 Task: Create an event for the presentation skills workshop.
Action: Mouse moved to (380, 285)
Screenshot: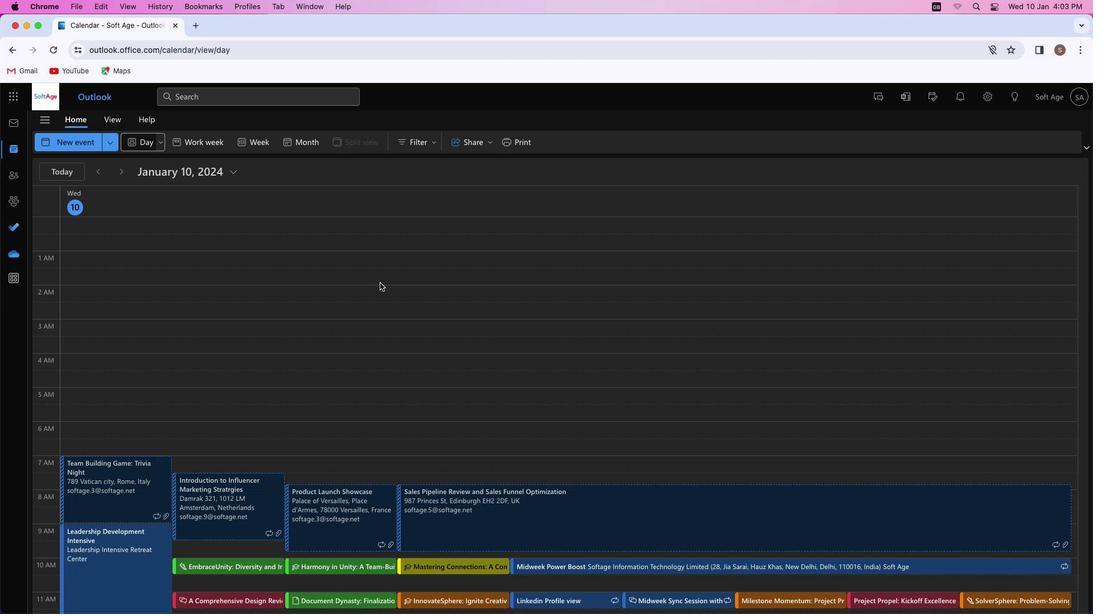 
Action: Mouse pressed left at (380, 285)
Screenshot: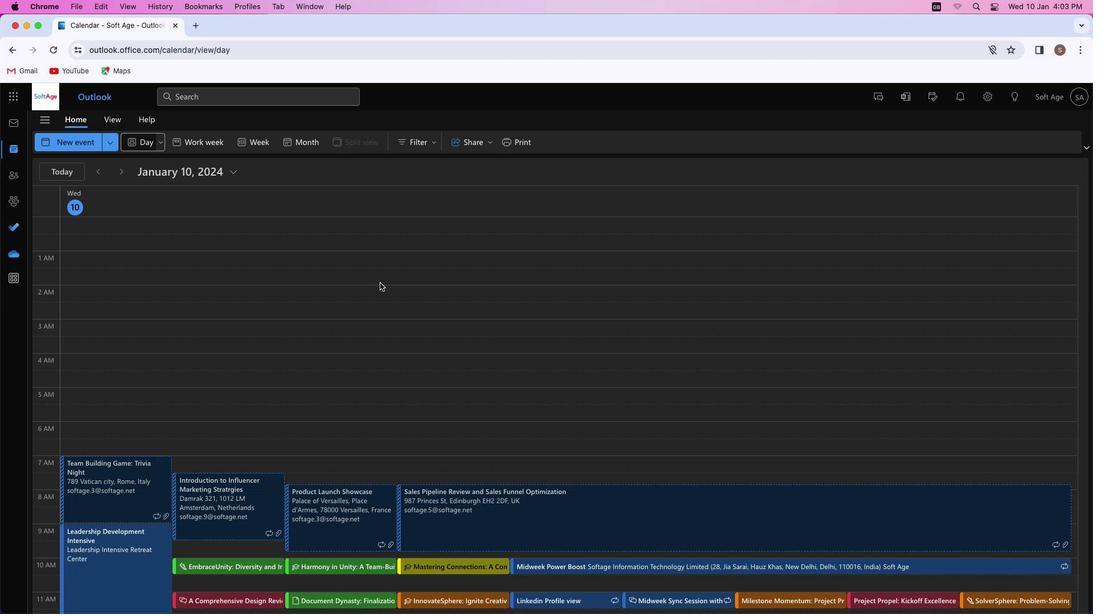 
Action: Mouse moved to (76, 142)
Screenshot: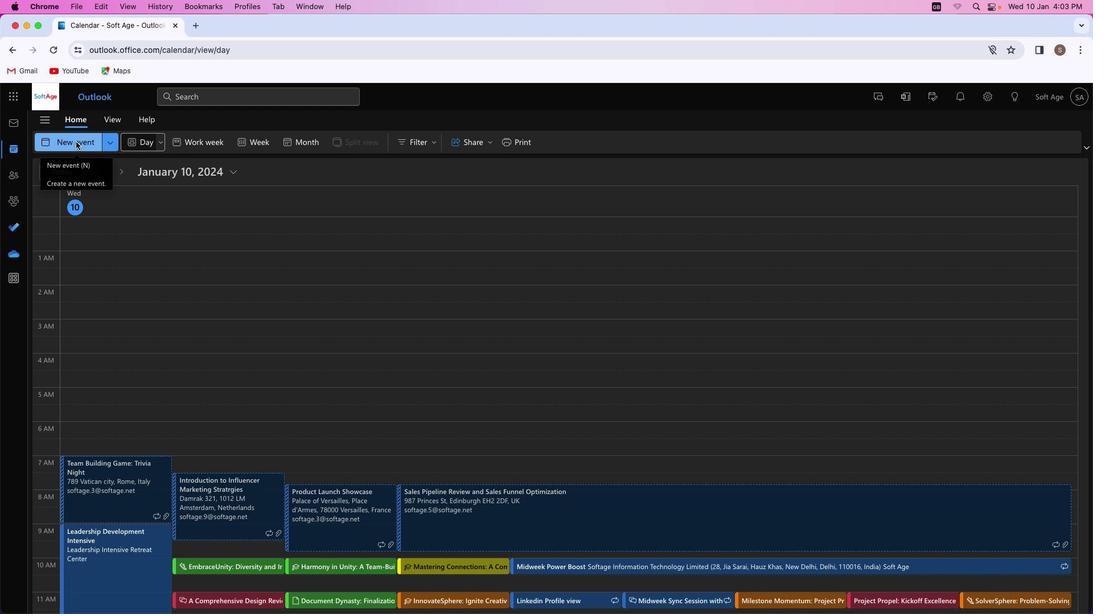 
Action: Mouse pressed left at (76, 142)
Screenshot: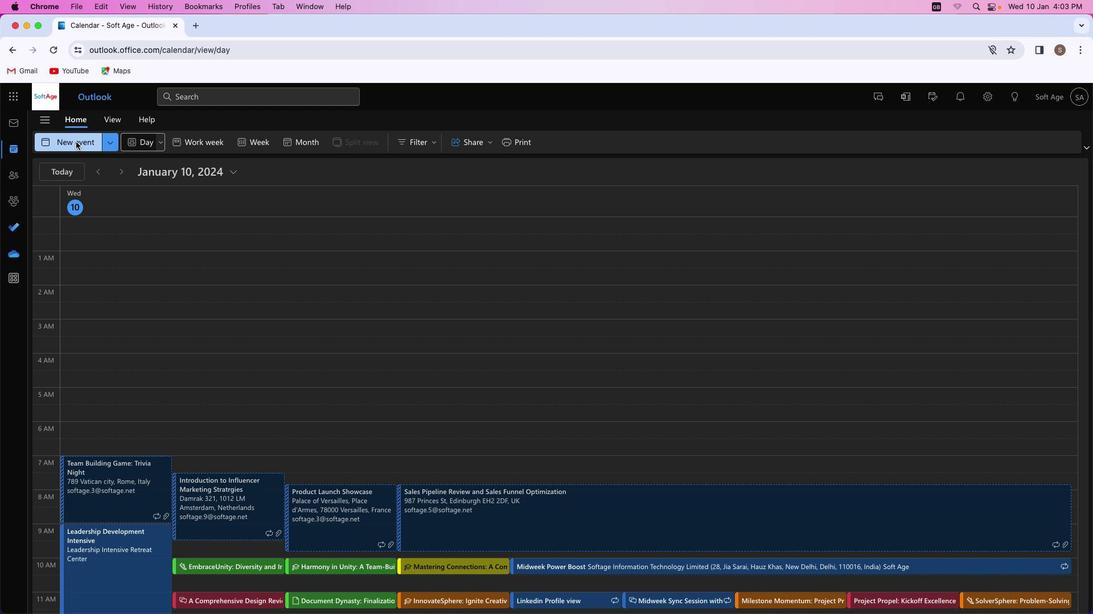 
Action: Mouse moved to (278, 212)
Screenshot: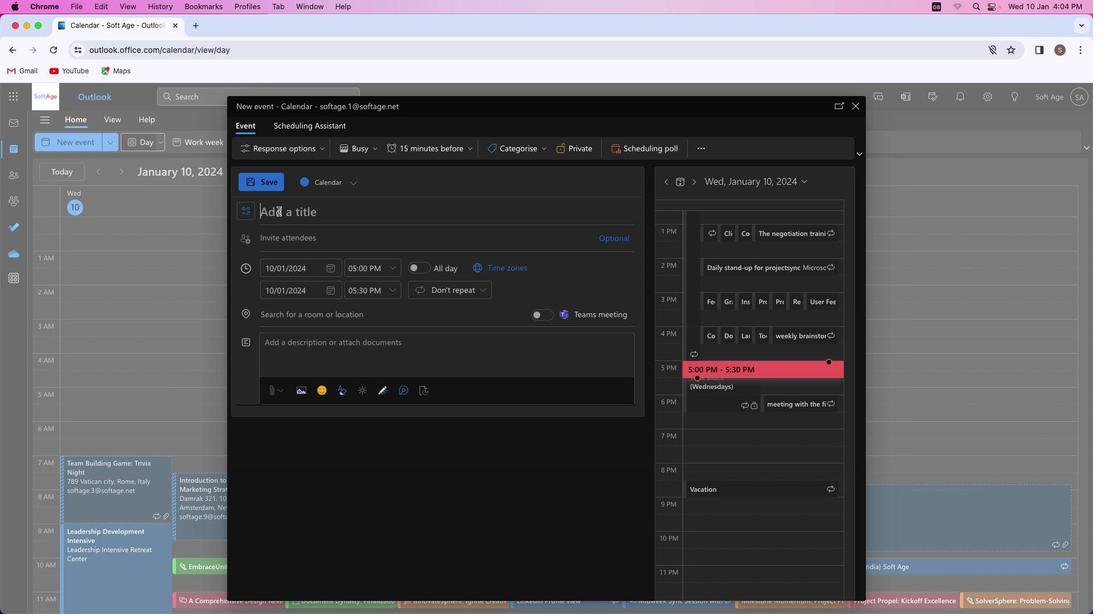 
Action: Mouse pressed left at (278, 212)
Screenshot: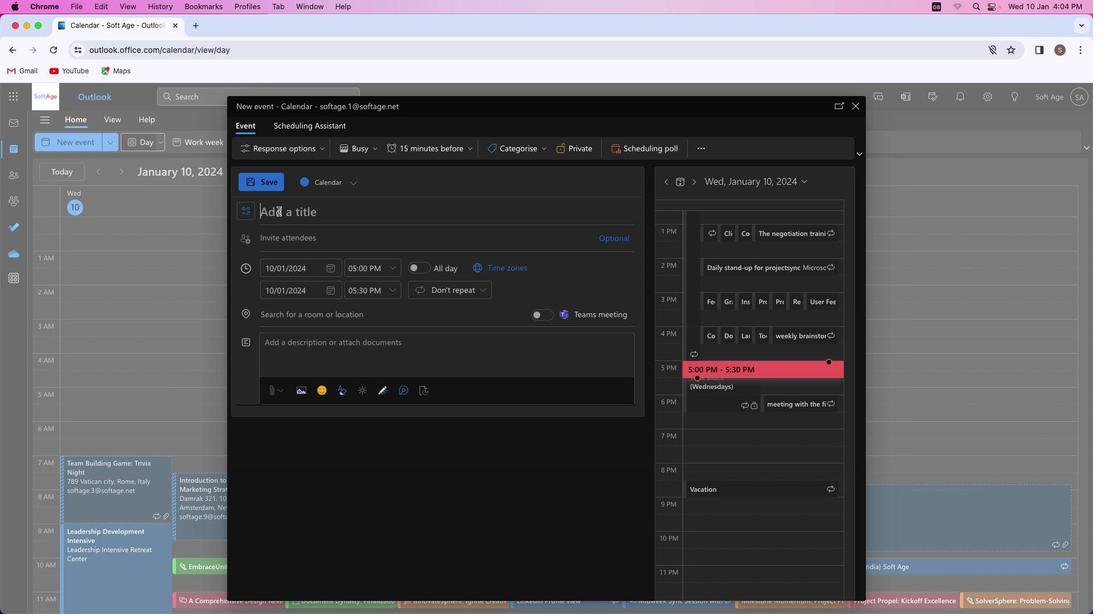
Action: Mouse moved to (278, 211)
Screenshot: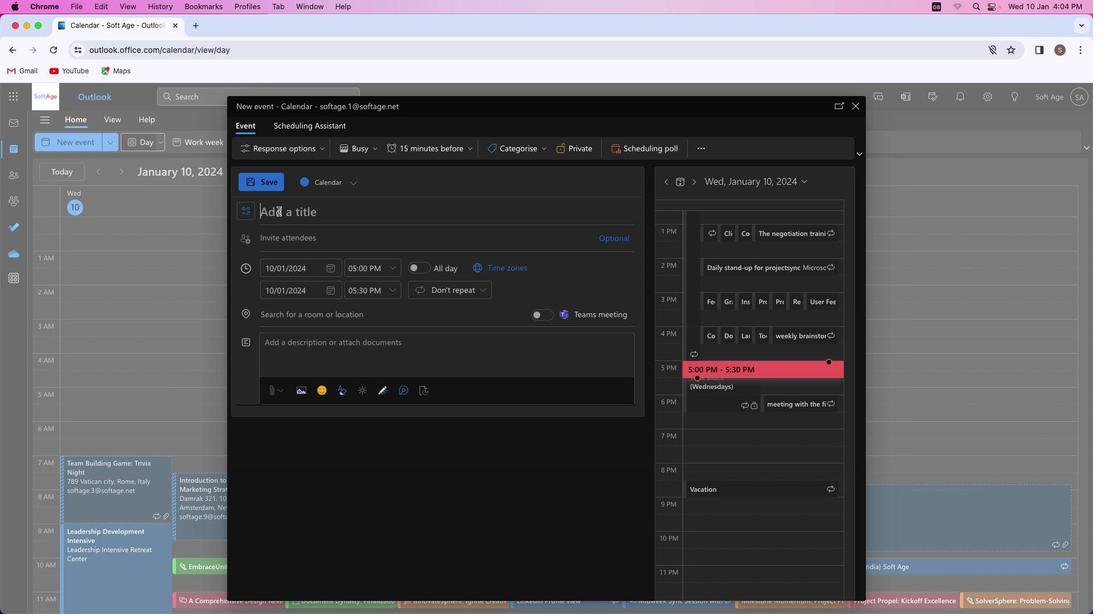 
Action: Key pressed Key.shift_r'M''a''s''t''e''r''i''n''g'Key.spaceKey.shift_r'P''r''e''s''e''n''t''a''t''i''o''n'Key.spaceKey.shift'S''k''i''l''l''s'Key.spaceKey.shift'W''o''r''k''s''h''o''p'
Screenshot: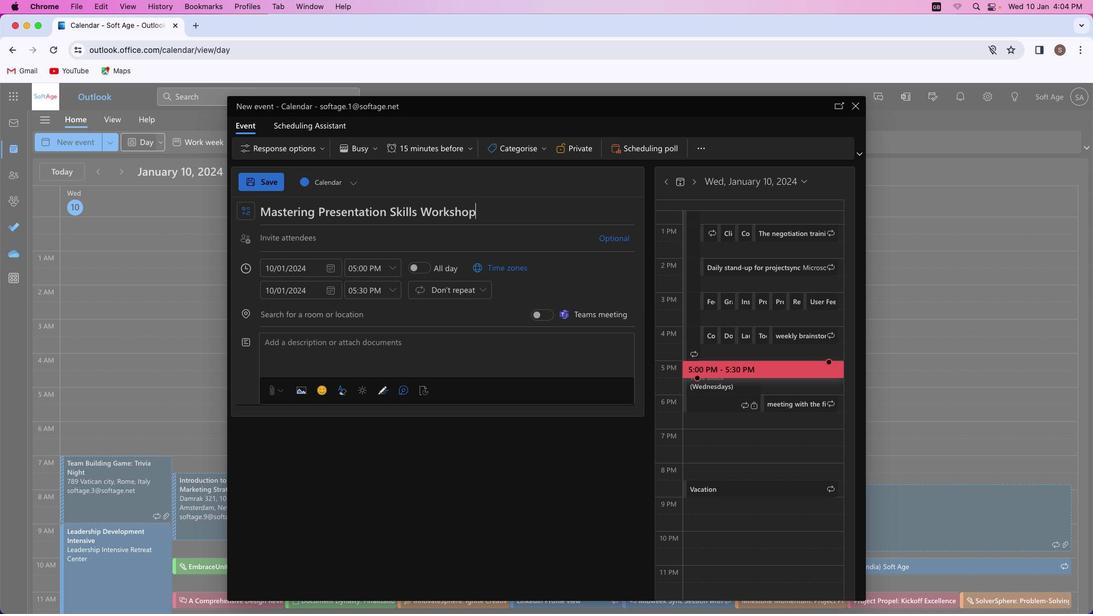 
Action: Mouse moved to (324, 235)
Screenshot: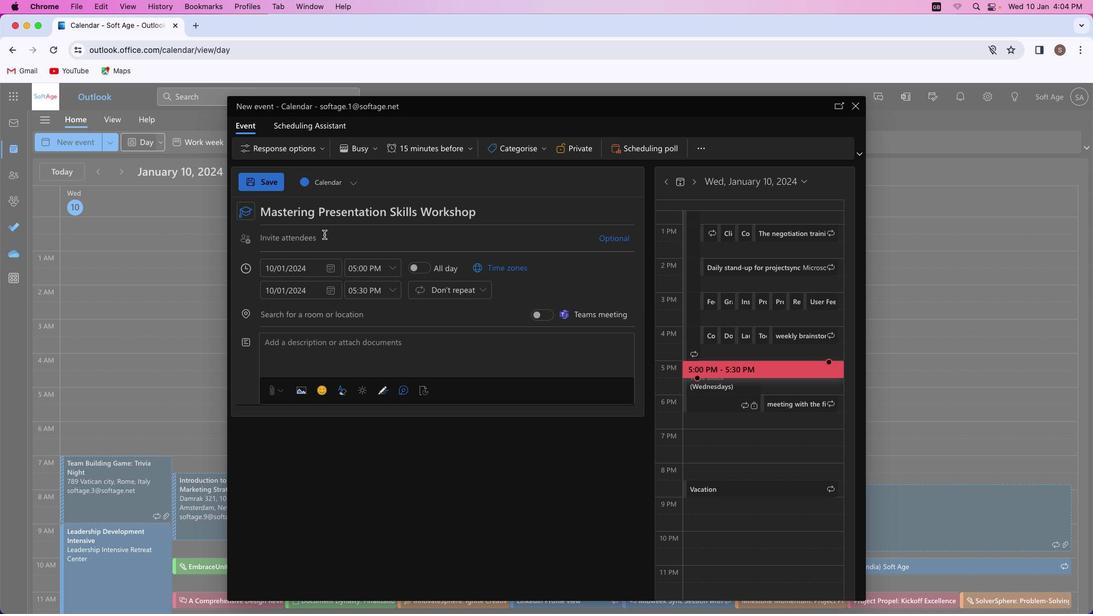 
Action: Mouse pressed left at (324, 235)
Screenshot: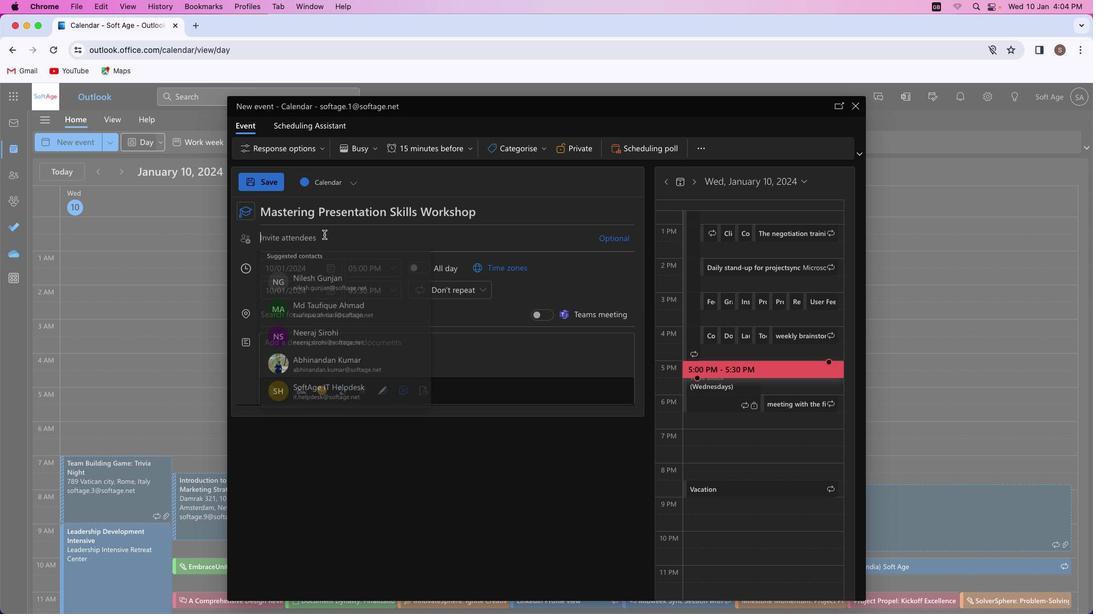 
Action: Key pressed Key.shift'S''h''i''v''a''m''y''a''d''a''v''4''1'Key.shift'@''o''u''t''l''o''o''k''.''c''o''m'
Screenshot: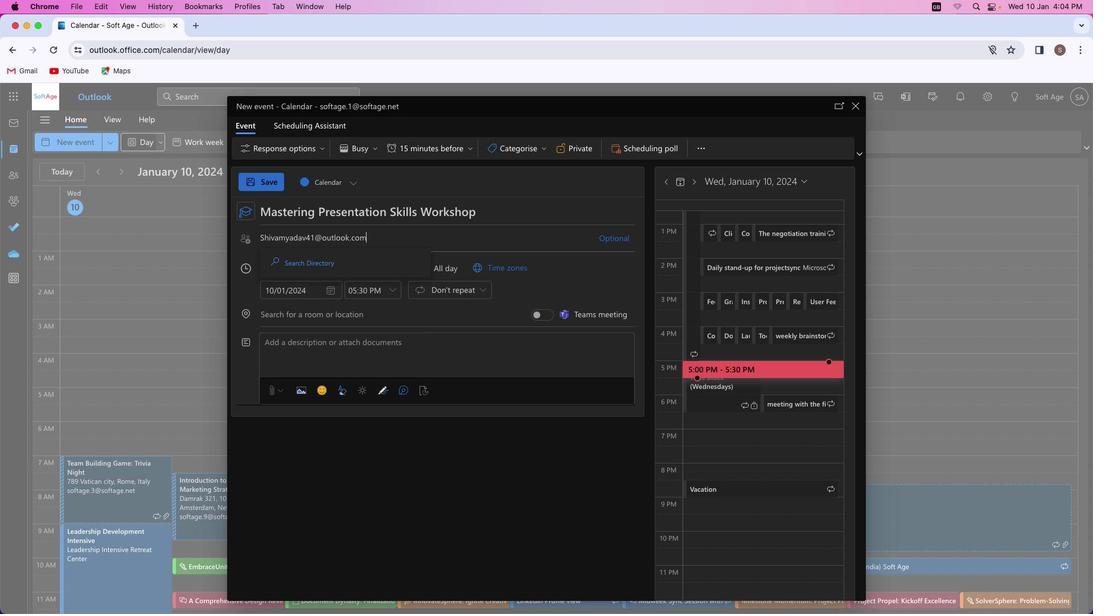 
Action: Mouse moved to (381, 259)
Screenshot: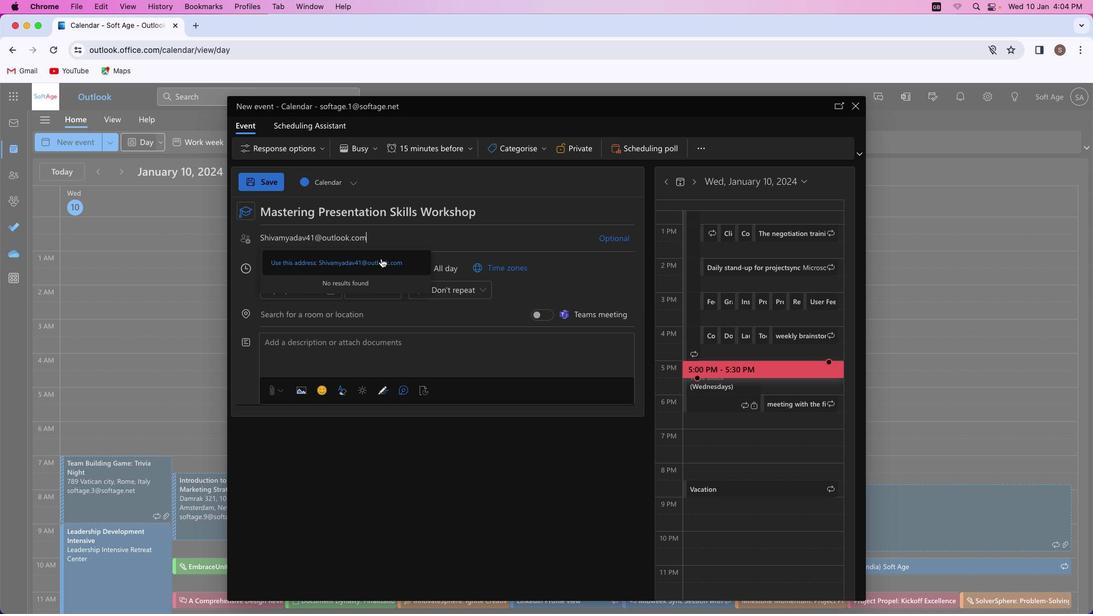 
Action: Mouse pressed left at (381, 259)
Screenshot: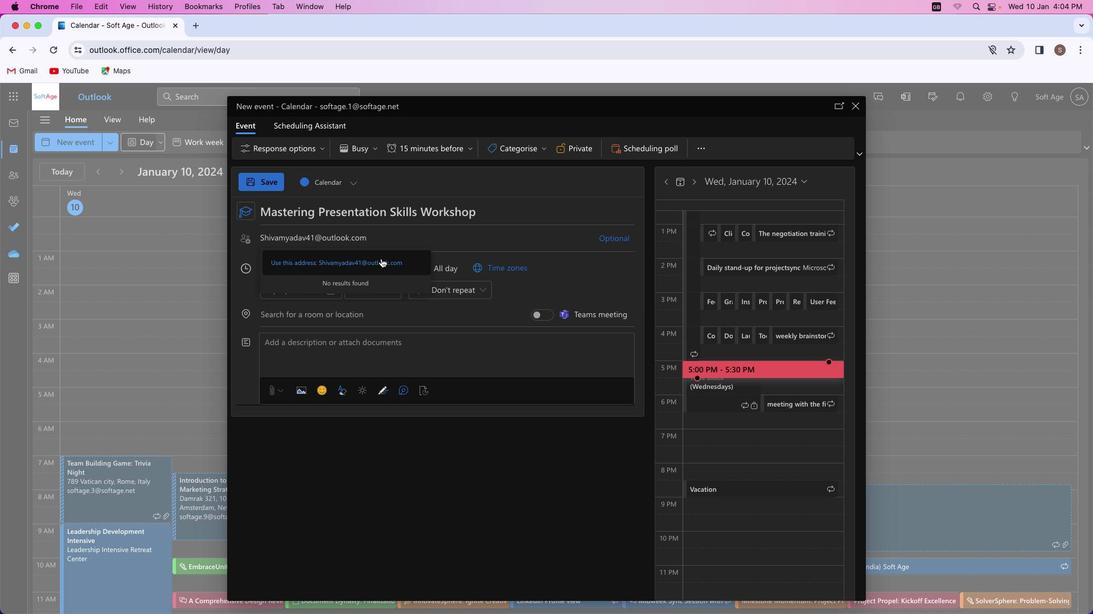 
Action: Mouse moved to (453, 268)
Screenshot: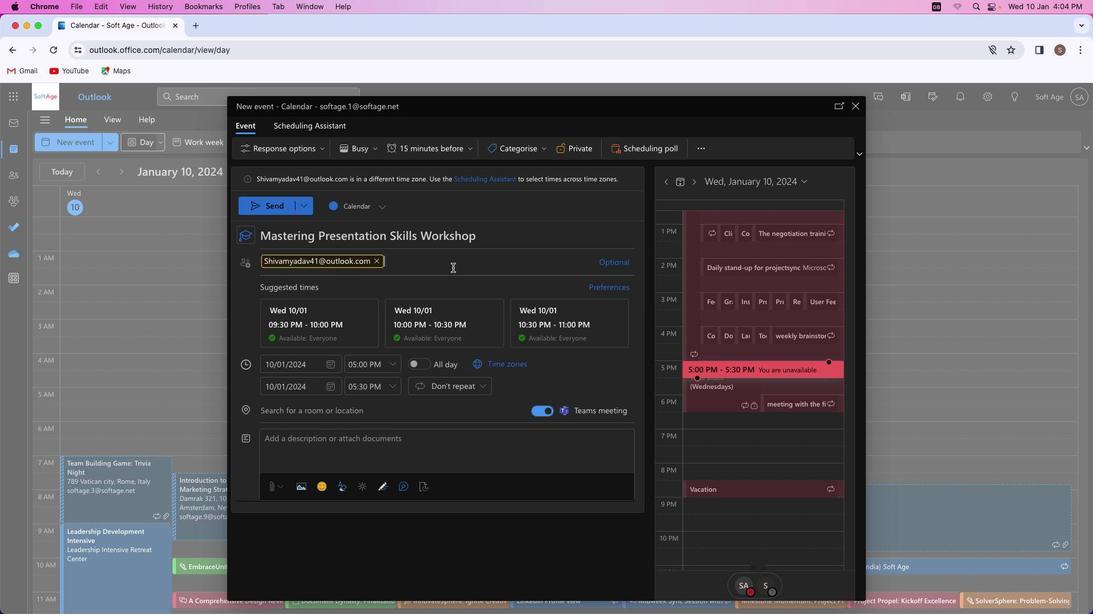
Action: Key pressed Key.shift'A''k''a''s''h''r''a''j''p''u''t'Key.shift'@''o''u''t''l''o''o''k''.''c''o''m'
Screenshot: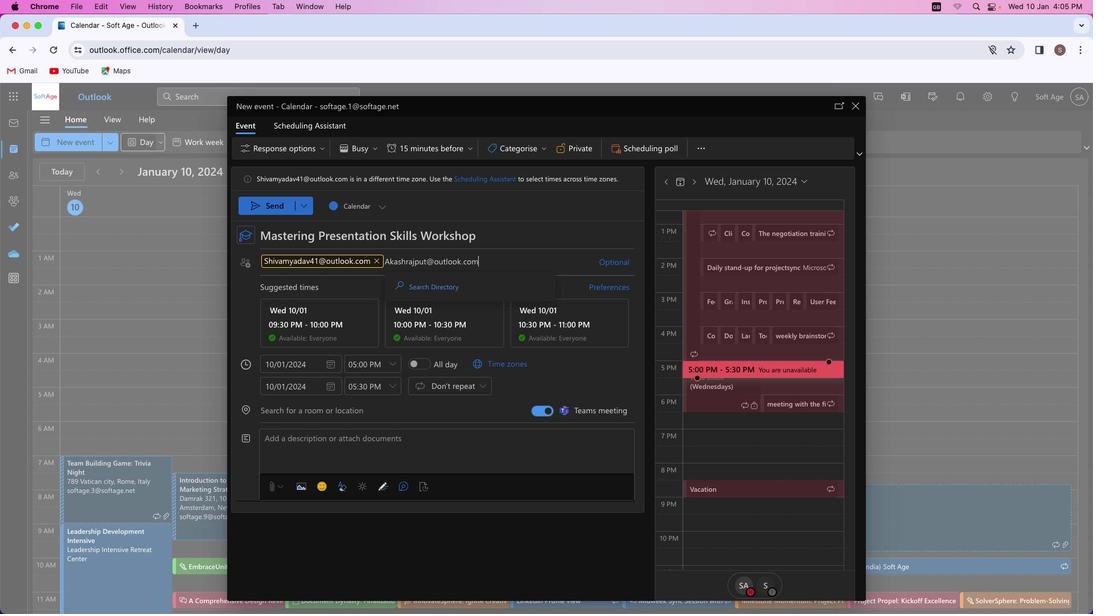 
Action: Mouse moved to (467, 278)
Screenshot: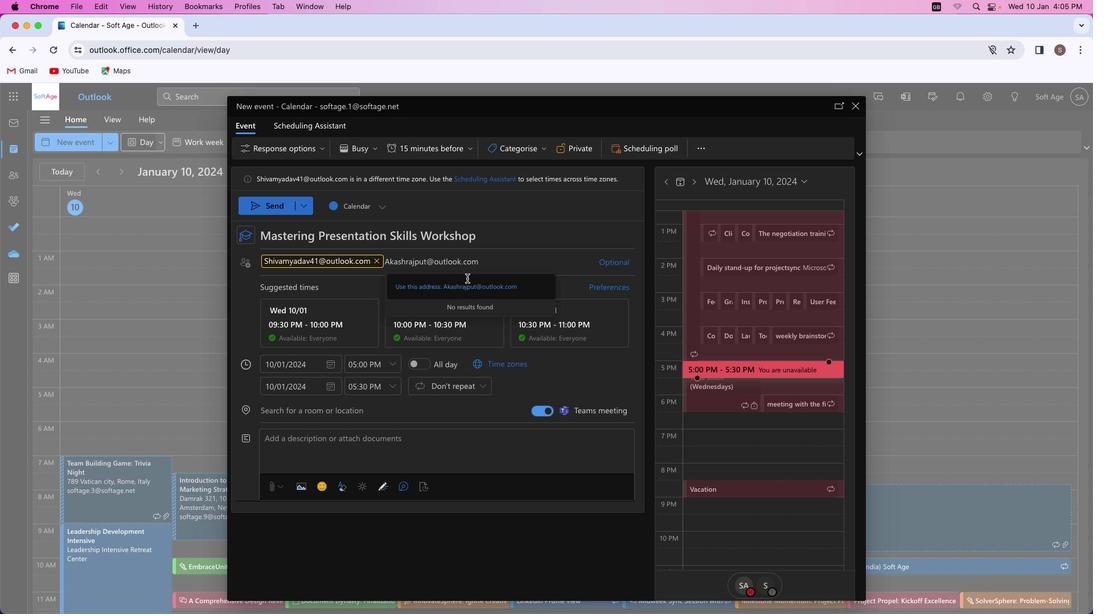 
Action: Mouse pressed left at (467, 278)
Screenshot: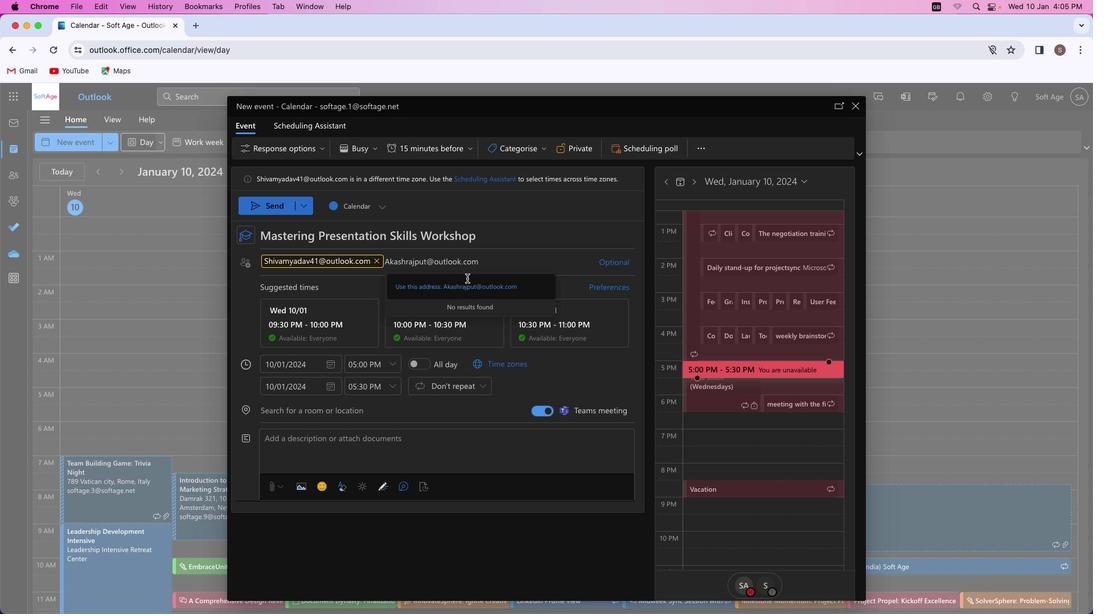 
Action: Mouse moved to (613, 276)
Screenshot: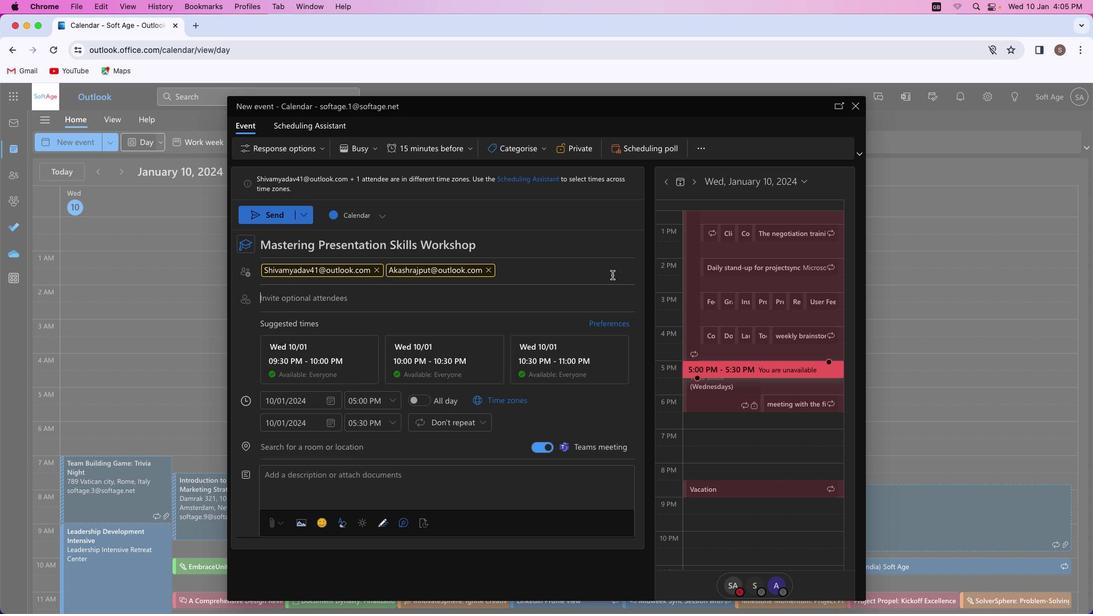 
Action: Mouse pressed left at (613, 276)
Screenshot: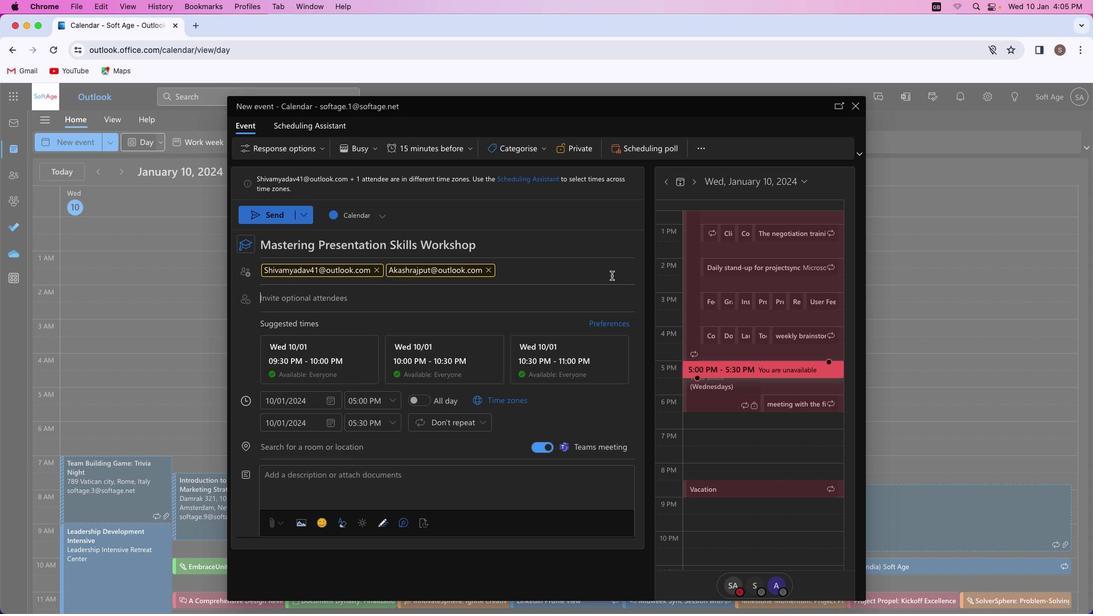 
Action: Mouse moved to (594, 281)
Screenshot: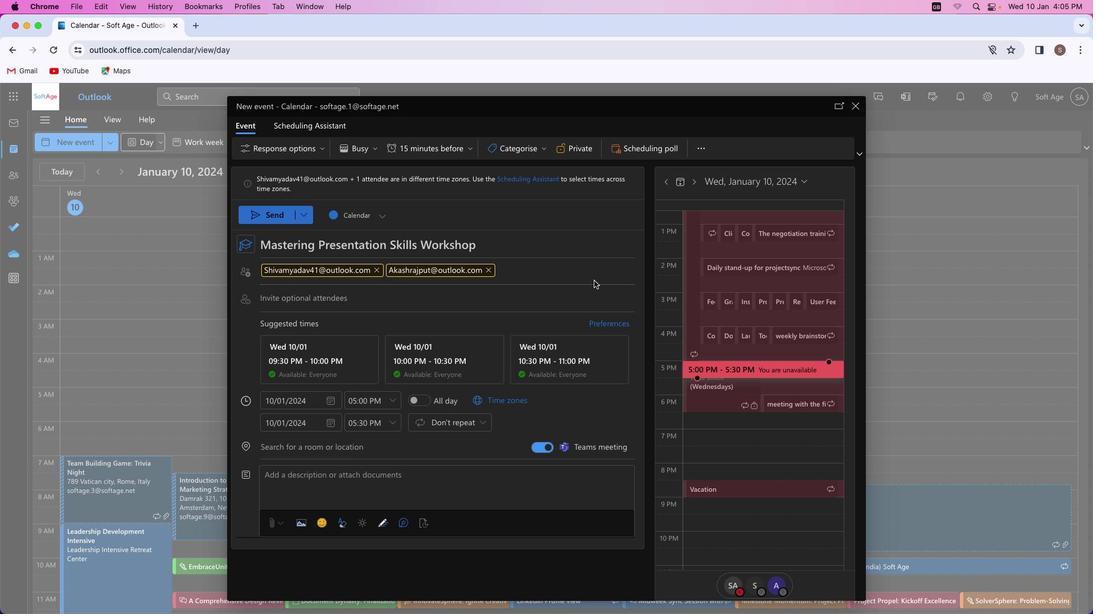 
Action: Key pressed Key.shift_r'M''u''n''e''e''s''h''k''u''m''a''r''8'Key.backspace'9''7''3''2'Key.shift'@''o''u''t''l''o''o''k''.''c''o''m'
Screenshot: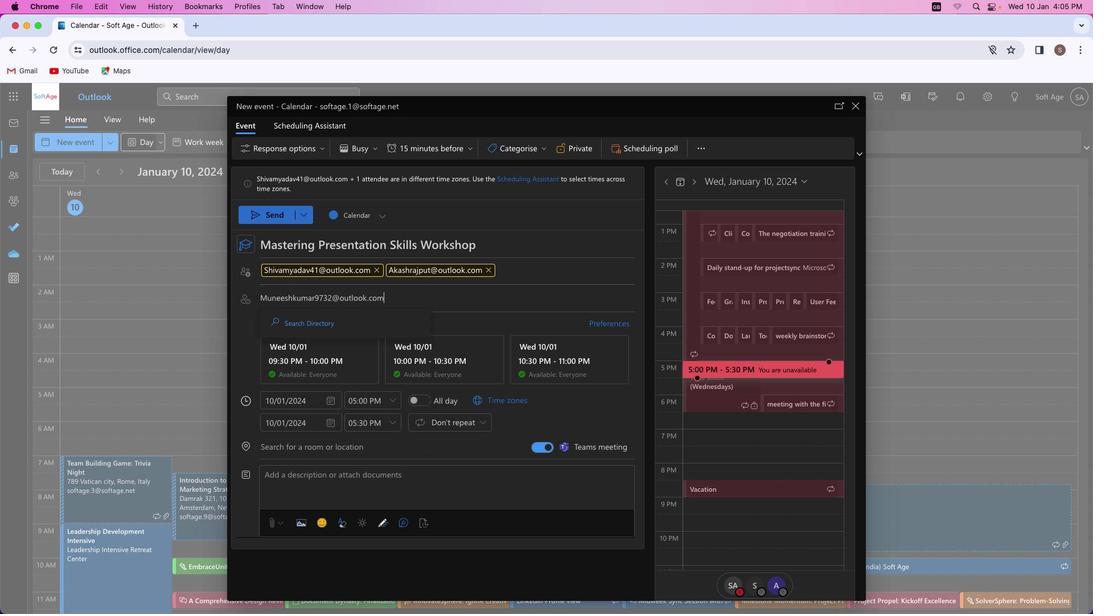 
Action: Mouse moved to (390, 318)
Screenshot: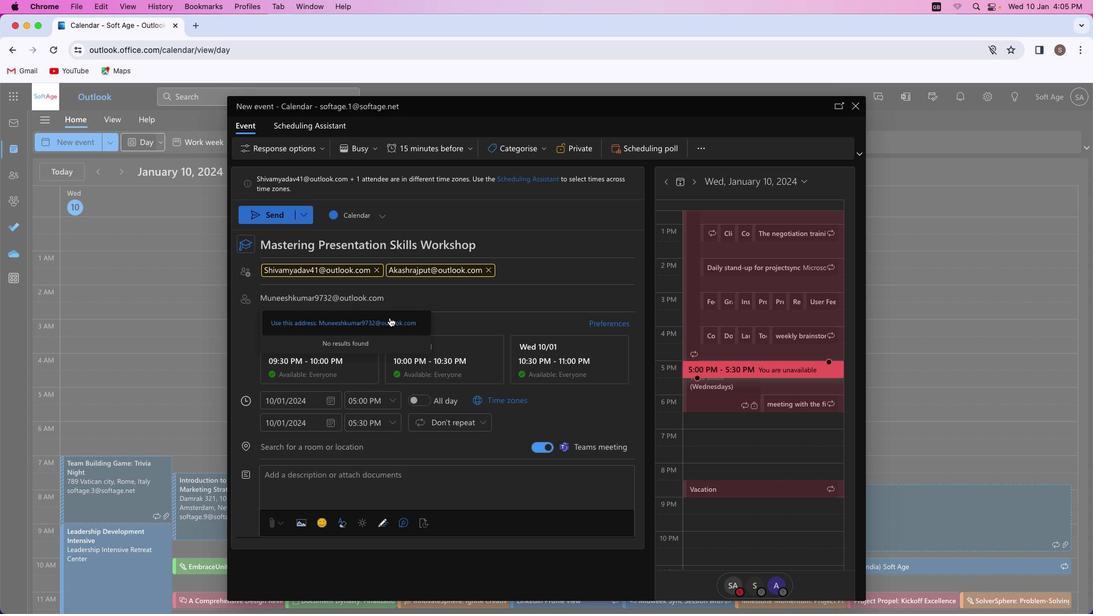 
Action: Mouse pressed left at (390, 318)
Screenshot: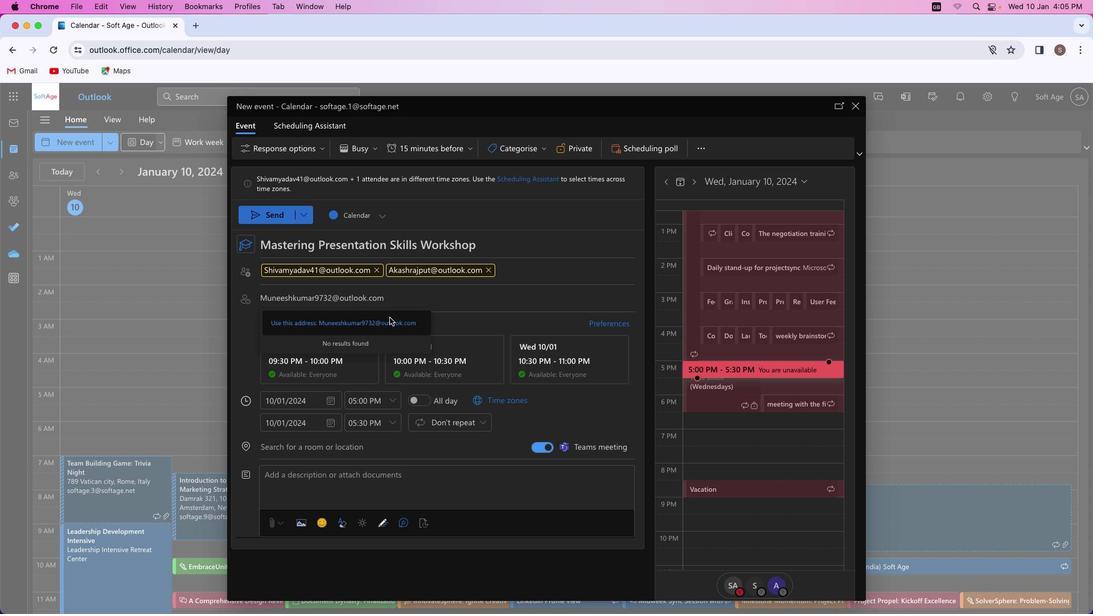 
Action: Mouse moved to (353, 445)
Screenshot: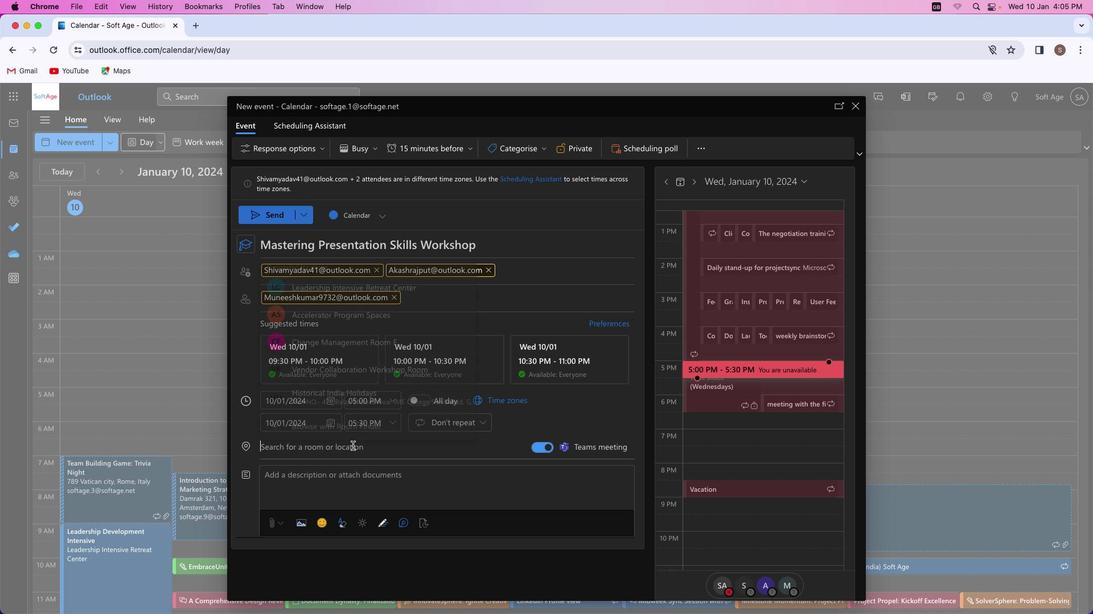 
Action: Mouse pressed left at (353, 445)
Screenshot: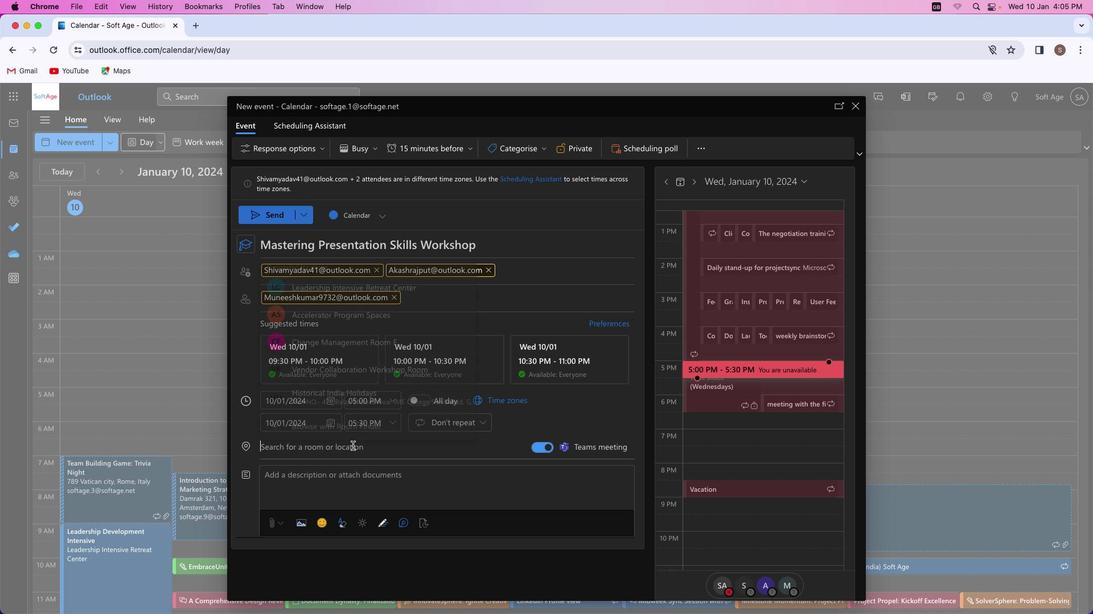 
Action: Mouse moved to (353, 446)
Screenshot: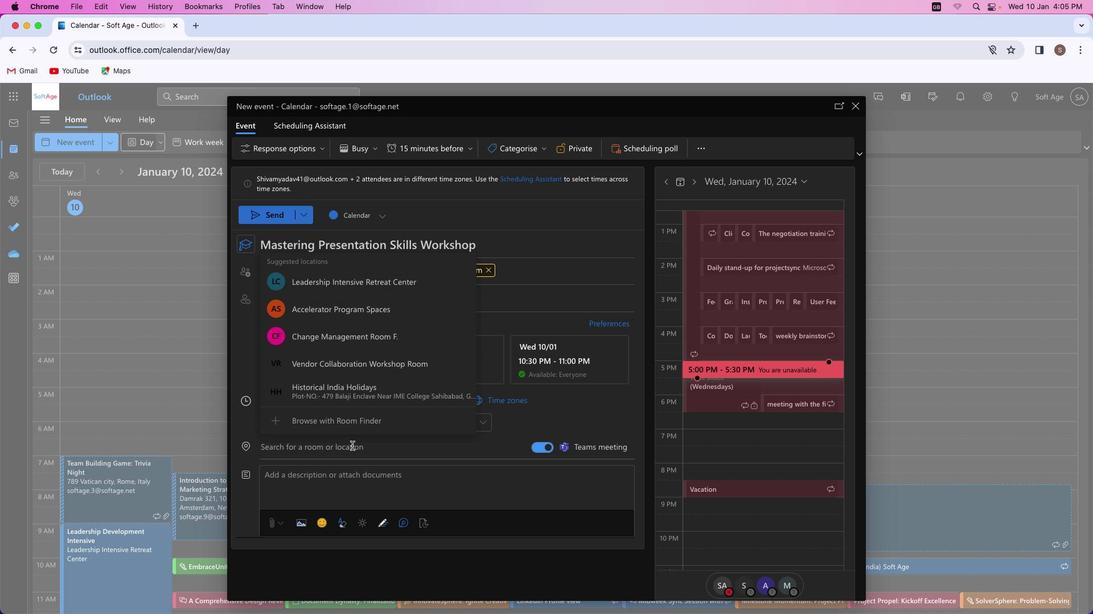 
Action: Key pressed Key.shift'S''o''f''t''a''g''e'Key.spaceKey.shift_r'I''n''f''o''r''m''a''t''i''o''n'Key.spaceKey.shift'T''e''c''h''n''o''l''o''g''y'Key.spaceKey.shift_r'L''i''m''i''t''e''d'
Screenshot: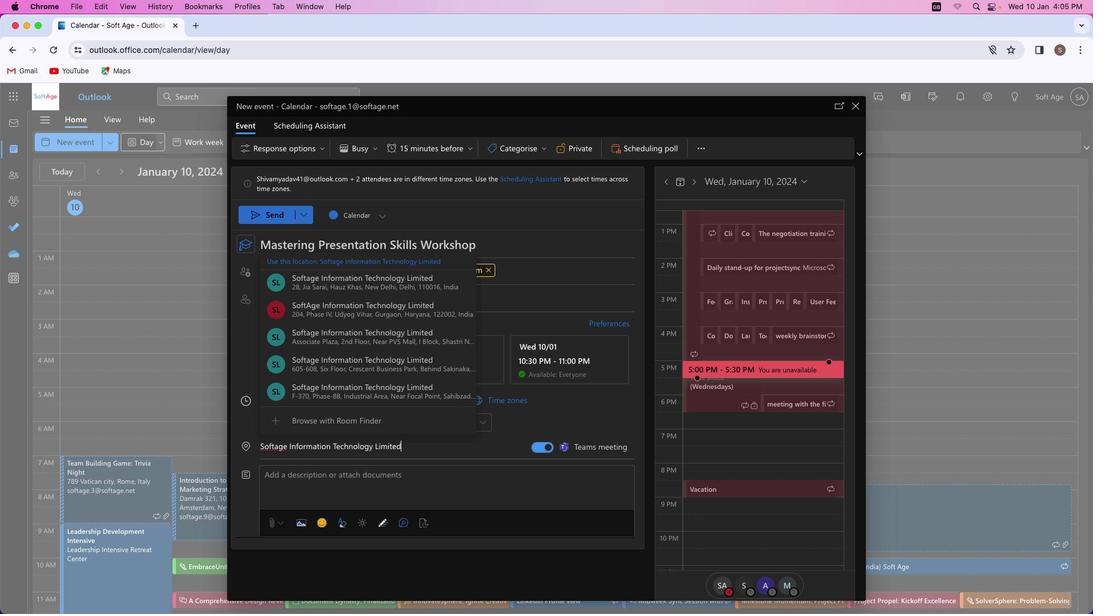 
Action: Mouse moved to (364, 388)
Screenshot: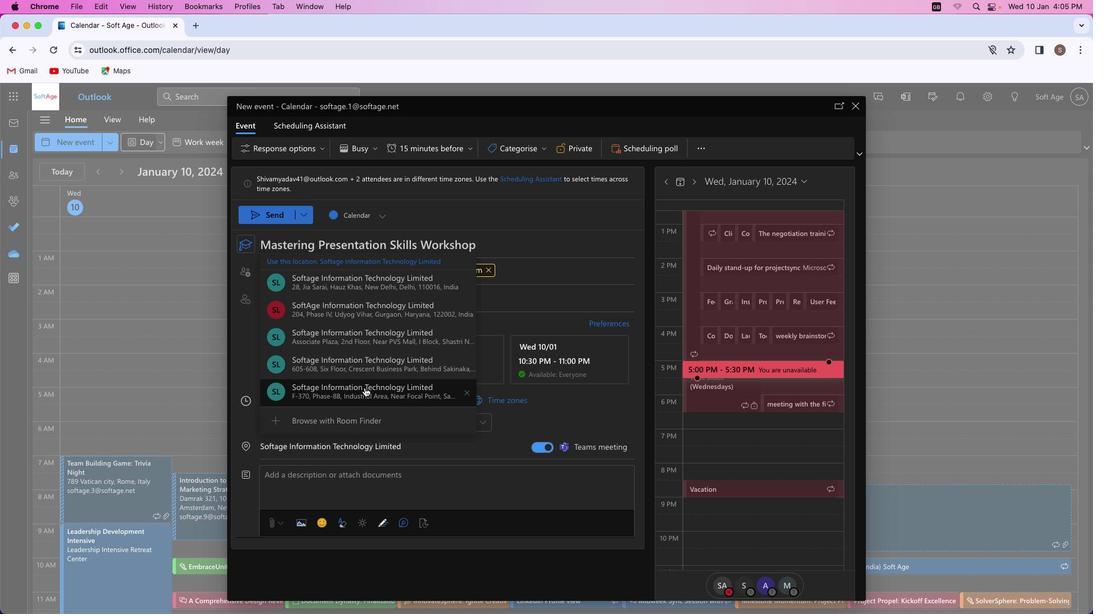 
Action: Mouse pressed left at (364, 388)
Screenshot: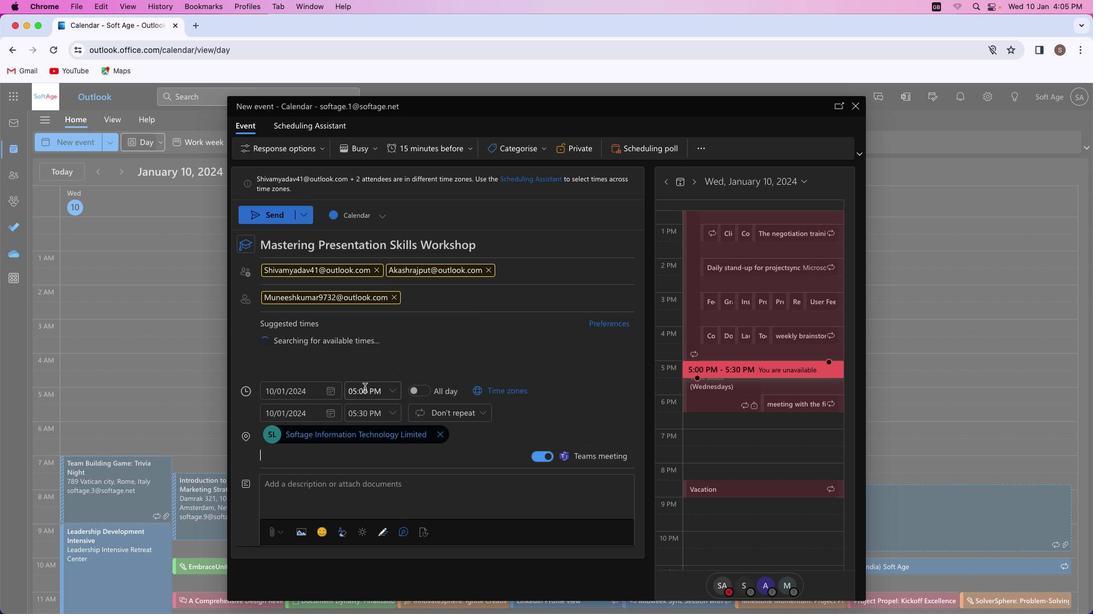
Action: Mouse moved to (342, 495)
Screenshot: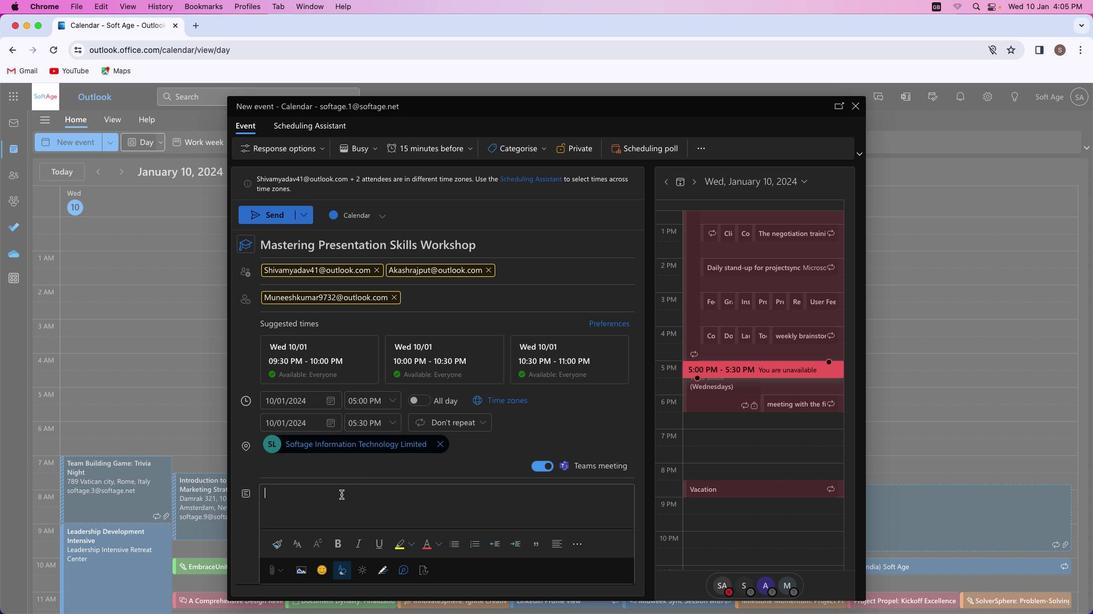 
Action: Mouse pressed left at (342, 495)
Screenshot: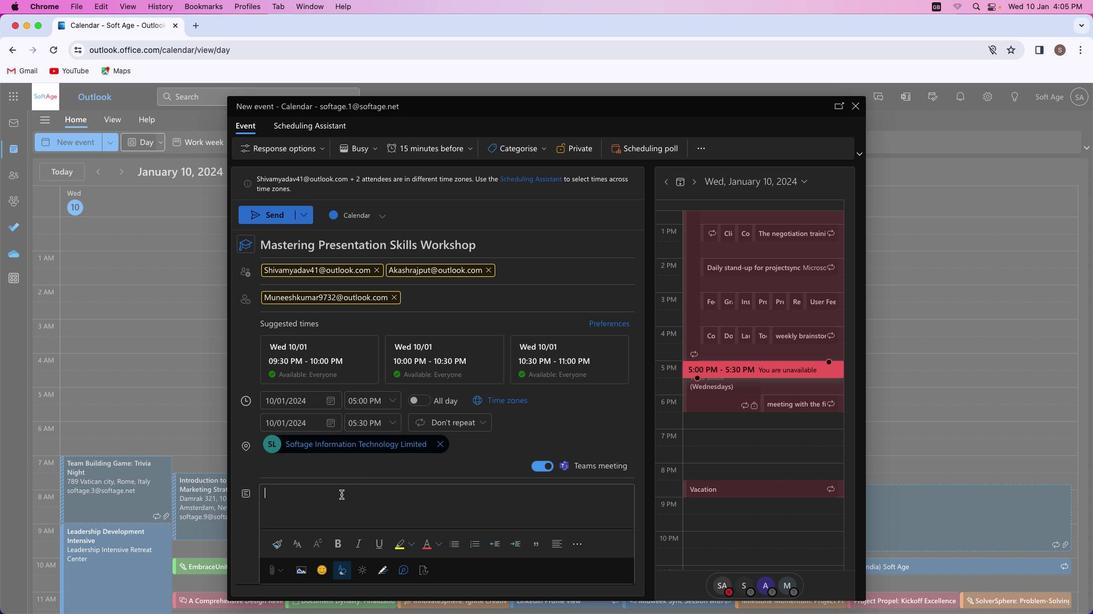 
Action: Mouse moved to (341, 494)
Screenshot: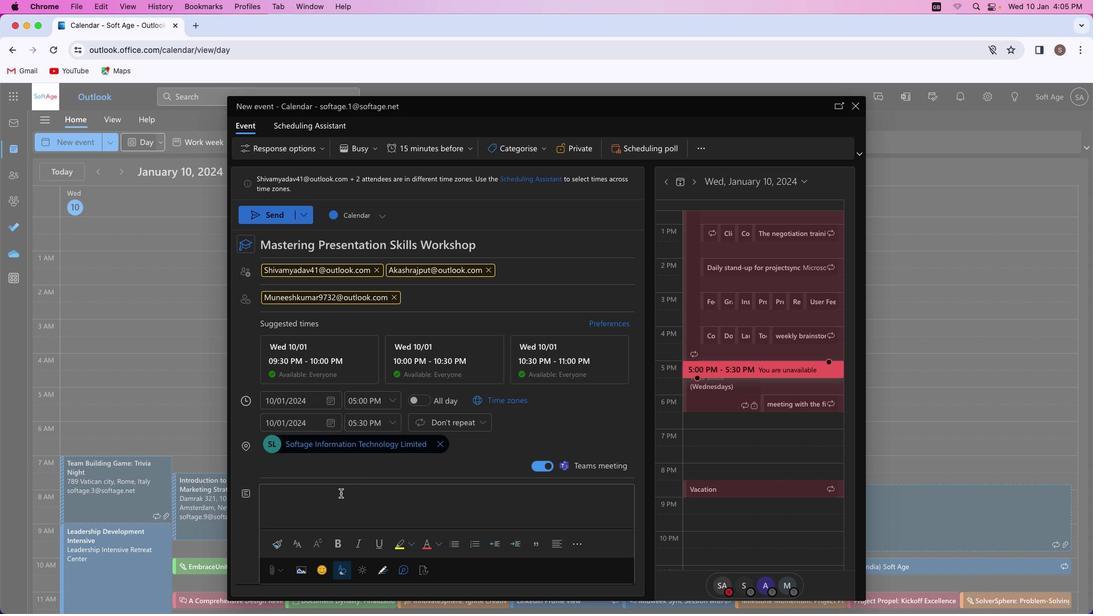 
Action: Key pressed Key.shift_r'U''n''l''o''c''k'Key.space't''h''e'Key.space'a''r''t'Key.space'o''f'Key.space'e''f''f''e''c''t''i''v''e'Key.space'c''o''m''m''u''n''i''c''a''t''i''o''n'Key.space'i''n'Key.space'p''r''e''s''e''n''t'Key.space'p''e''r''f''e''c''t''.'Key.spaceKey.shift'E''l''e''v''a''t''e'Key.space'y''o''u''r'Key.space'p''r''e''s''e''n''t''a''t''i''o''n'Key.space's''k''i''l''l''s'Key.space't''h''r''o''u''g''h'Key.space'h''a''n''d''s''-''o''n'Key.space'e''x''e''r''c''o'Key.backspace'i''s''e'','Key.space'e''x''p''e''r''t'Key.space'i''n''s''i''g''h''t''s'','Key.space'a''n''d'Key.space'p''e''r''s''o''n''a''l''i''z''e''d'Key.space'f''e''e''d''b''a''c''k'Key.space'f''o''r'Key.space'i''m''p''a''c''t''f''u''l'Key.space'a''n''d'Key.space'c''o''n''f''i''d''e''n''t'Key.space'p''u''b''l''i''c'Key.space's''p''e''a''k''i''n''g''.'
Screenshot: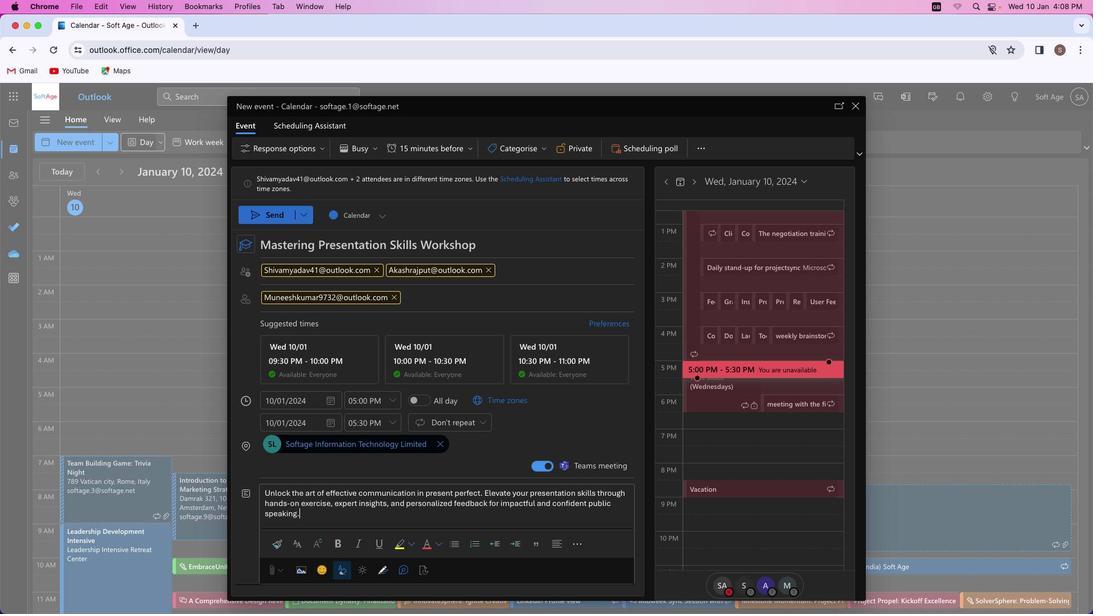 
Action: Mouse moved to (357, 494)
Screenshot: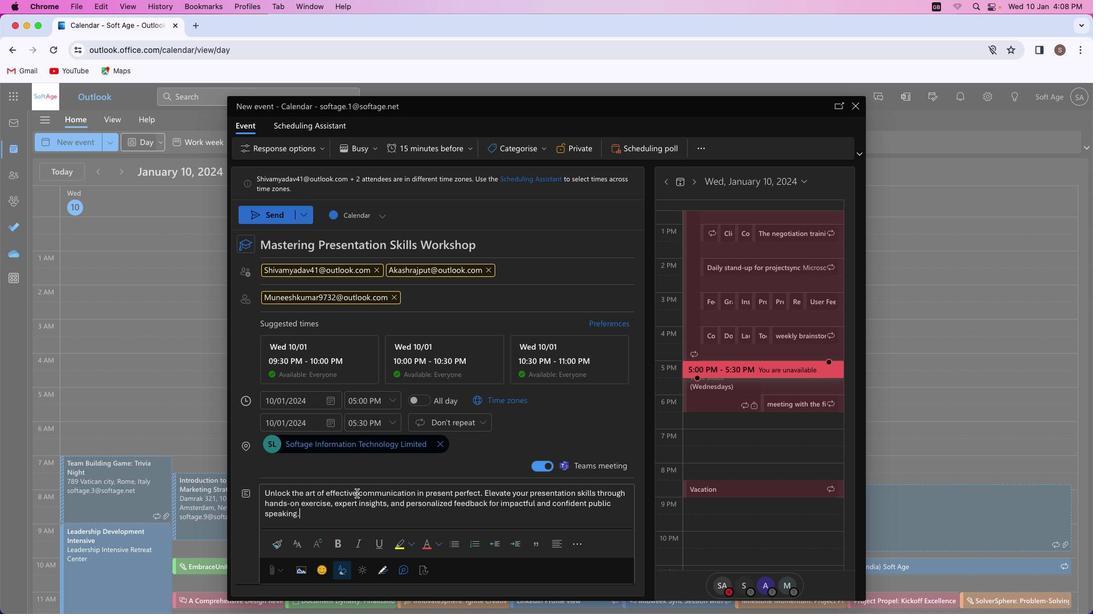 
Action: Mouse pressed left at (357, 494)
Screenshot: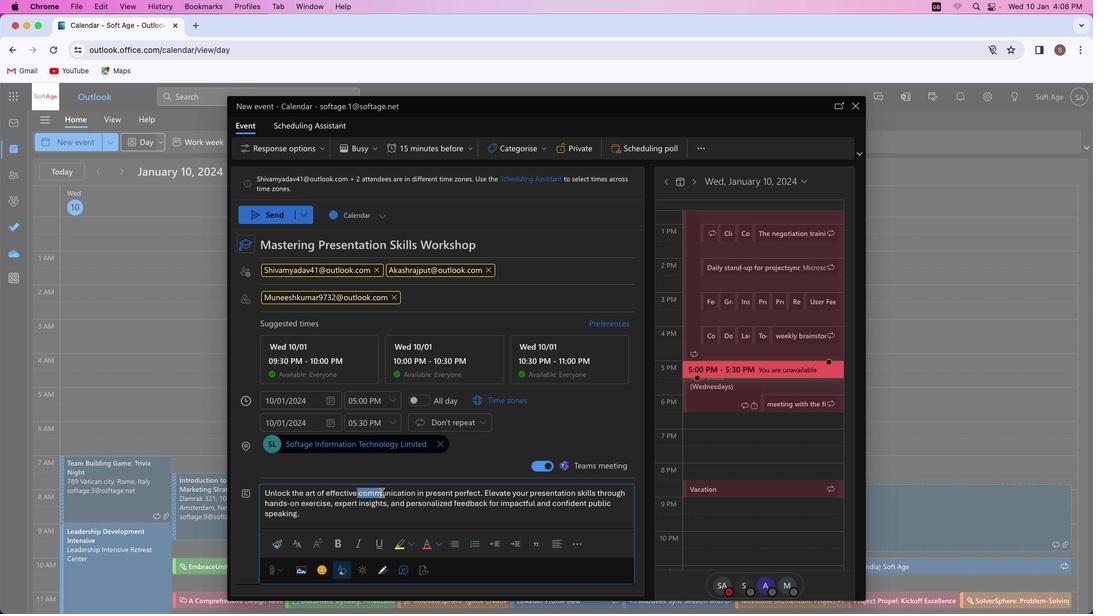 
Action: Mouse moved to (342, 543)
Screenshot: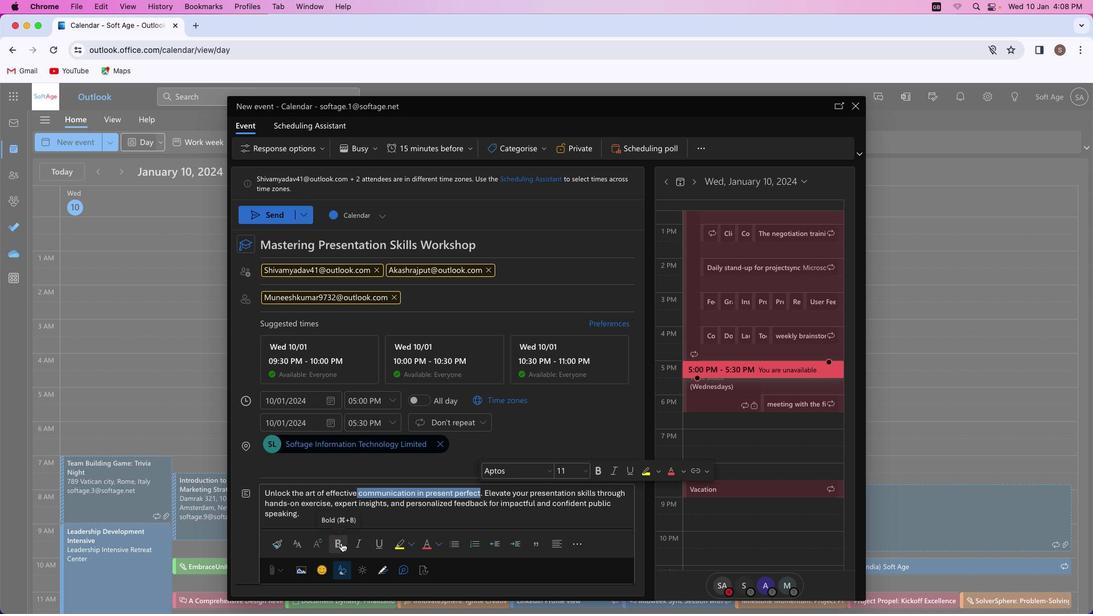 
Action: Mouse pressed left at (342, 543)
Screenshot: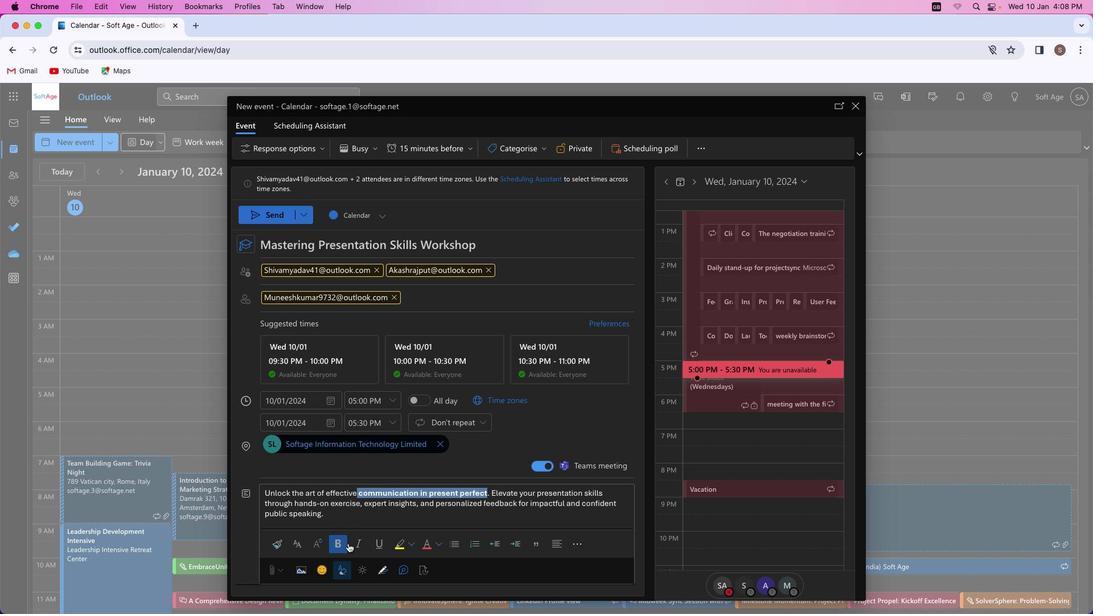 
Action: Mouse moved to (359, 544)
Screenshot: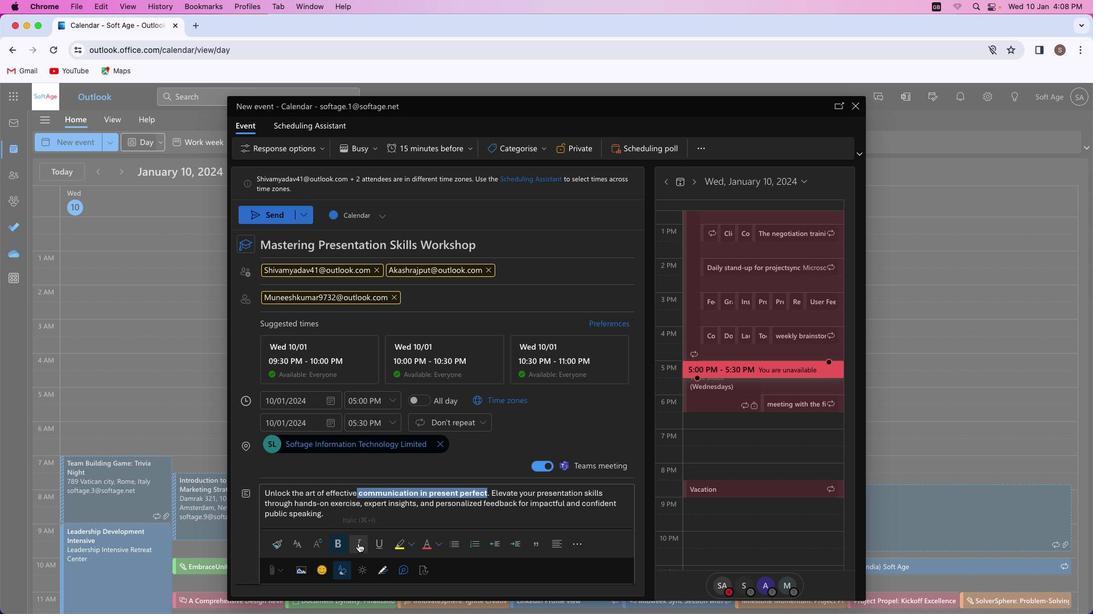 
Action: Mouse pressed left at (359, 544)
Screenshot: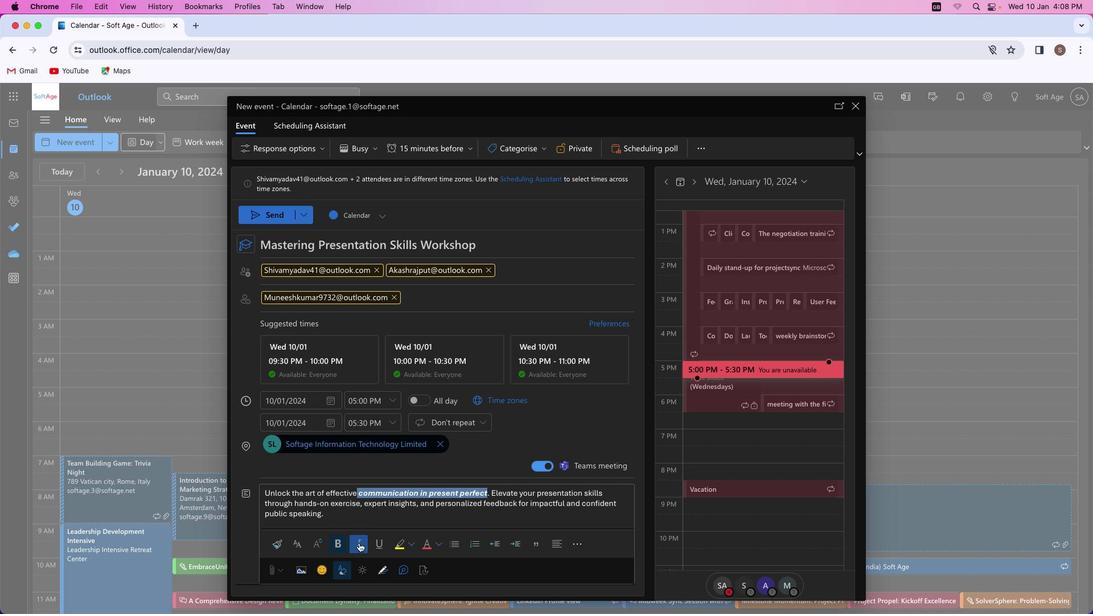 
Action: Mouse moved to (438, 540)
Screenshot: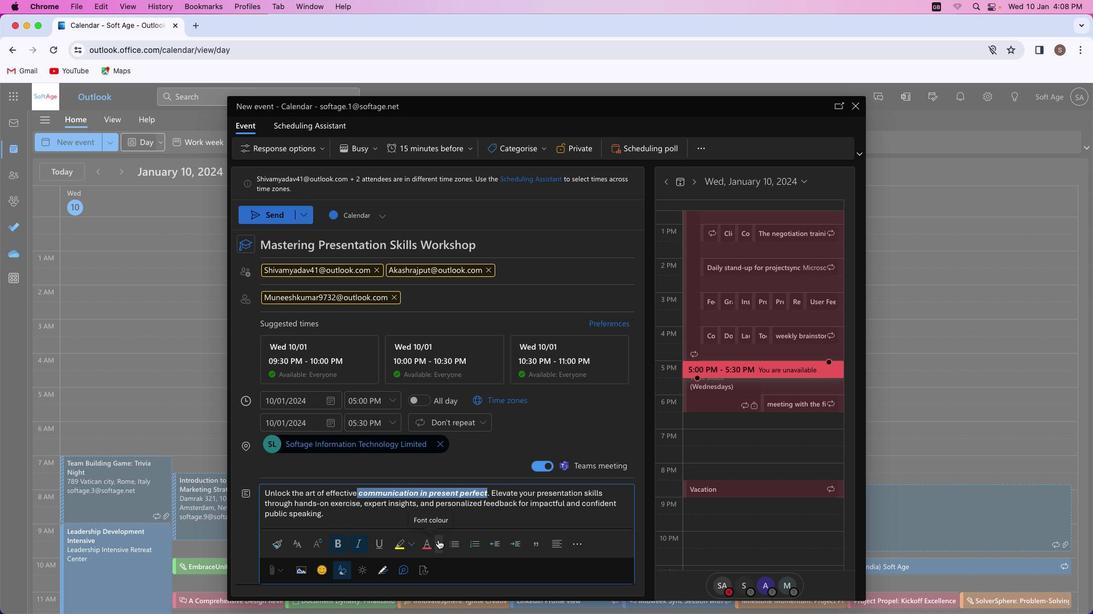 
Action: Mouse pressed left at (438, 540)
Screenshot: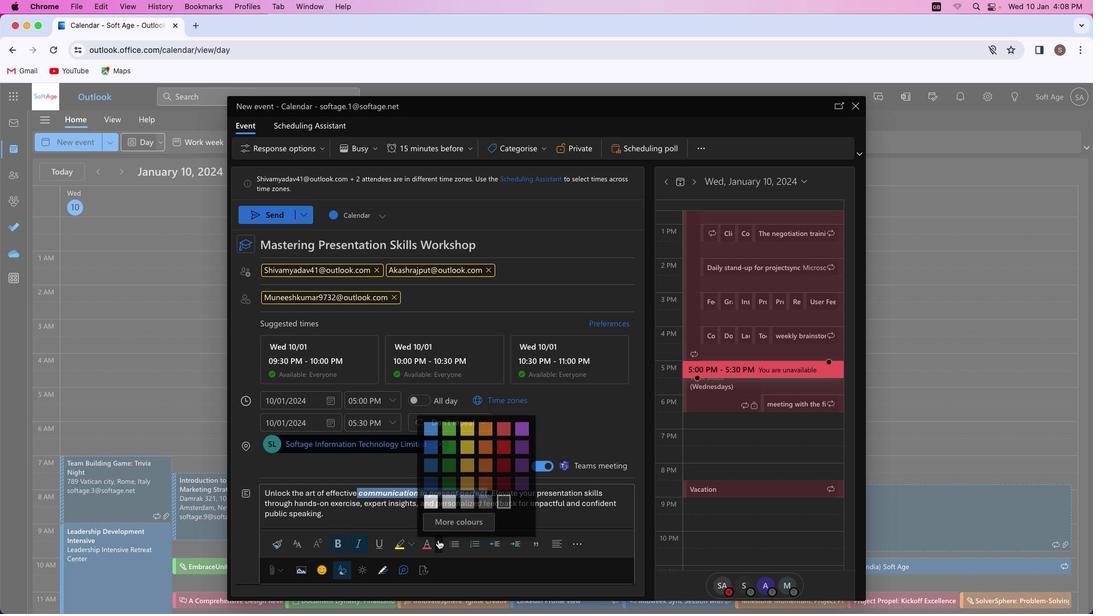 
Action: Mouse moved to (522, 479)
Screenshot: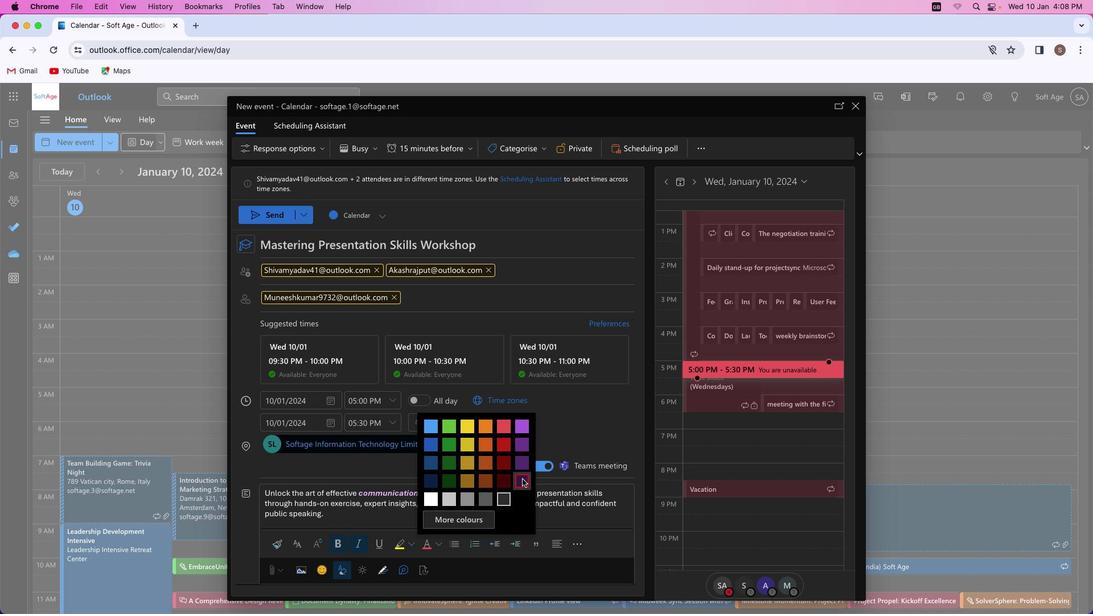 
Action: Mouse pressed left at (522, 479)
Screenshot: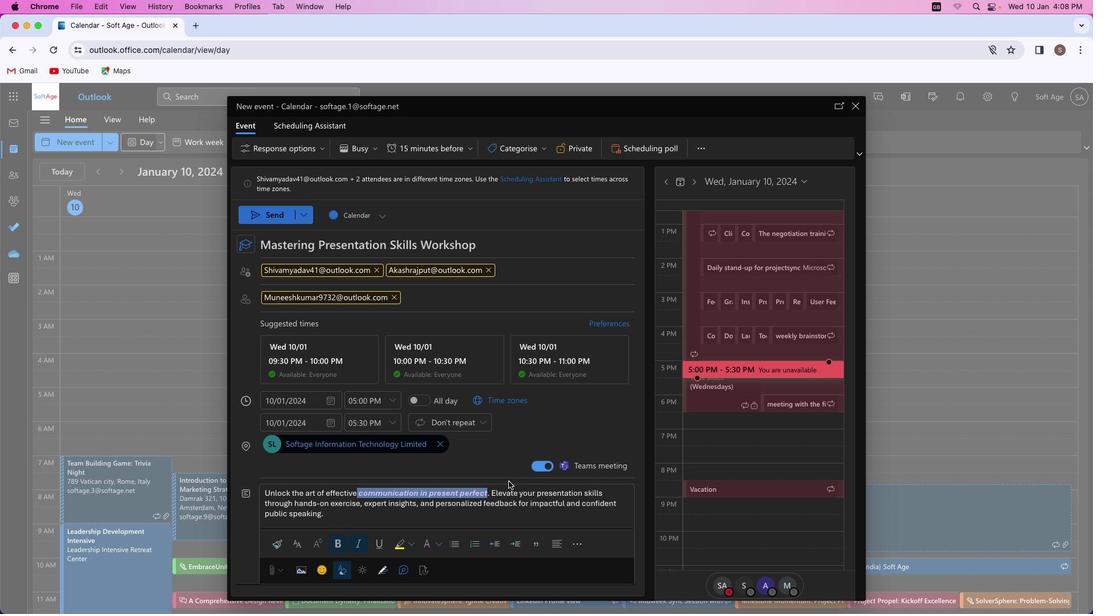 
Action: Mouse moved to (407, 513)
Screenshot: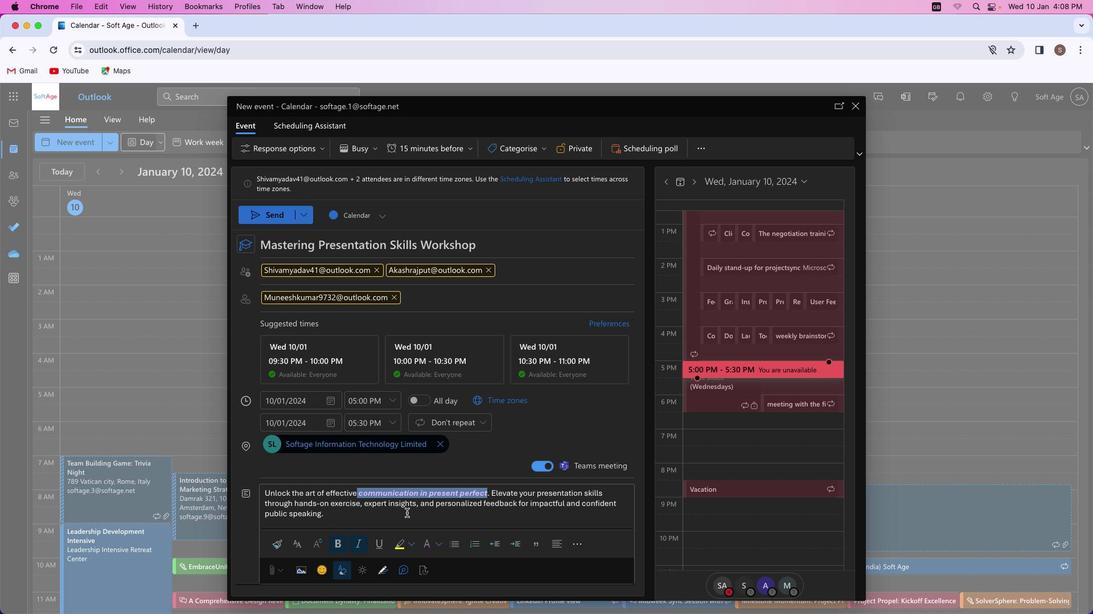 
Action: Mouse pressed left at (407, 513)
Screenshot: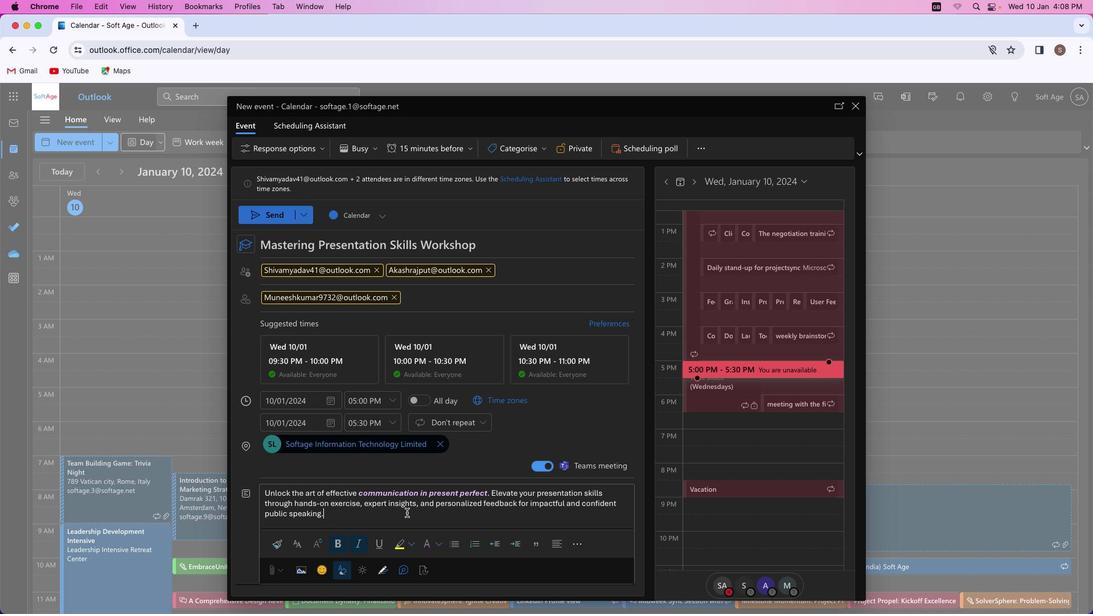 
Action: Mouse moved to (604, 494)
Screenshot: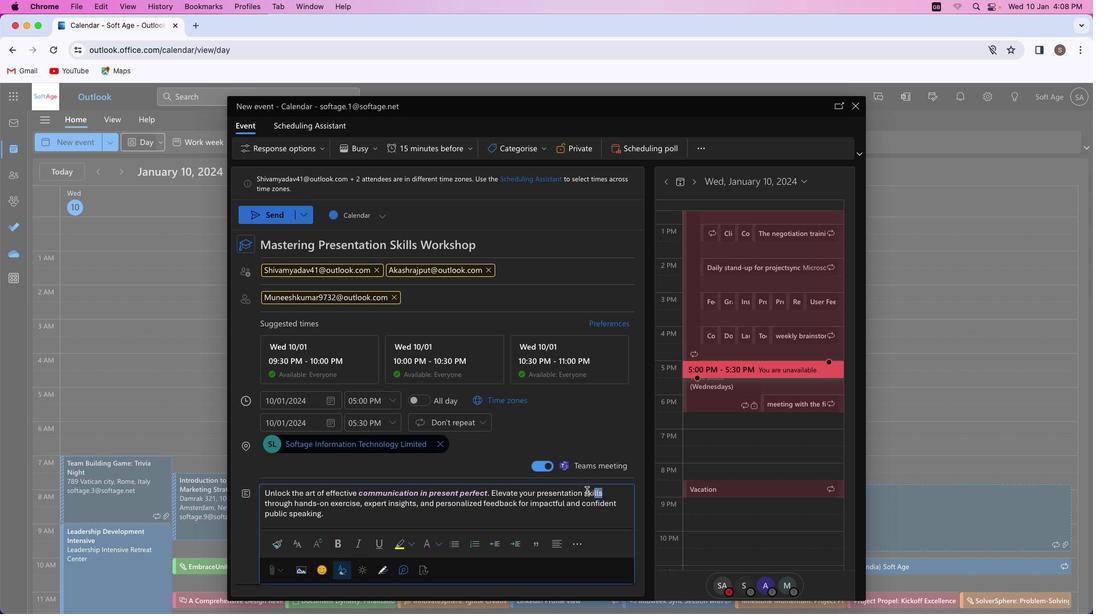 
Action: Mouse pressed left at (604, 494)
Screenshot: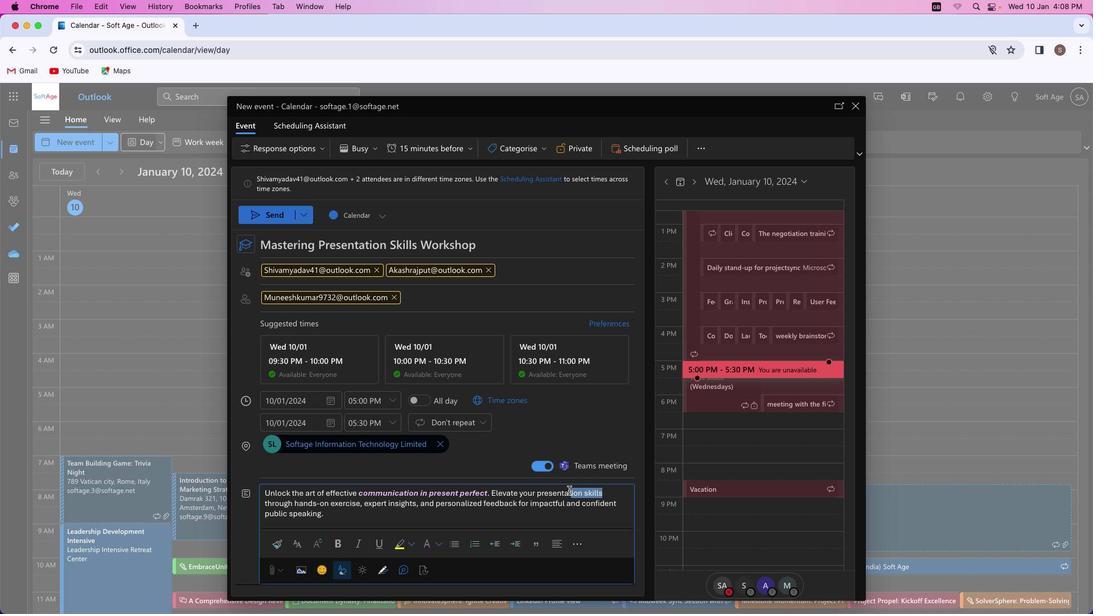 
Action: Mouse moved to (338, 547)
Screenshot: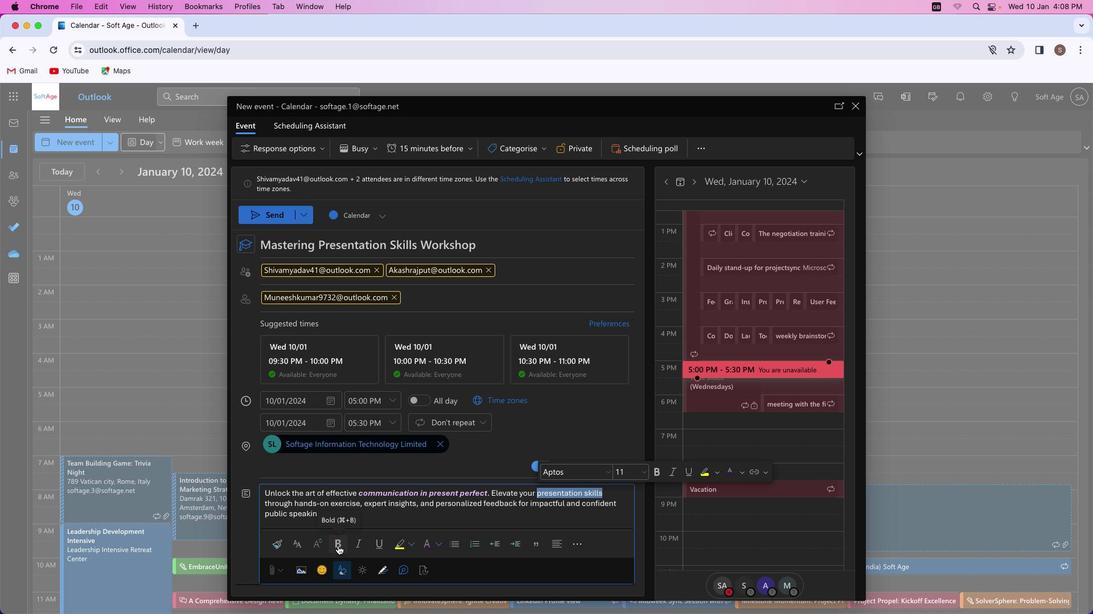 
Action: Mouse pressed left at (338, 547)
Screenshot: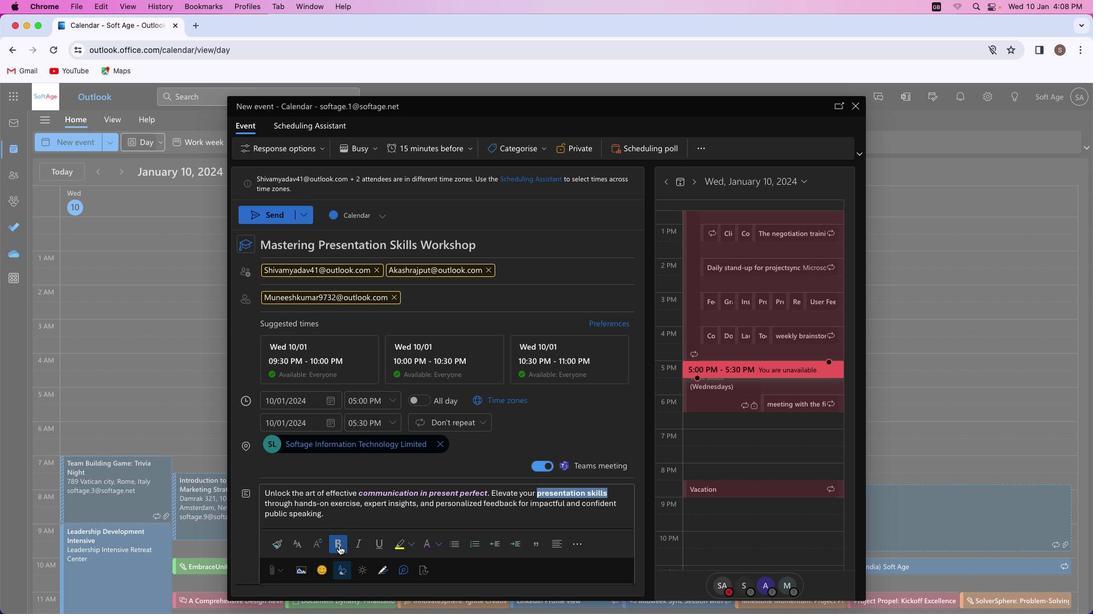 
Action: Mouse moved to (439, 546)
Screenshot: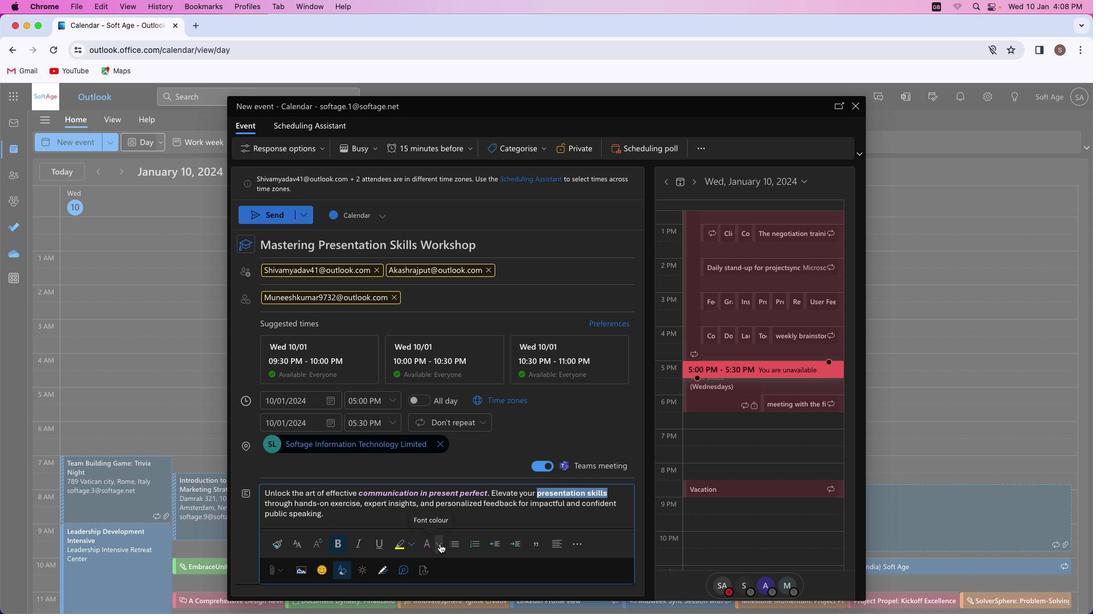 
Action: Mouse pressed left at (439, 546)
Screenshot: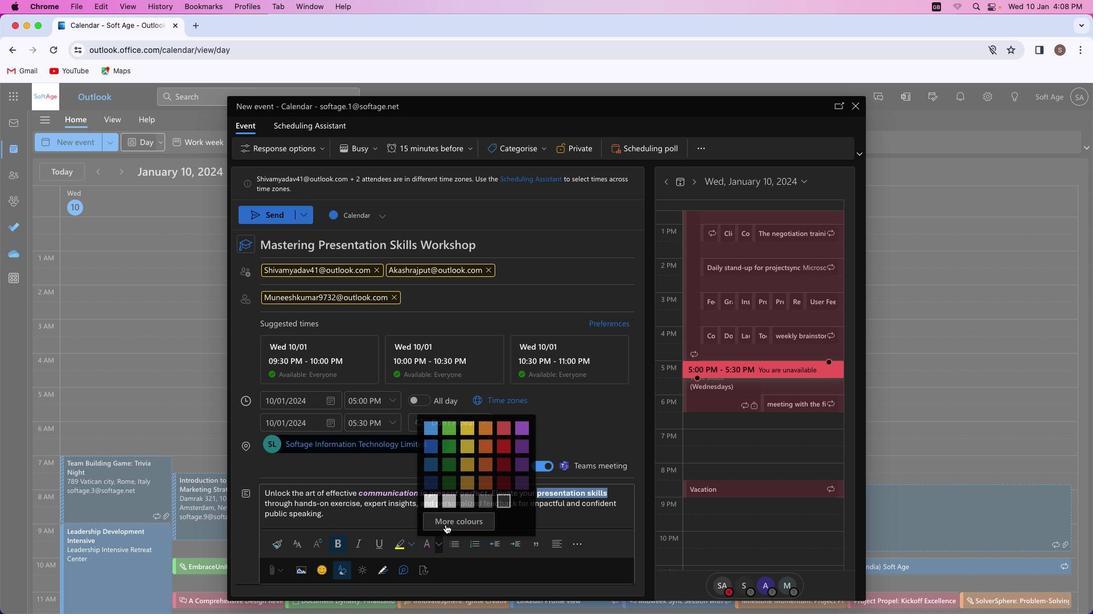 
Action: Mouse moved to (486, 483)
Screenshot: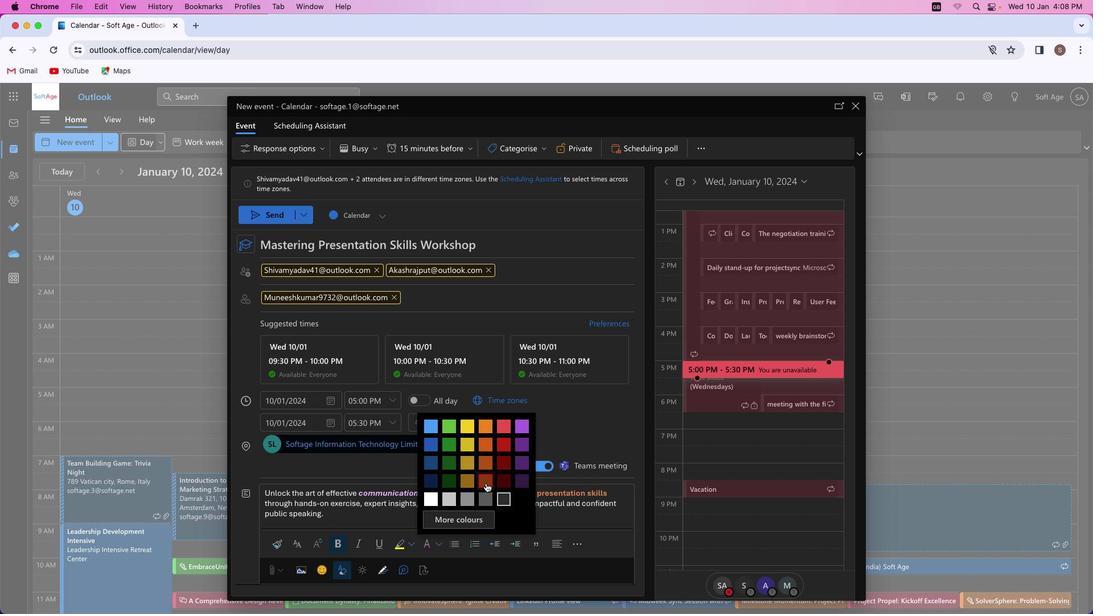 
Action: Mouse pressed left at (486, 483)
Screenshot: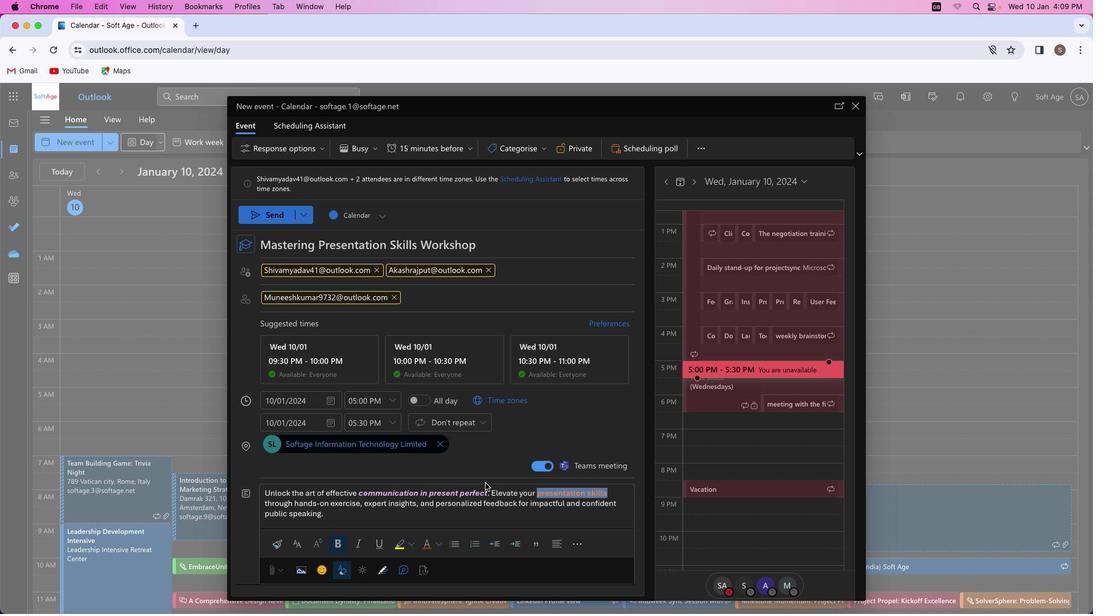 
Action: Mouse moved to (352, 522)
Screenshot: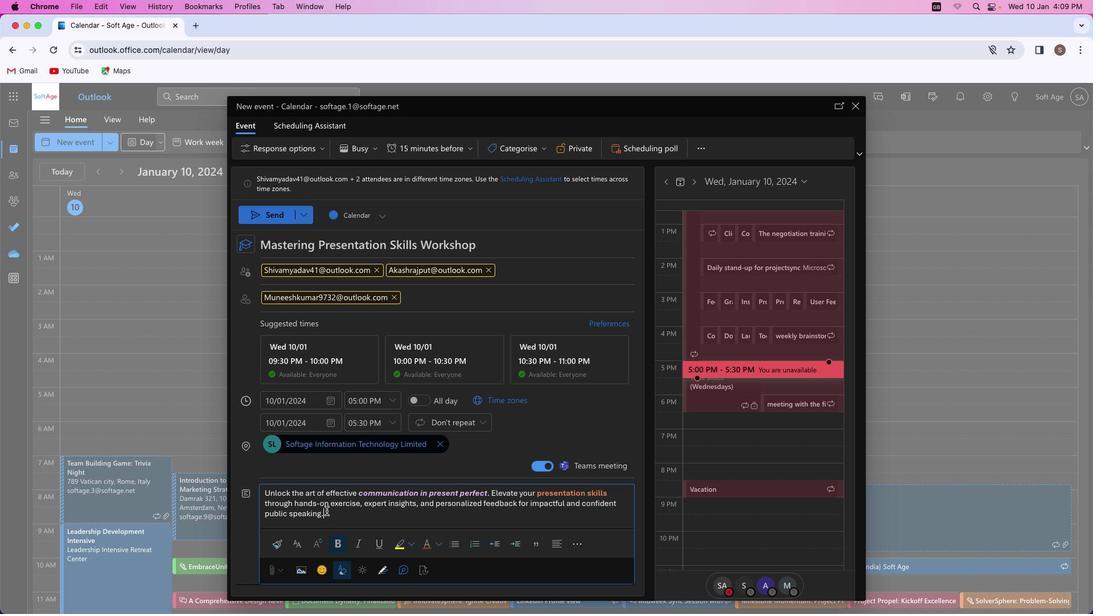
Action: Mouse pressed left at (352, 522)
Screenshot: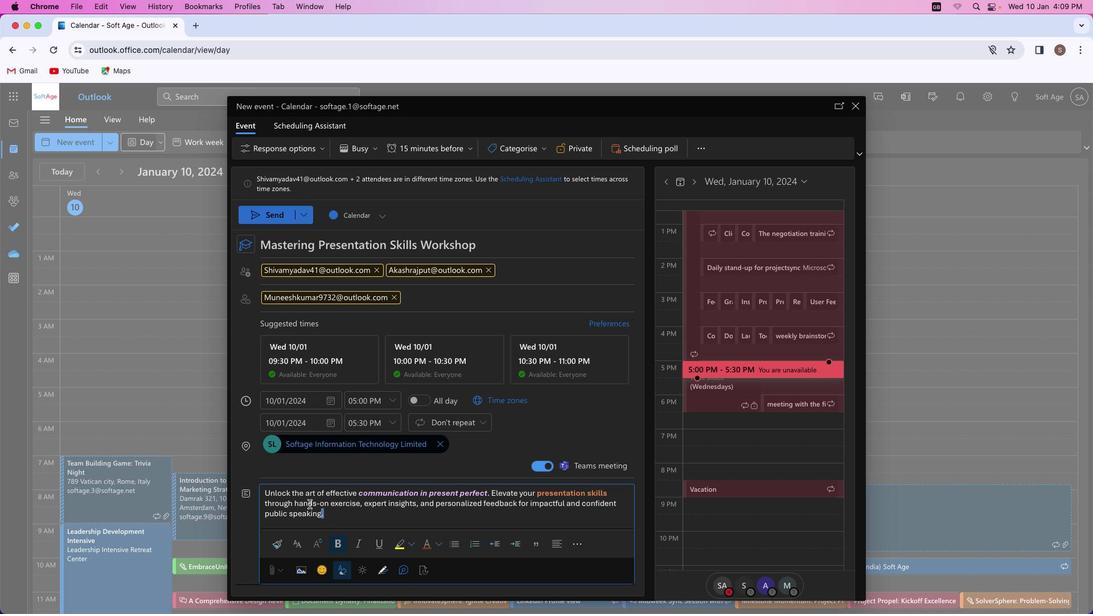 
Action: Mouse moved to (401, 547)
Screenshot: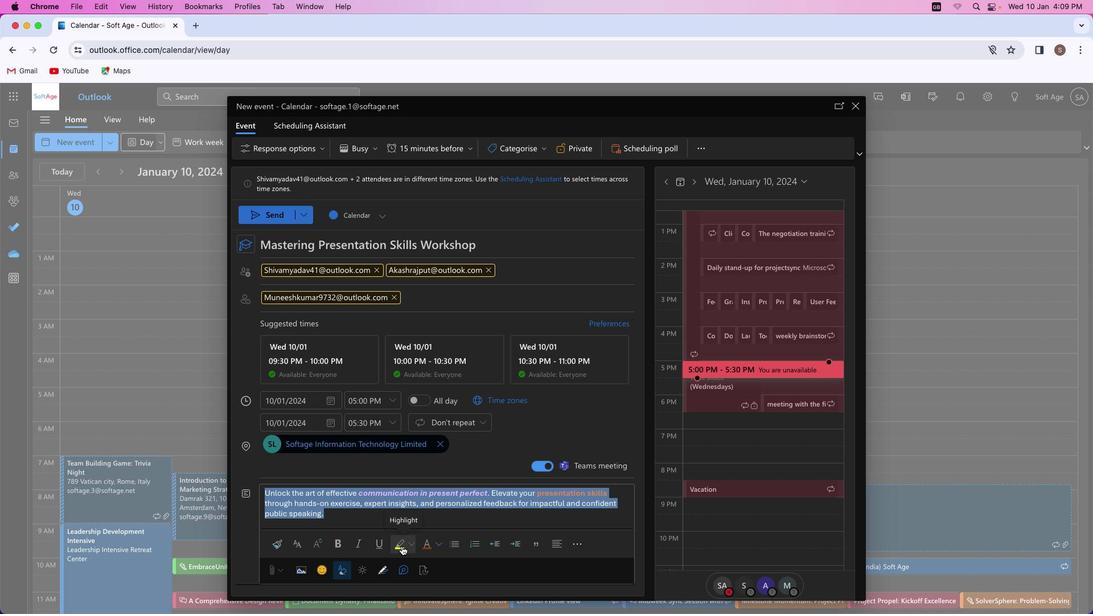 
Action: Mouse pressed left at (401, 547)
Screenshot: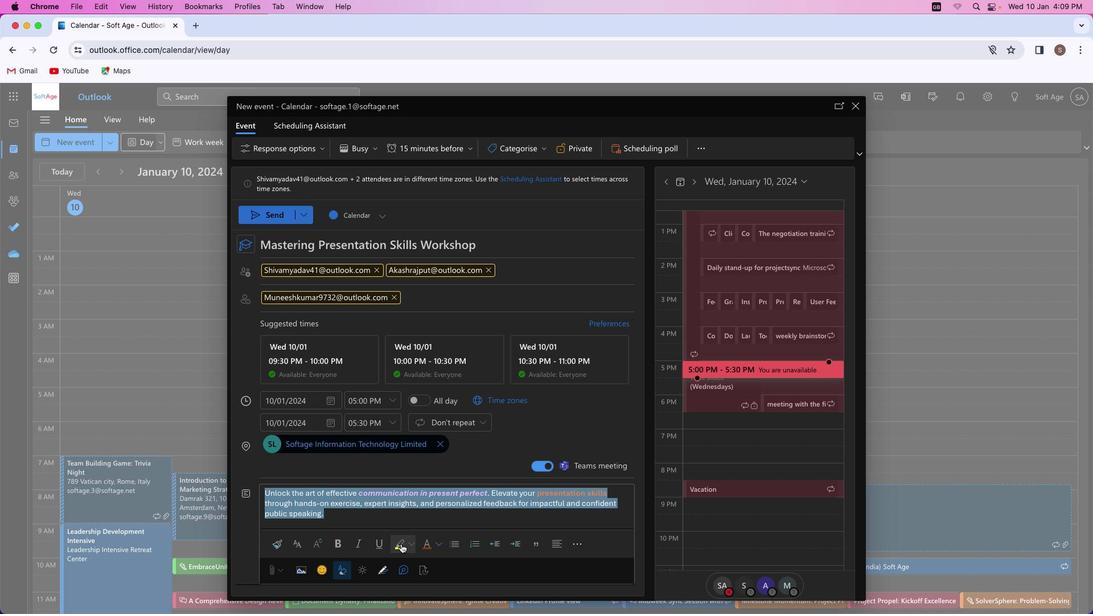 
Action: Mouse moved to (300, 544)
Screenshot: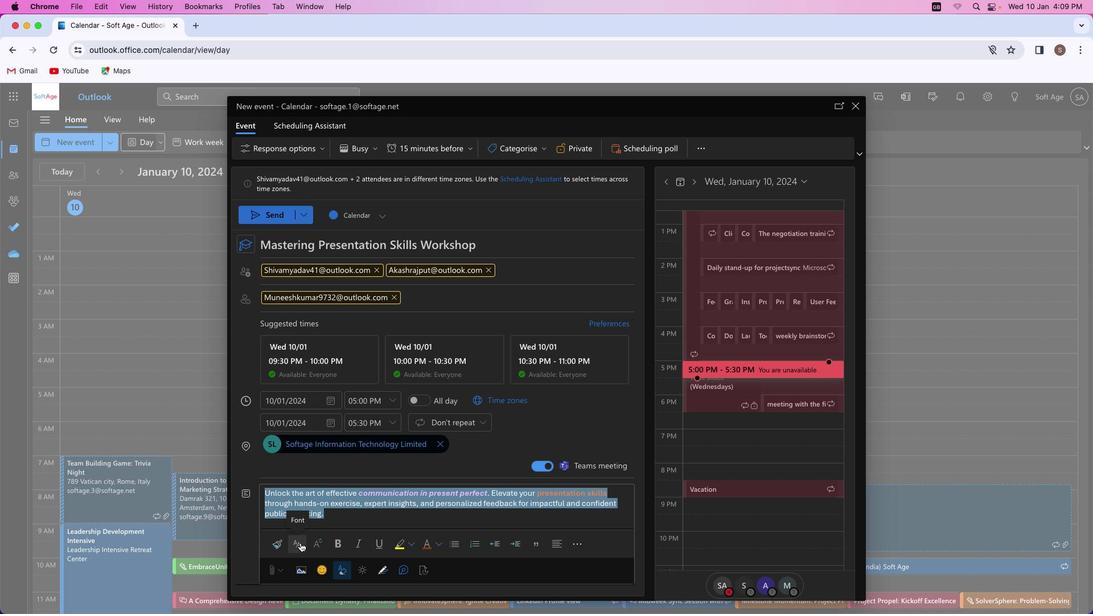 
Action: Mouse pressed left at (300, 544)
Screenshot: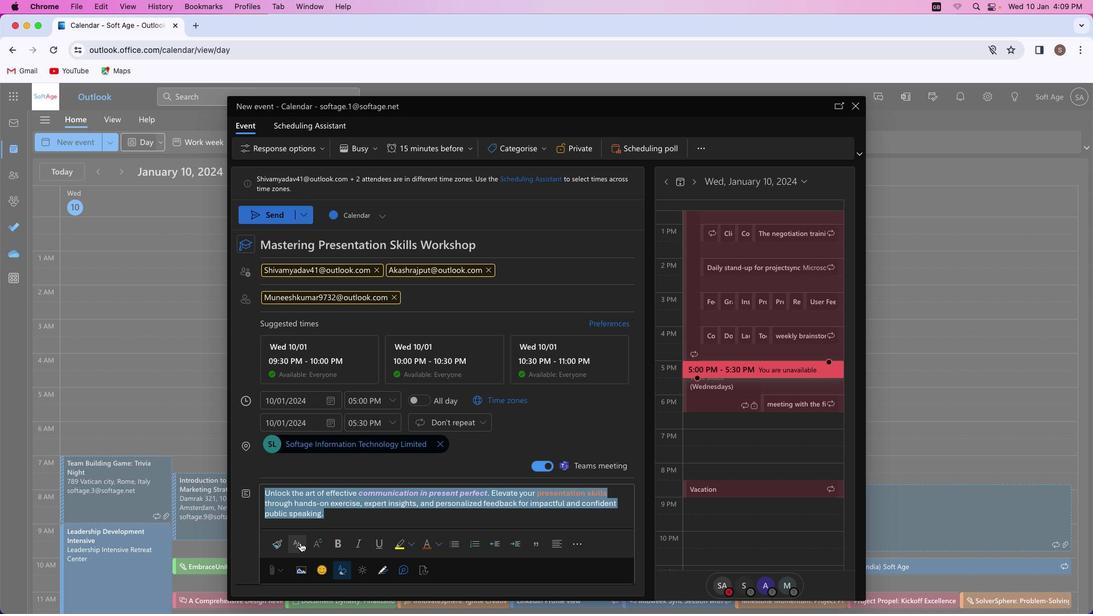 
Action: Mouse moved to (361, 460)
Screenshot: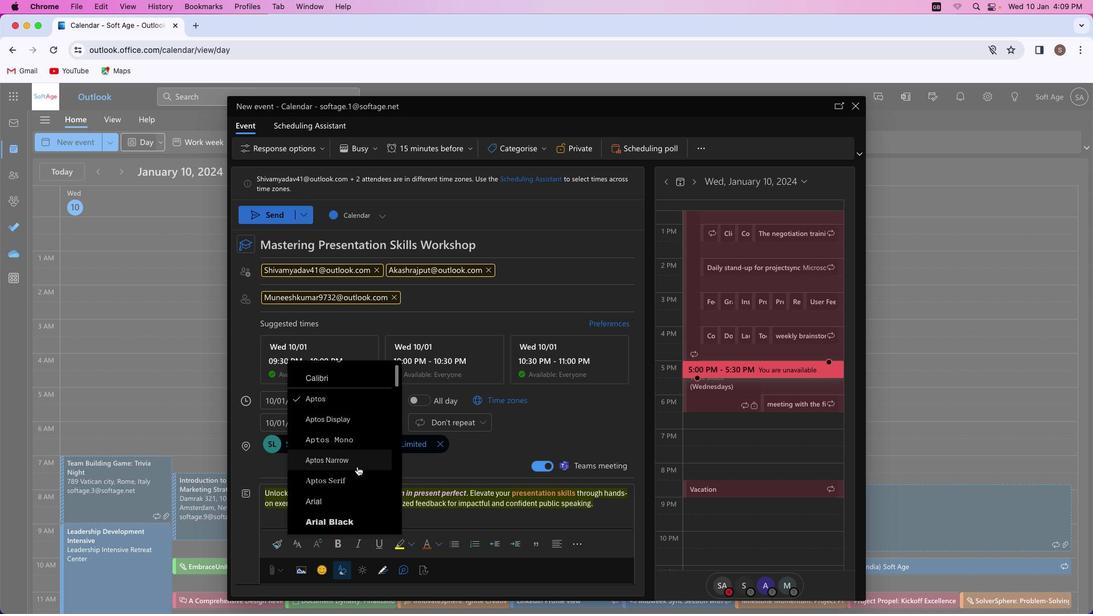 
Action: Mouse scrolled (361, 460) with delta (0, 0)
Screenshot: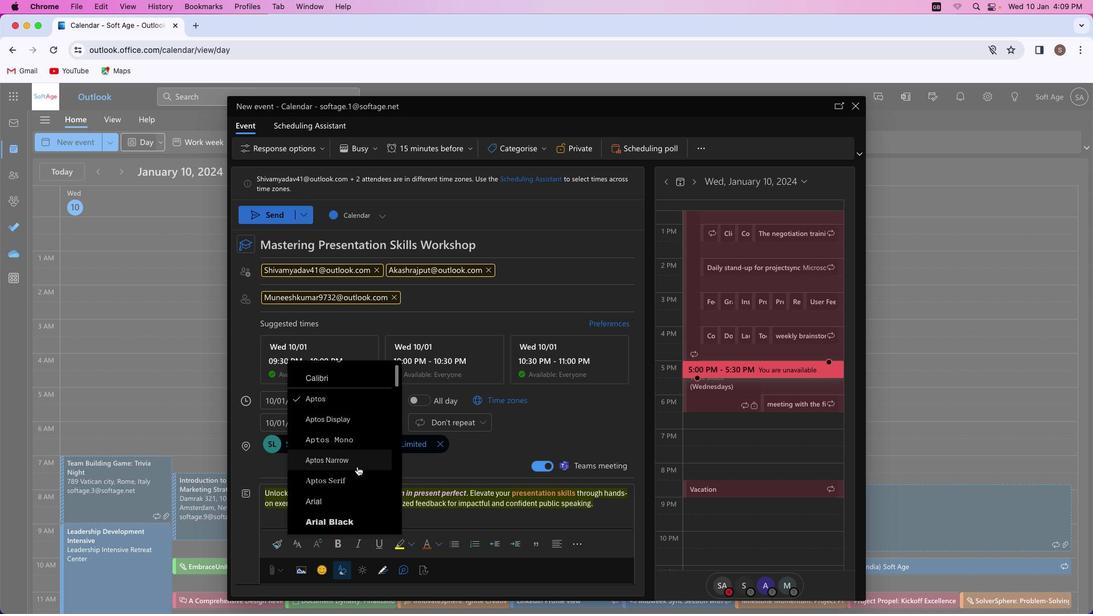 
Action: Mouse moved to (358, 466)
Screenshot: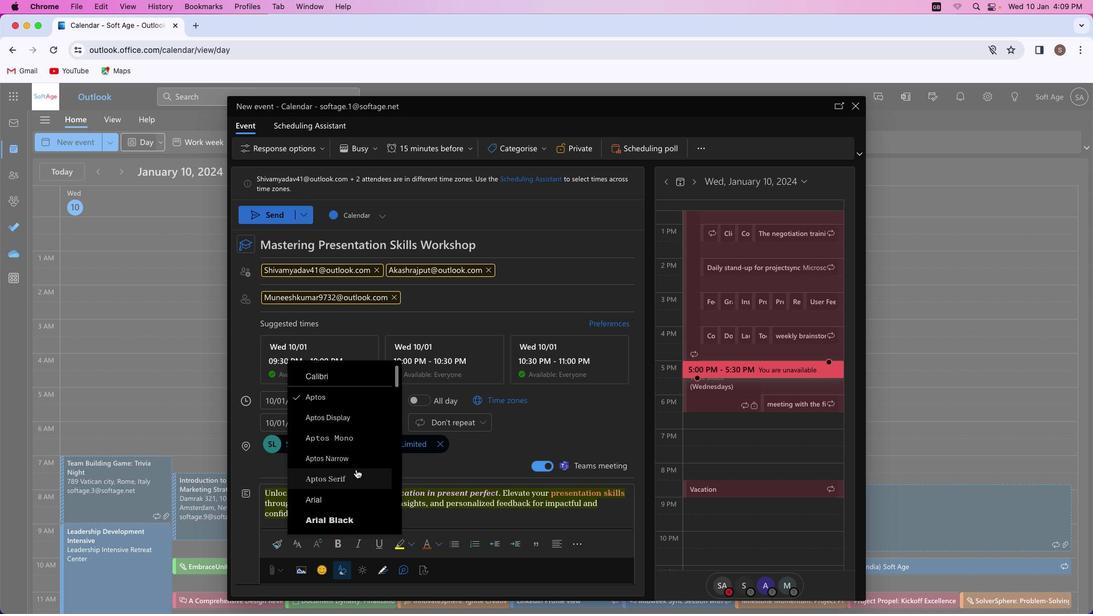 
Action: Mouse scrolled (358, 466) with delta (0, 0)
Screenshot: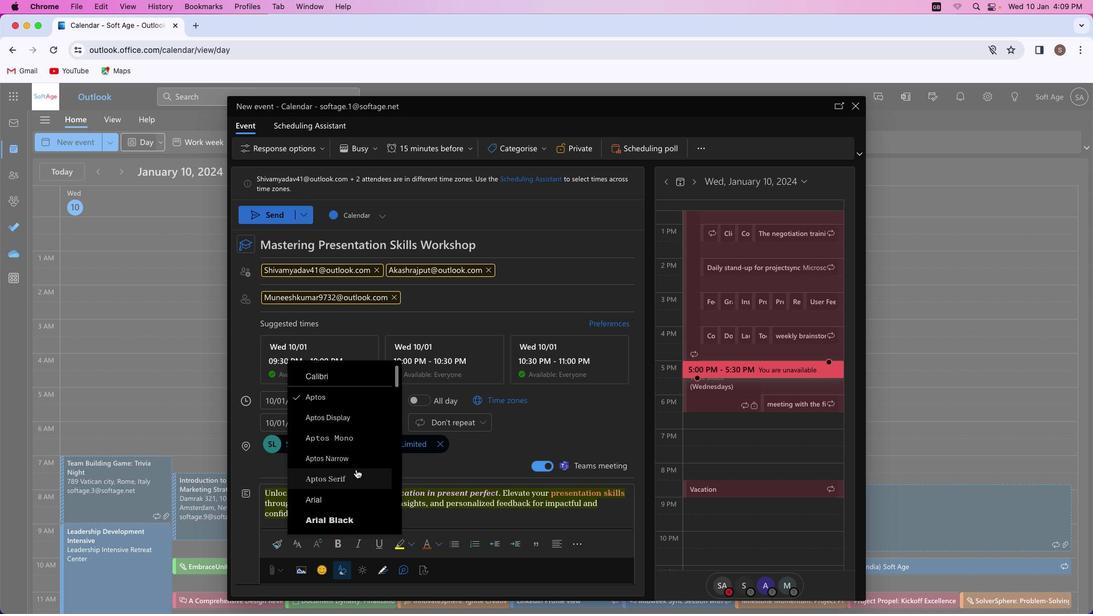 
Action: Mouse moved to (356, 469)
Screenshot: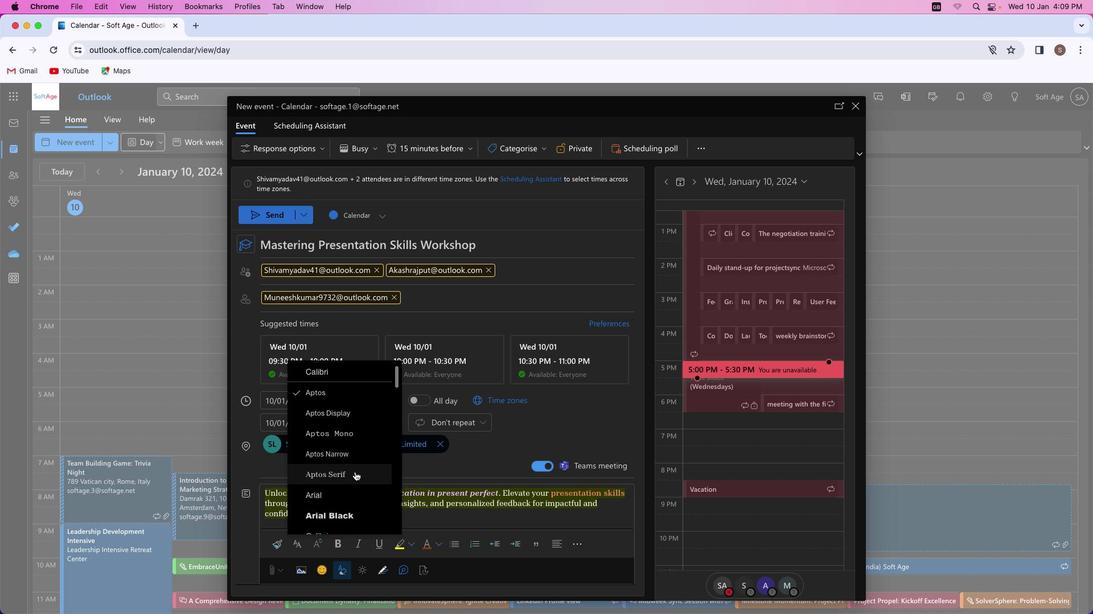 
Action: Mouse scrolled (356, 469) with delta (0, 0)
Screenshot: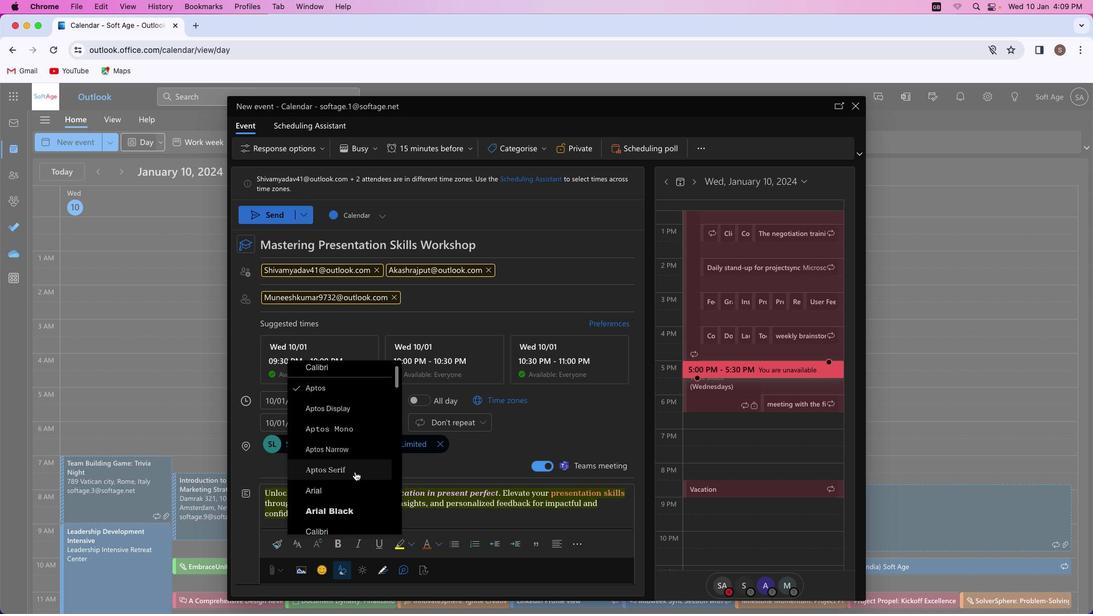 
Action: Mouse moved to (356, 470)
Screenshot: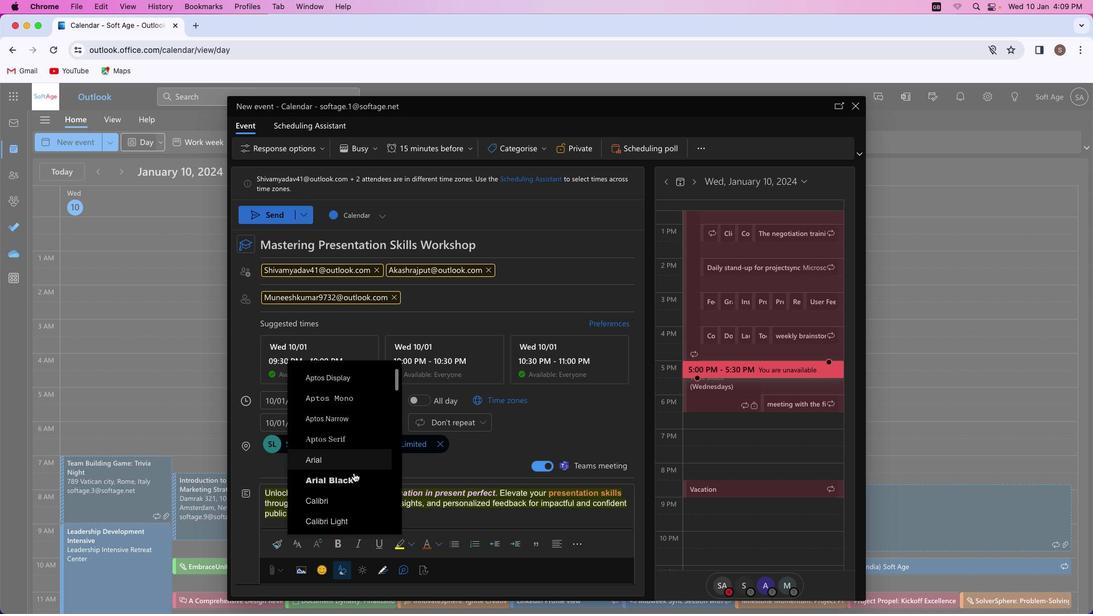
Action: Mouse scrolled (356, 470) with delta (0, 0)
Screenshot: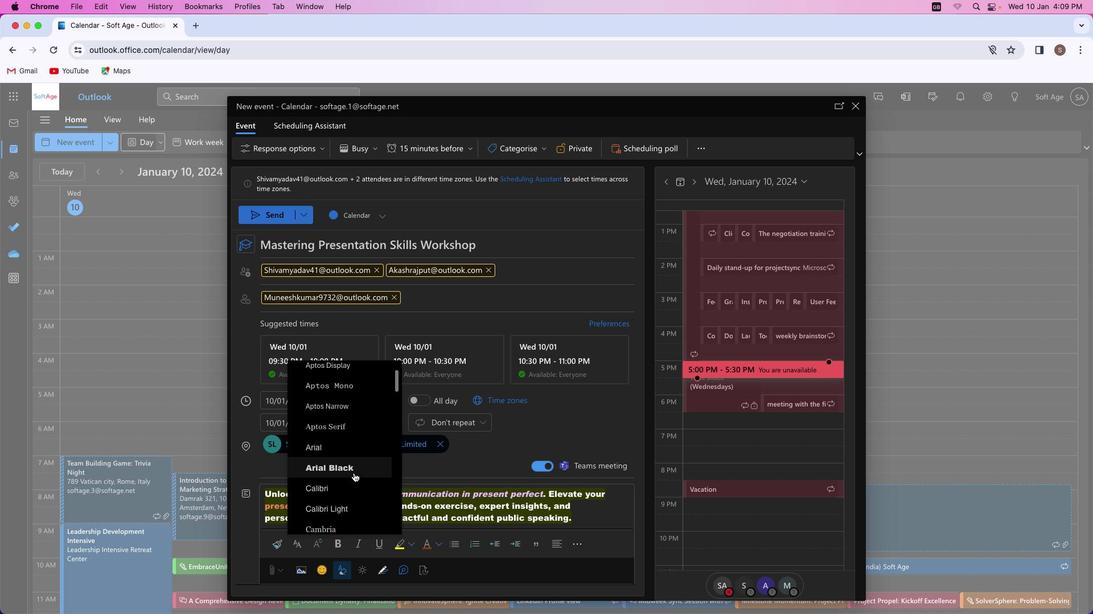 
Action: Mouse moved to (355, 472)
Screenshot: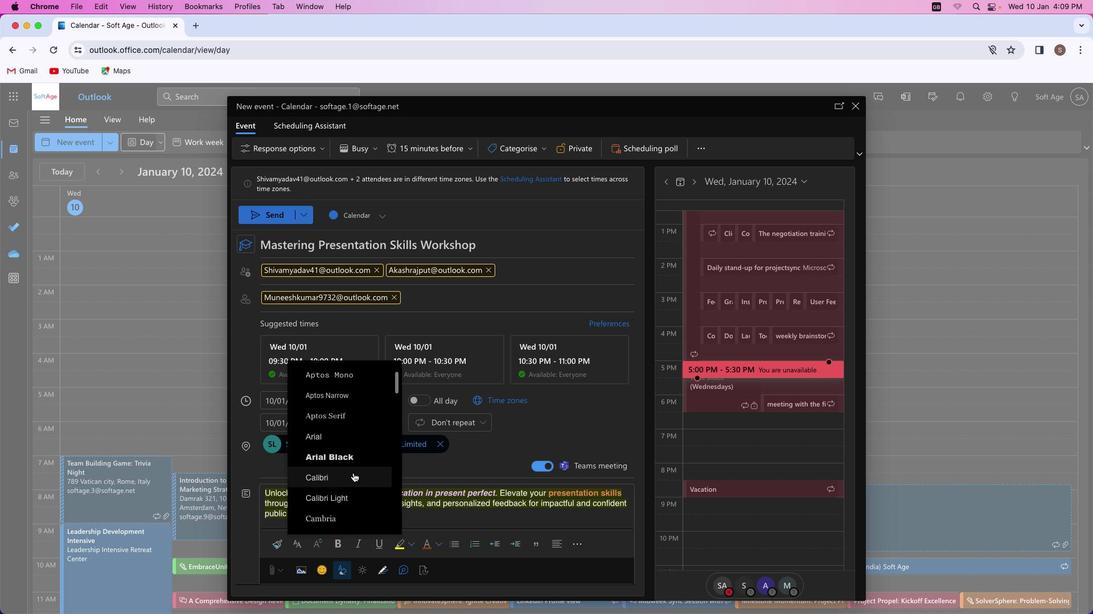 
Action: Mouse scrolled (355, 472) with delta (0, 0)
Screenshot: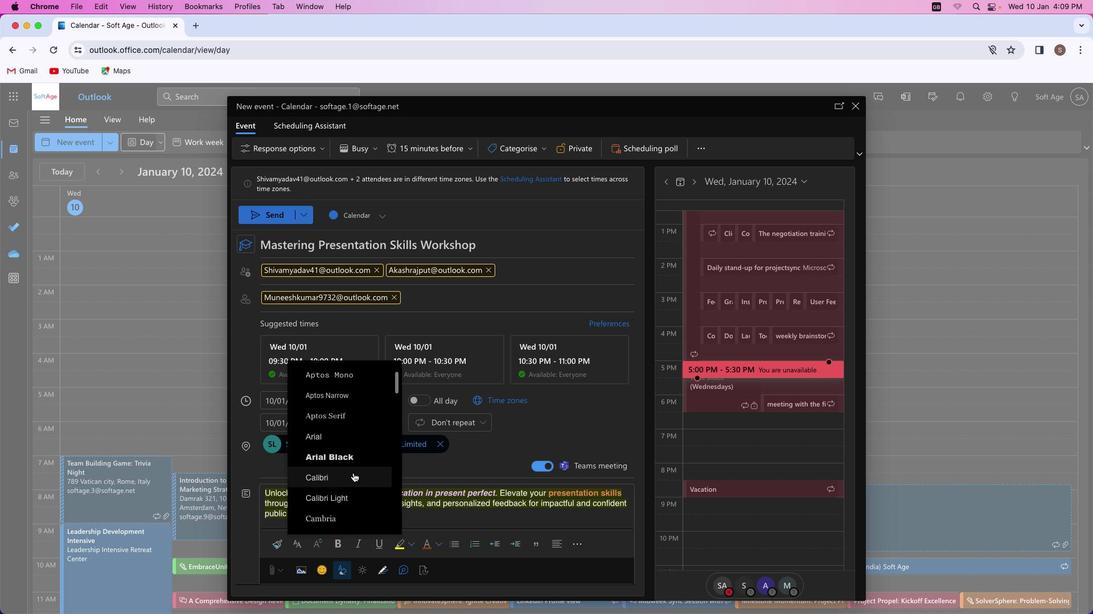 
Action: Mouse moved to (355, 473)
Screenshot: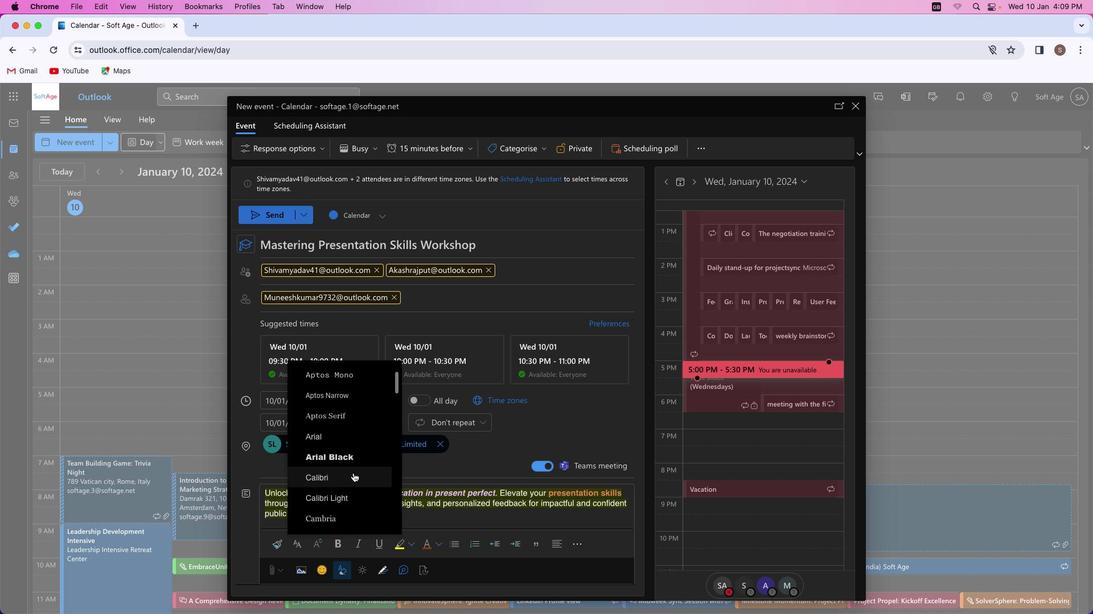 
Action: Mouse scrolled (355, 473) with delta (0, 0)
Screenshot: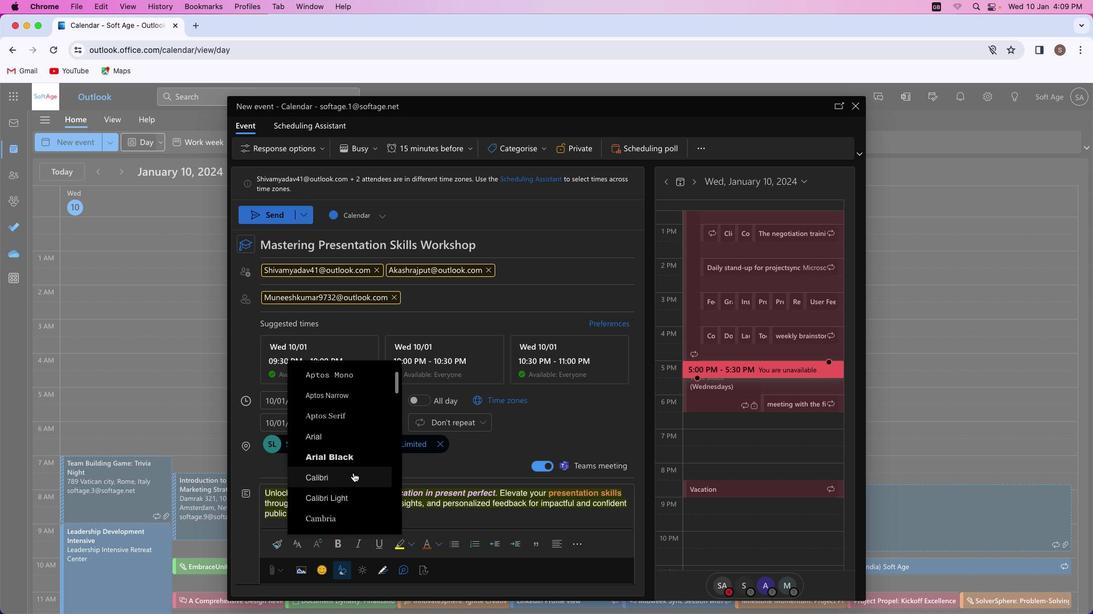 
Action: Mouse moved to (353, 473)
Screenshot: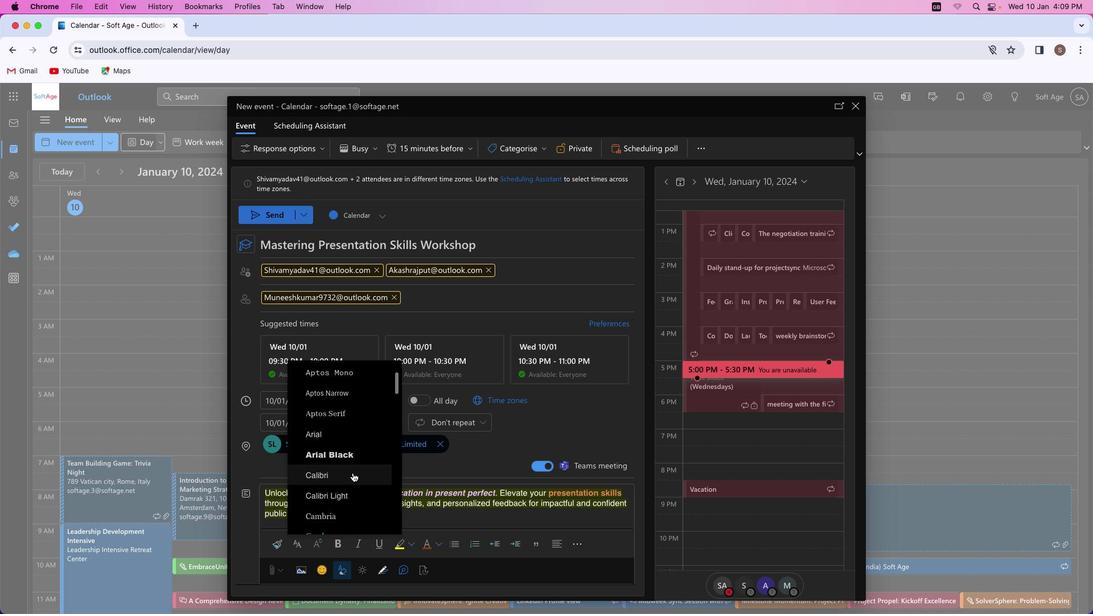 
Action: Mouse scrolled (353, 473) with delta (0, 0)
Screenshot: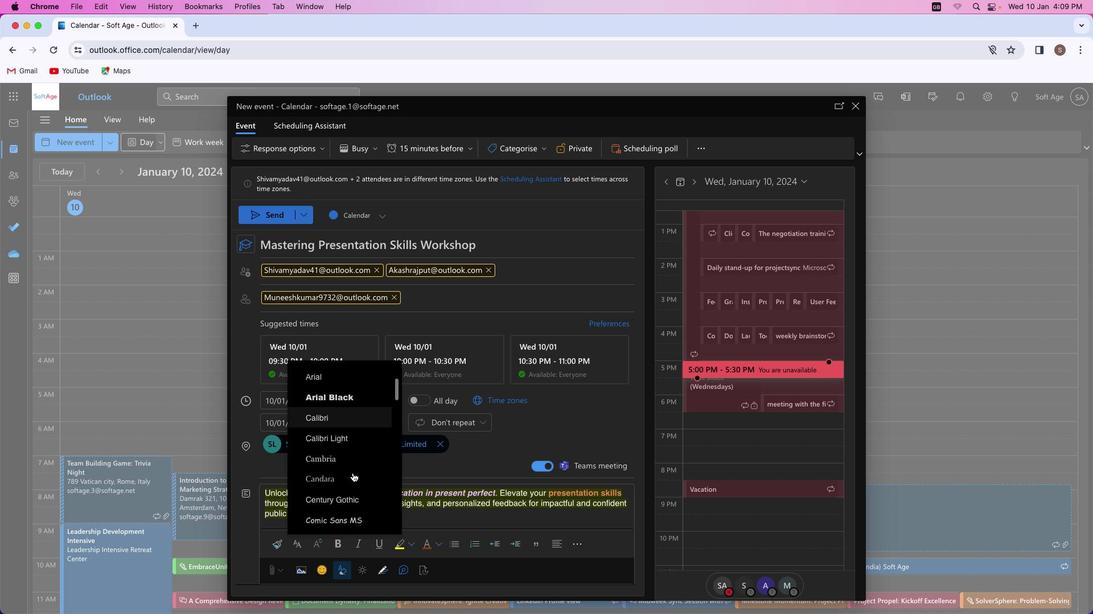 
Action: Mouse moved to (353, 473)
Screenshot: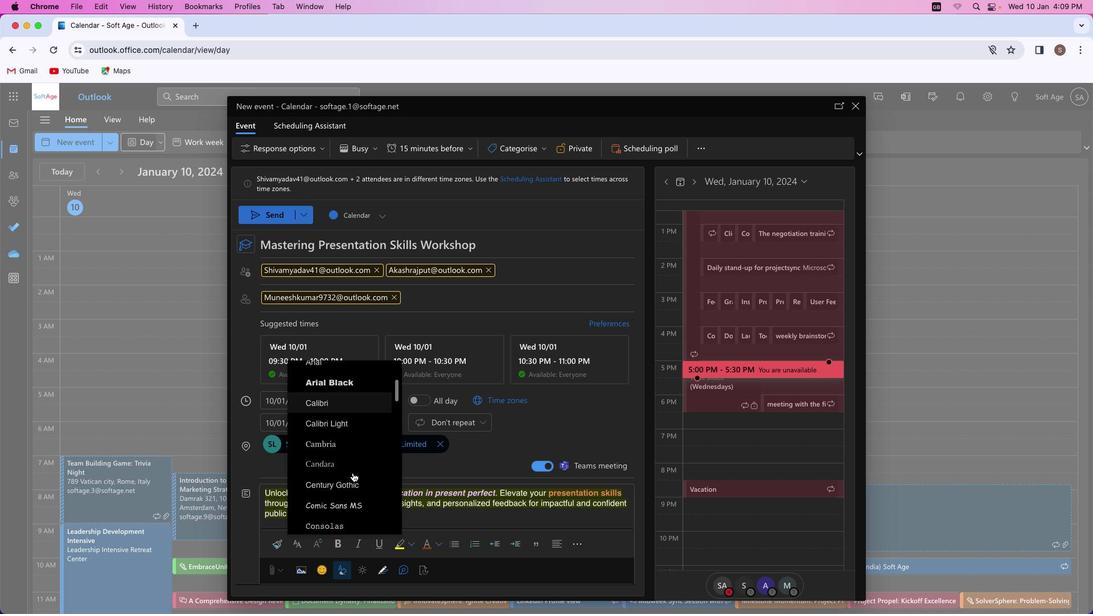 
Action: Mouse scrolled (353, 473) with delta (0, 0)
Screenshot: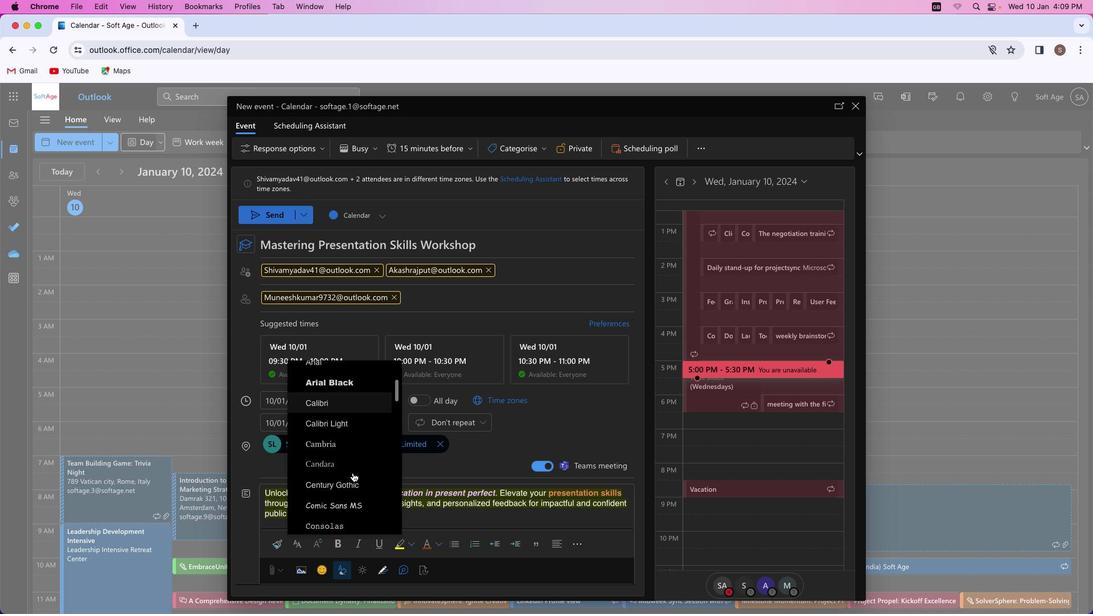 
Action: Mouse moved to (353, 473)
Screenshot: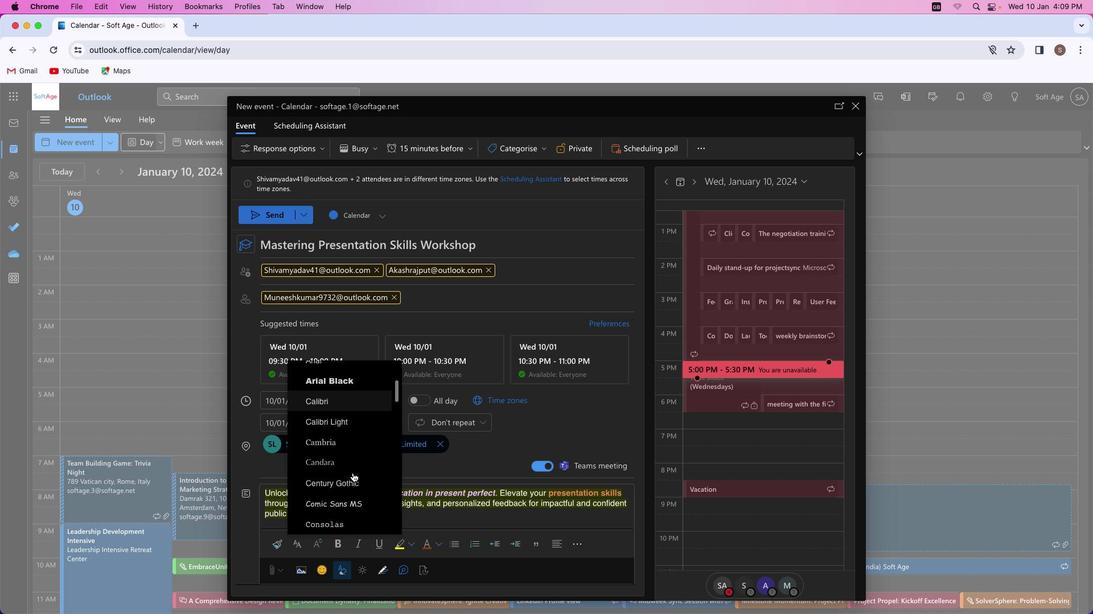 
Action: Mouse scrolled (353, 473) with delta (0, 0)
Screenshot: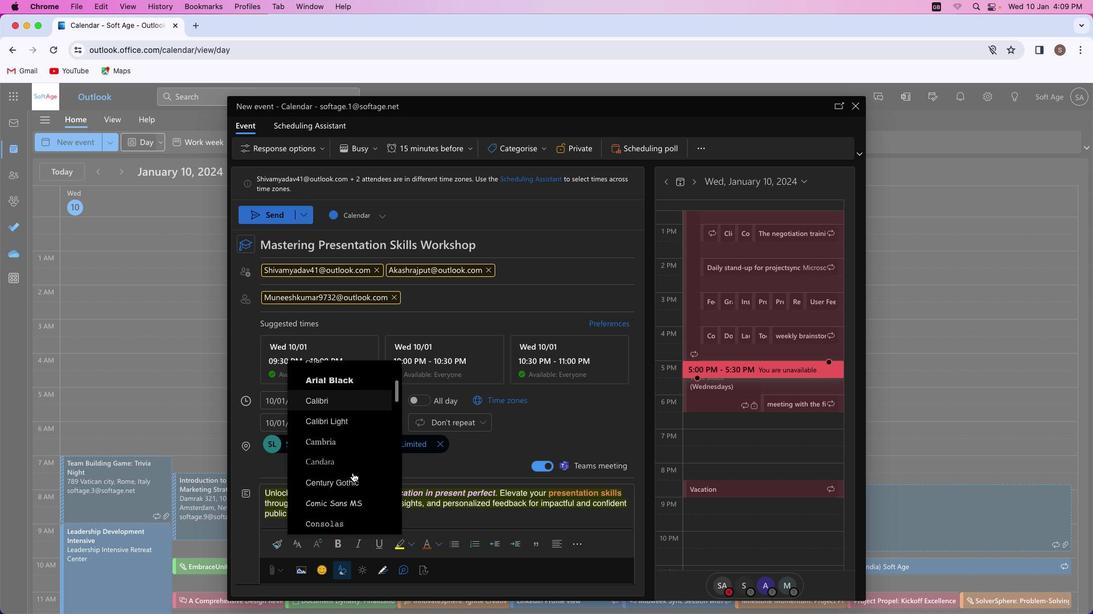 
Action: Mouse moved to (353, 474)
Screenshot: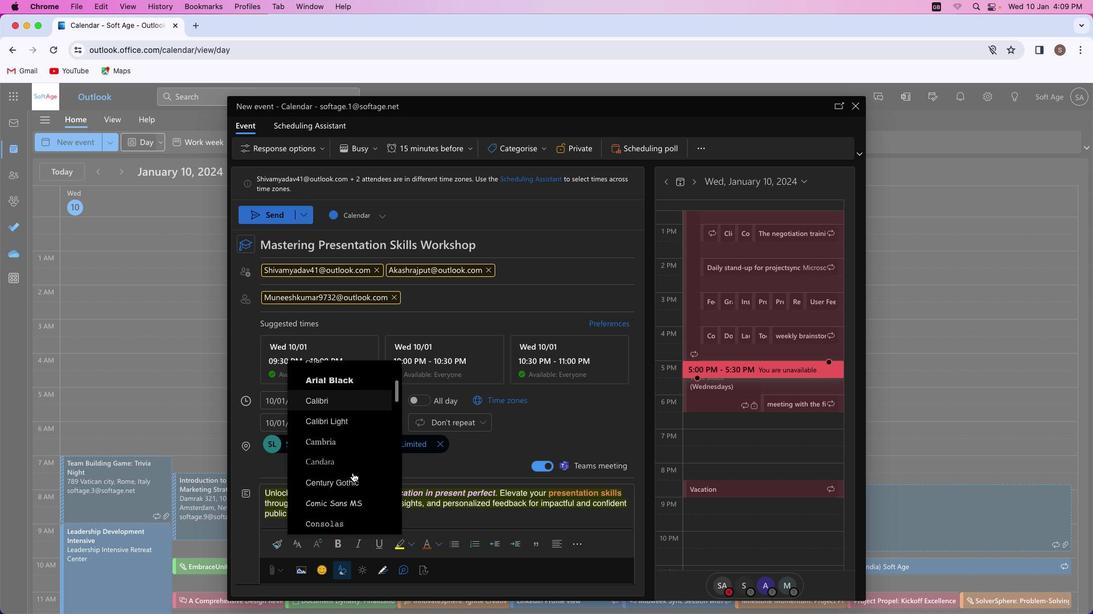 
Action: Mouse scrolled (353, 474) with delta (0, 0)
Screenshot: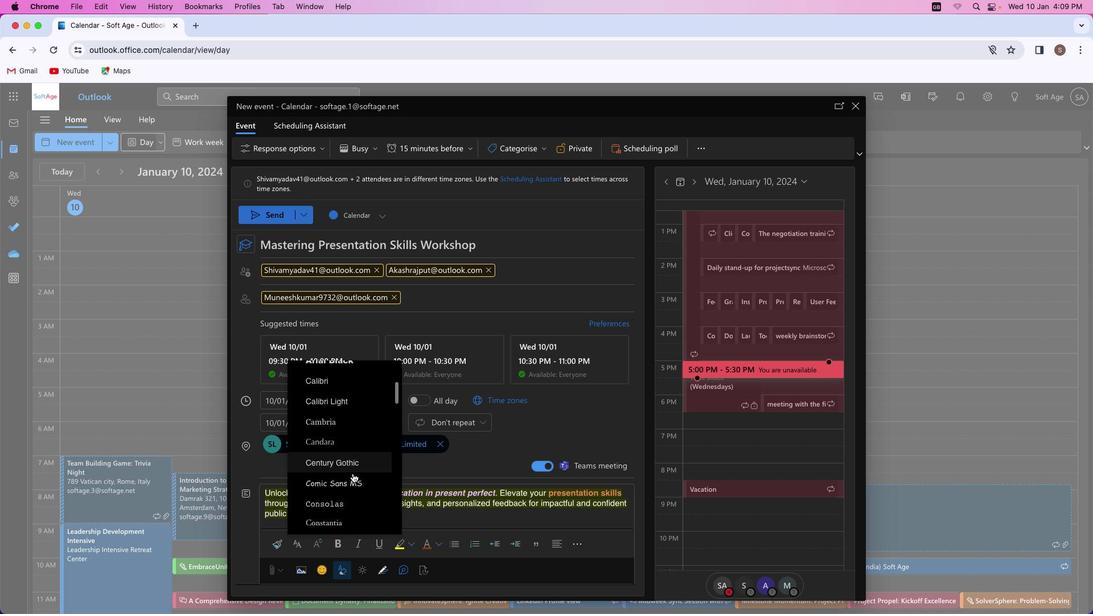 
Action: Mouse scrolled (353, 474) with delta (0, 0)
Screenshot: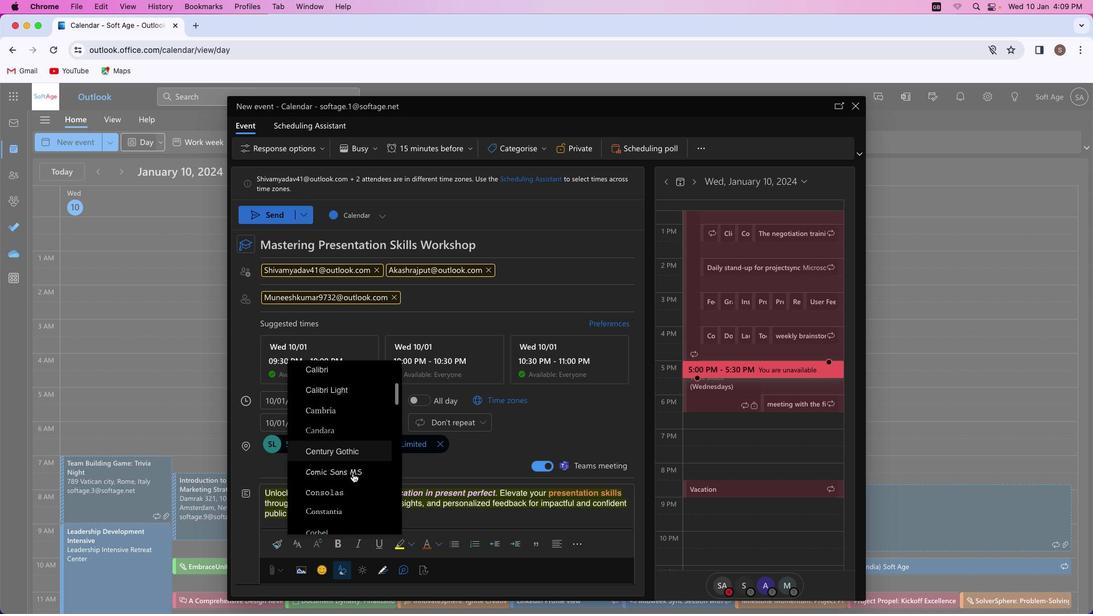 
Action: Mouse moved to (353, 474)
Screenshot: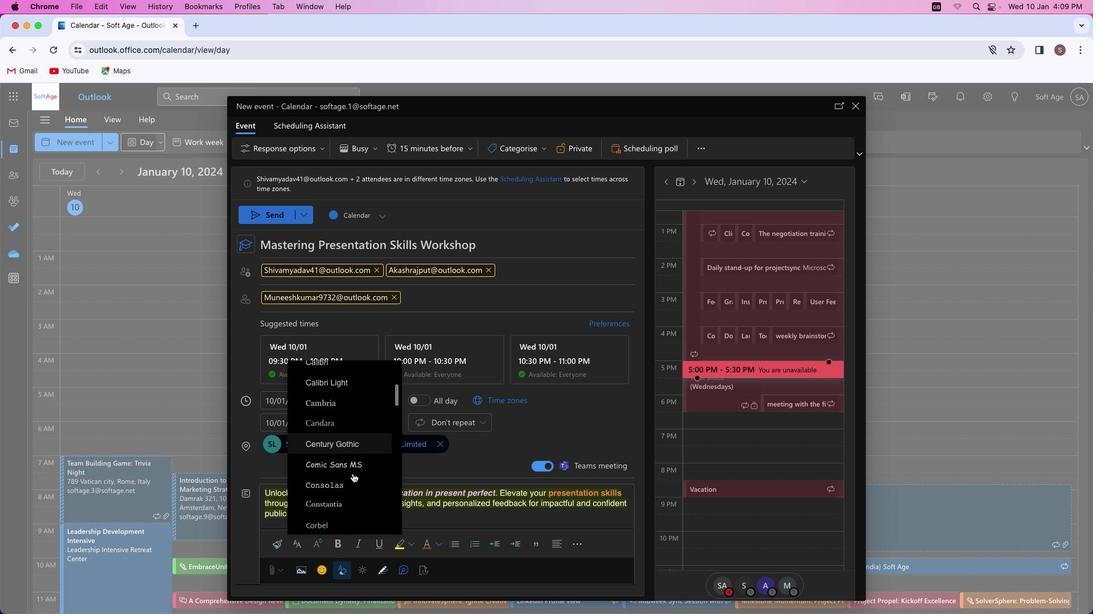 
Action: Mouse scrolled (353, 474) with delta (0, 0)
Screenshot: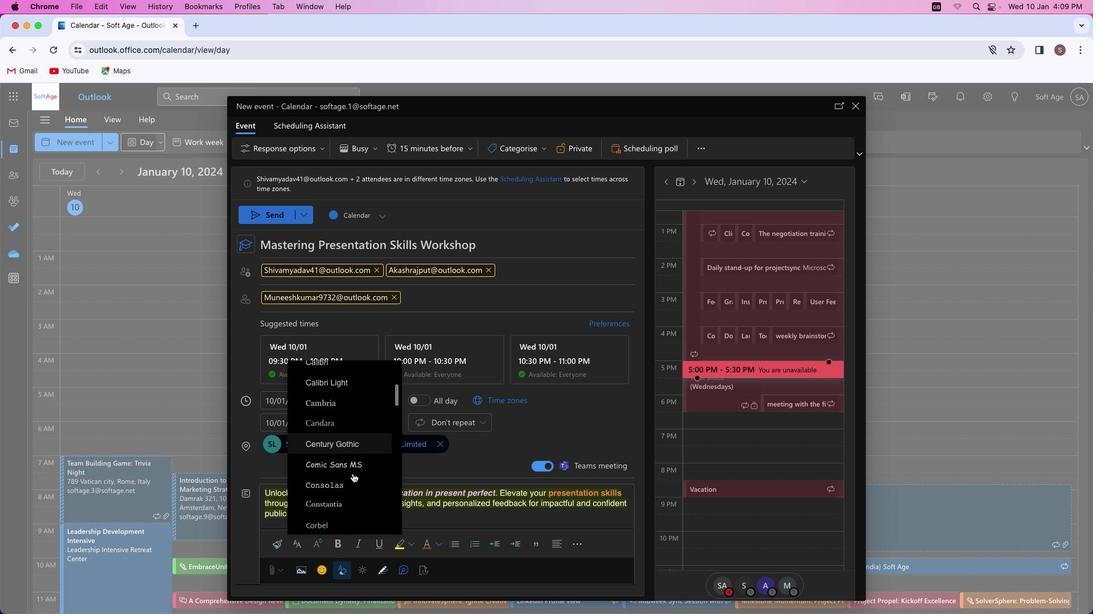 
Action: Mouse moved to (326, 521)
Screenshot: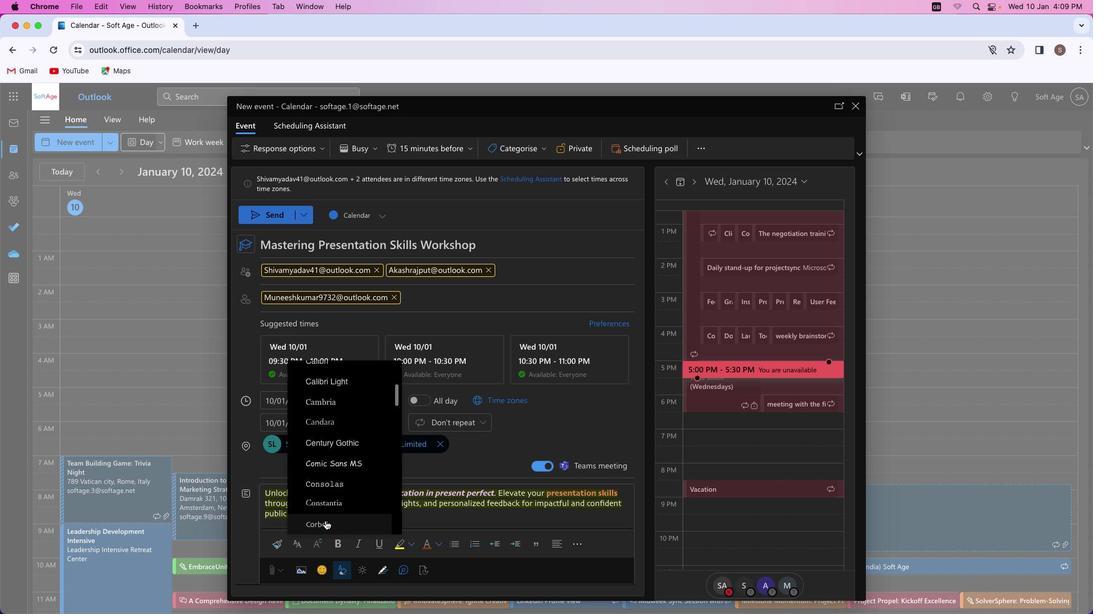 
Action: Mouse scrolled (326, 521) with delta (0, 0)
Screenshot: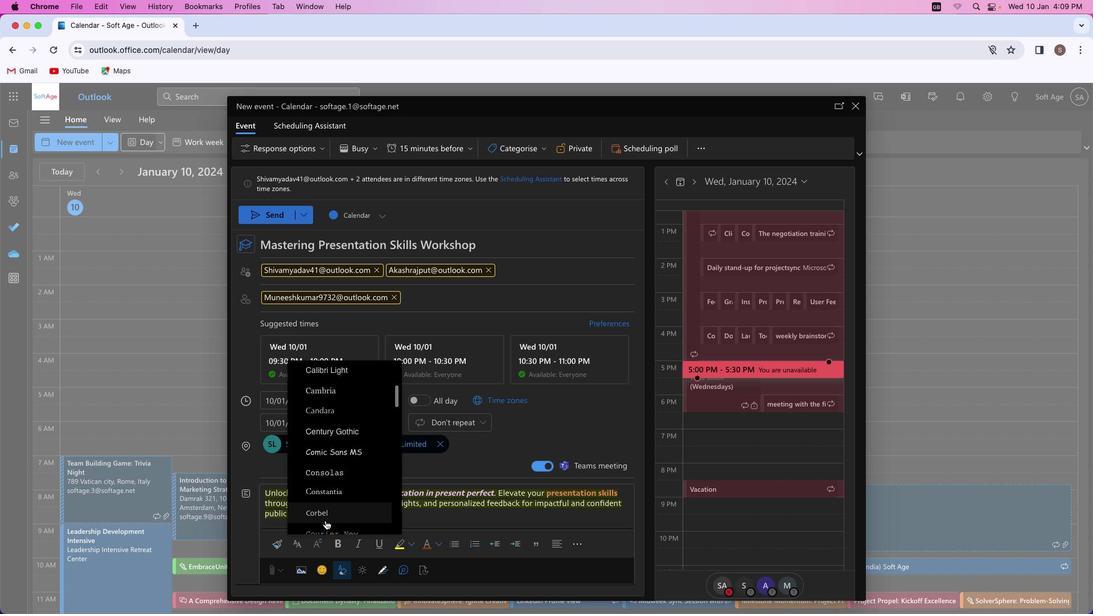 
Action: Mouse scrolled (326, 521) with delta (0, 0)
Screenshot: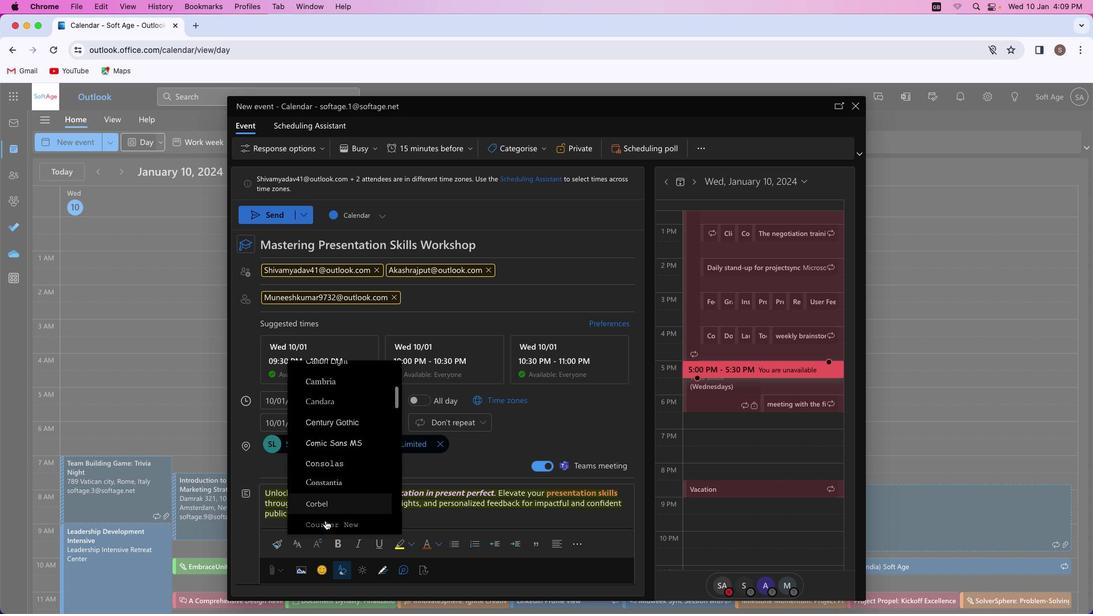 
Action: Mouse scrolled (326, 521) with delta (0, 0)
Screenshot: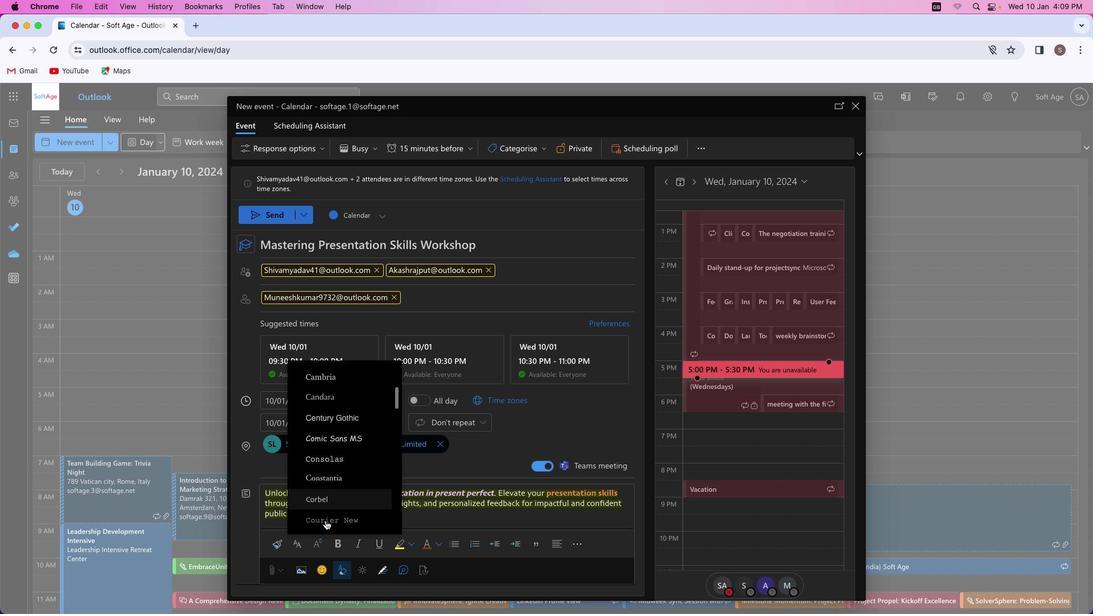 
Action: Mouse scrolled (326, 521) with delta (0, 0)
Screenshot: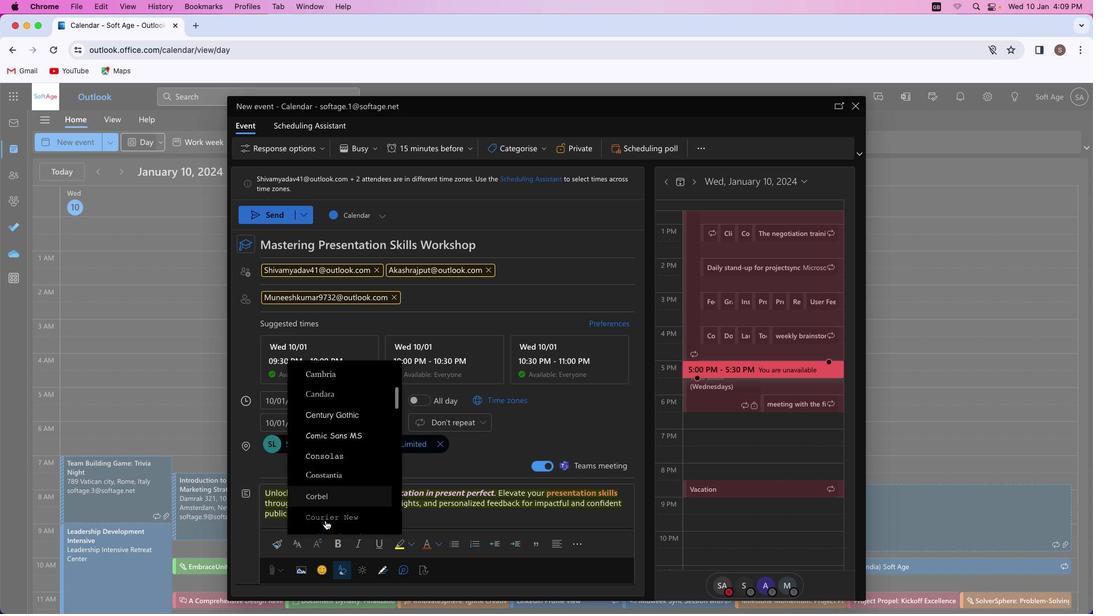 
Action: Mouse scrolled (326, 521) with delta (0, 0)
Screenshot: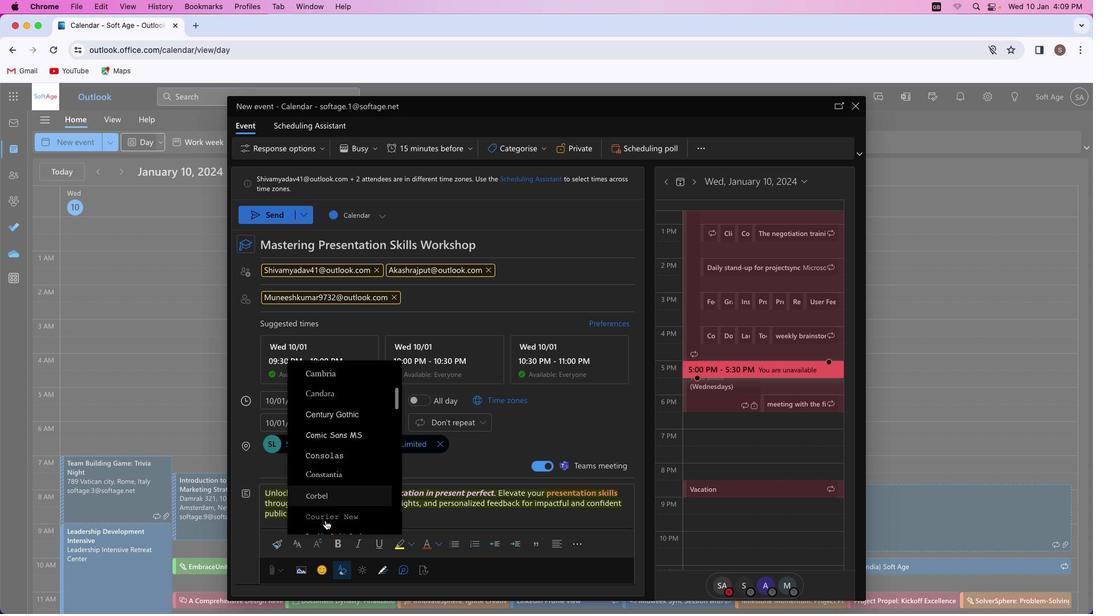 
Action: Mouse moved to (327, 519)
Screenshot: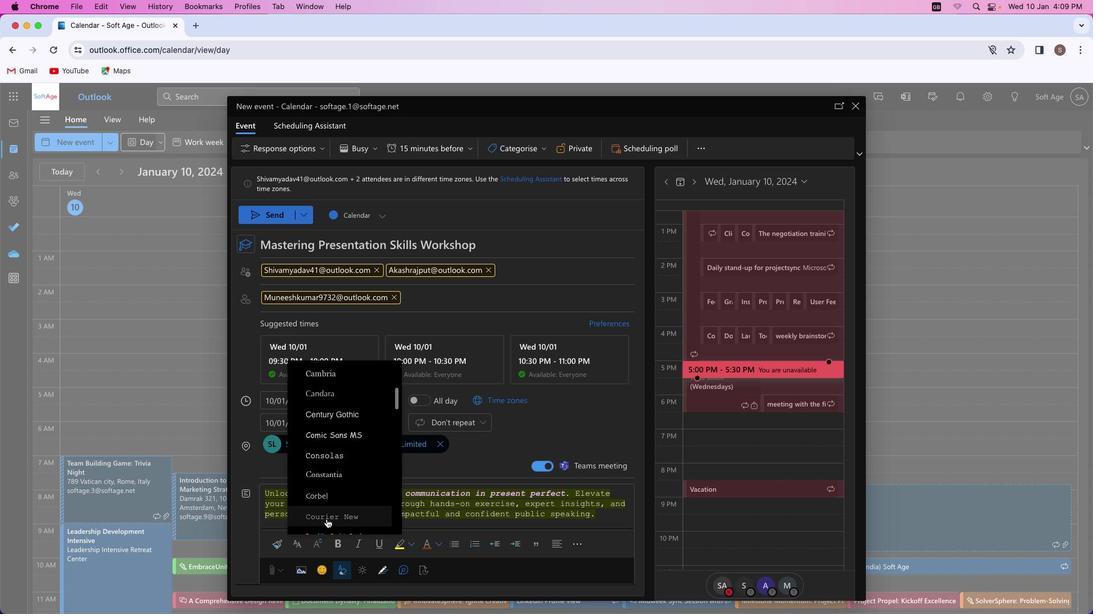 
Action: Mouse scrolled (327, 519) with delta (0, 0)
Screenshot: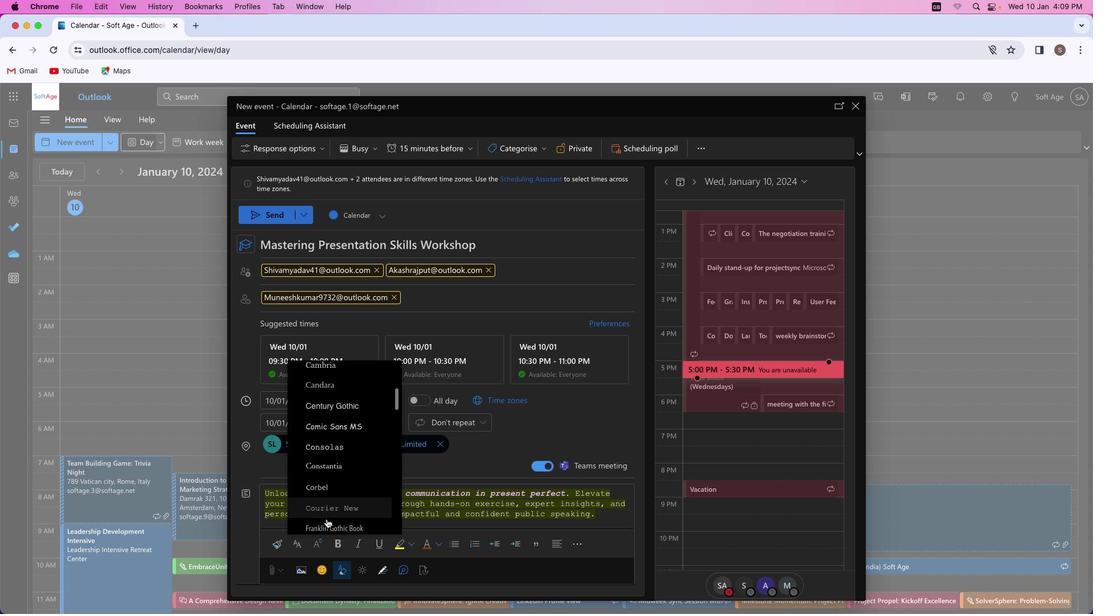 
Action: Mouse scrolled (327, 519) with delta (0, 0)
Screenshot: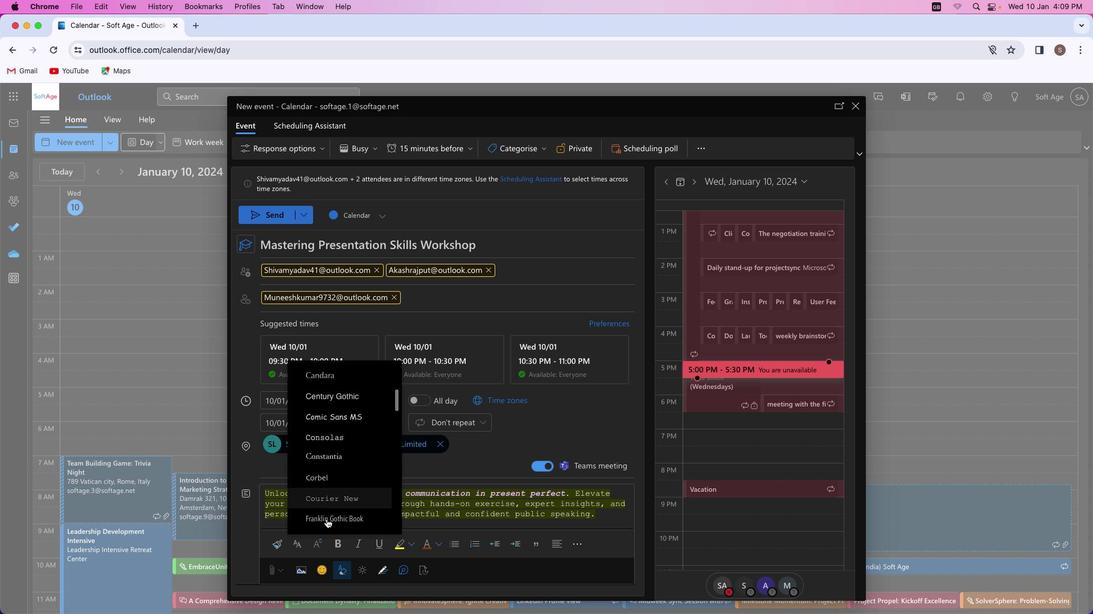 
Action: Mouse scrolled (327, 519) with delta (0, 0)
Screenshot: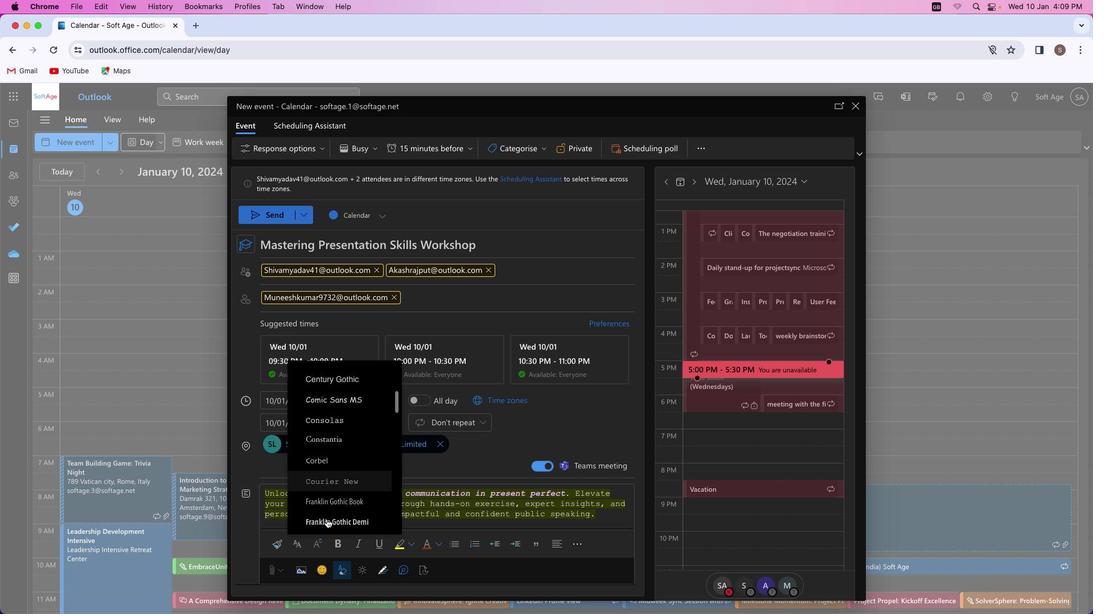 
Action: Mouse scrolled (327, 519) with delta (0, 0)
Screenshot: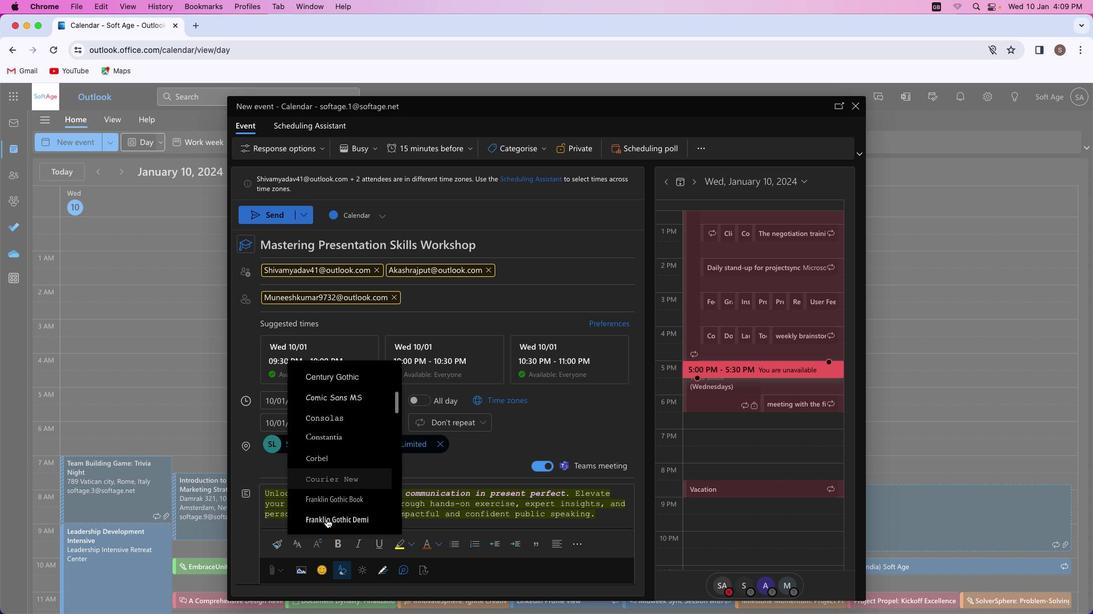 
Action: Mouse scrolled (327, 519) with delta (0, 0)
Screenshot: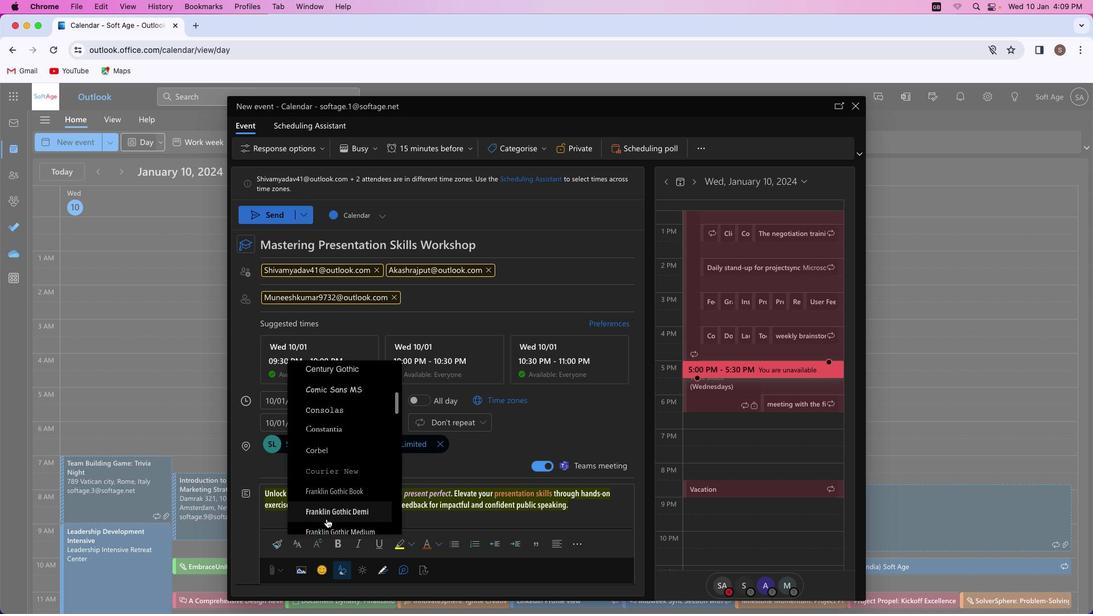 
Action: Mouse scrolled (327, 519) with delta (0, 0)
Screenshot: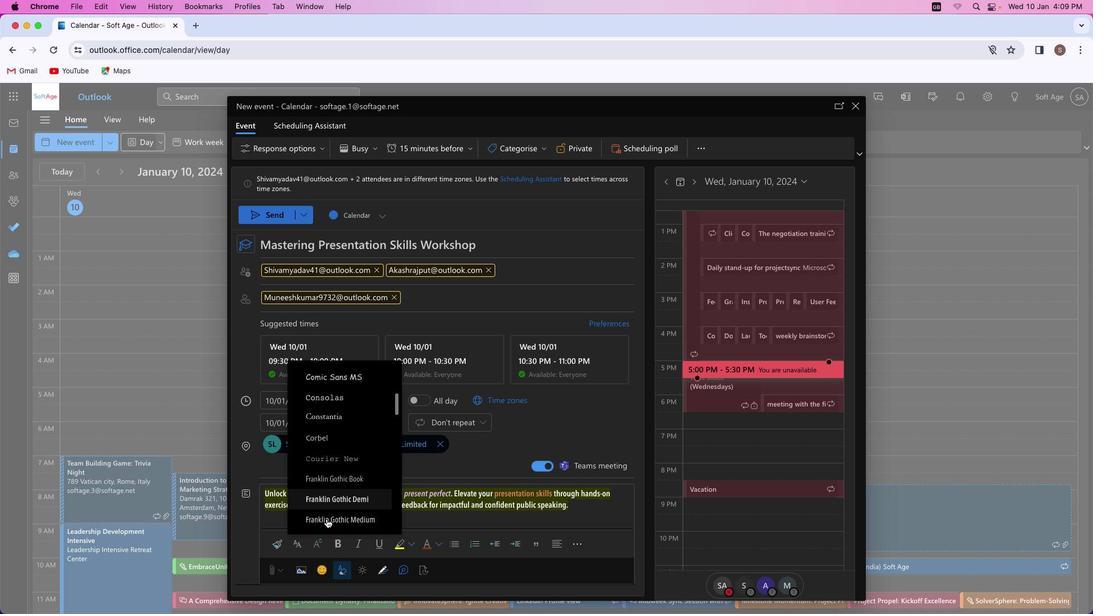 
Action: Mouse scrolled (327, 519) with delta (0, 0)
Screenshot: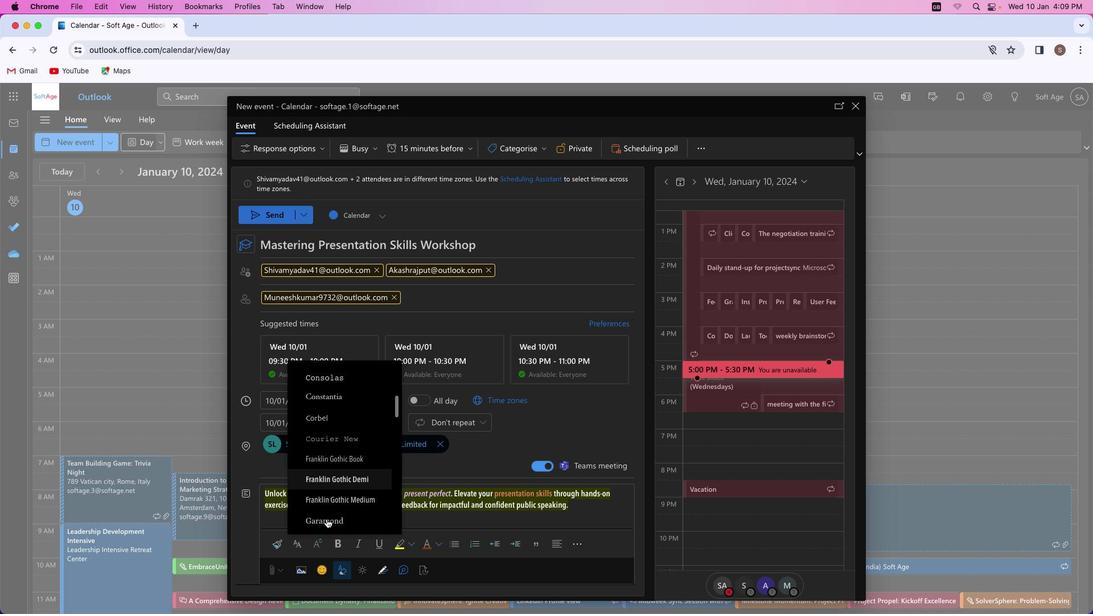 
Action: Mouse scrolled (327, 519) with delta (0, 0)
Screenshot: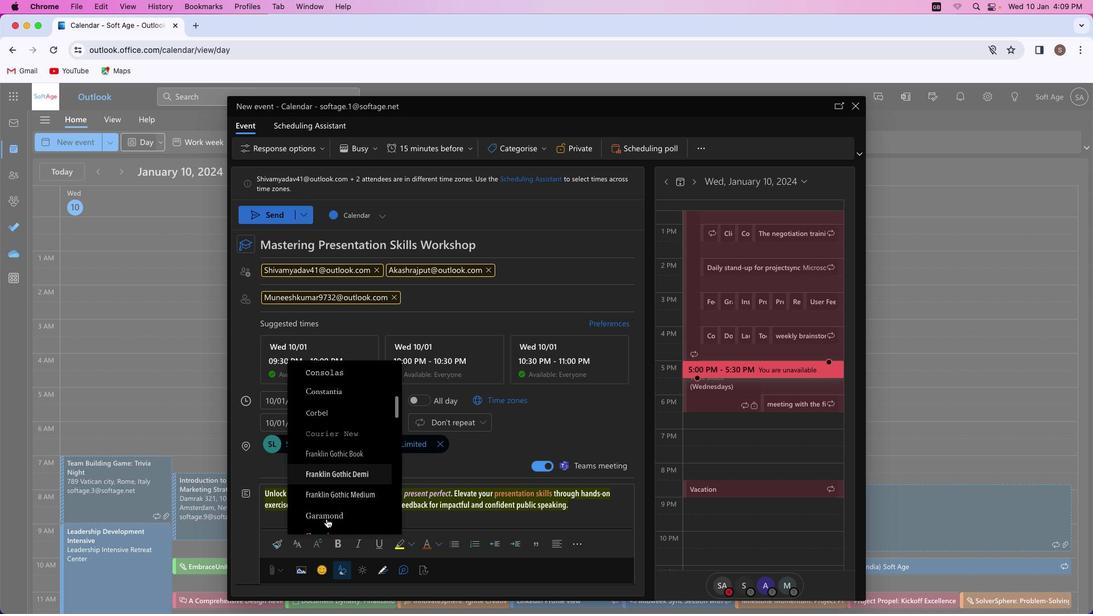 
Action: Mouse scrolled (327, 519) with delta (0, 0)
Screenshot: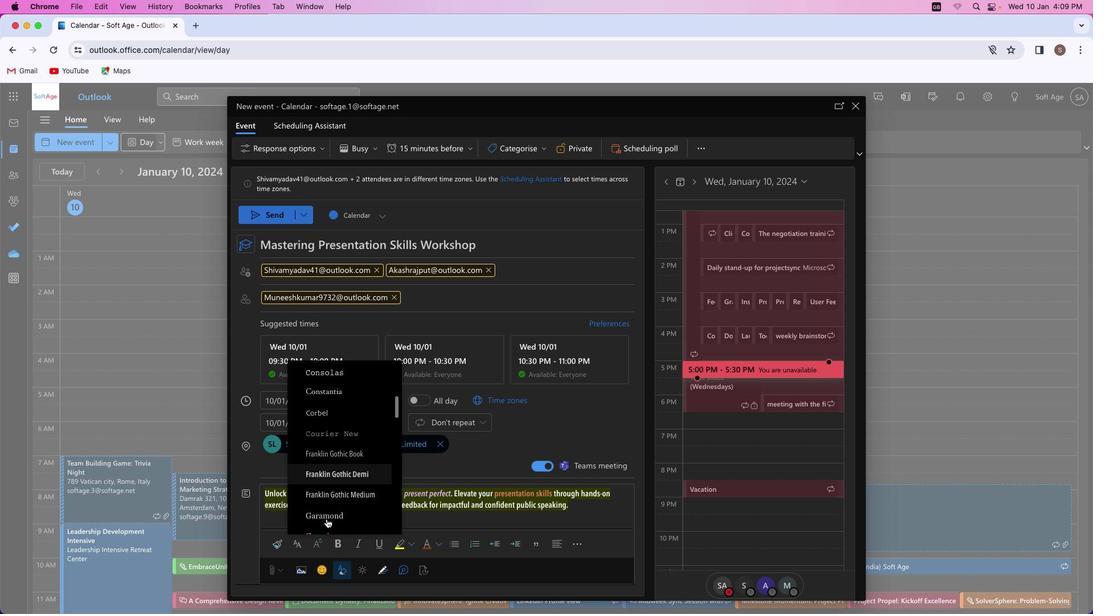 
Action: Mouse moved to (329, 517)
Screenshot: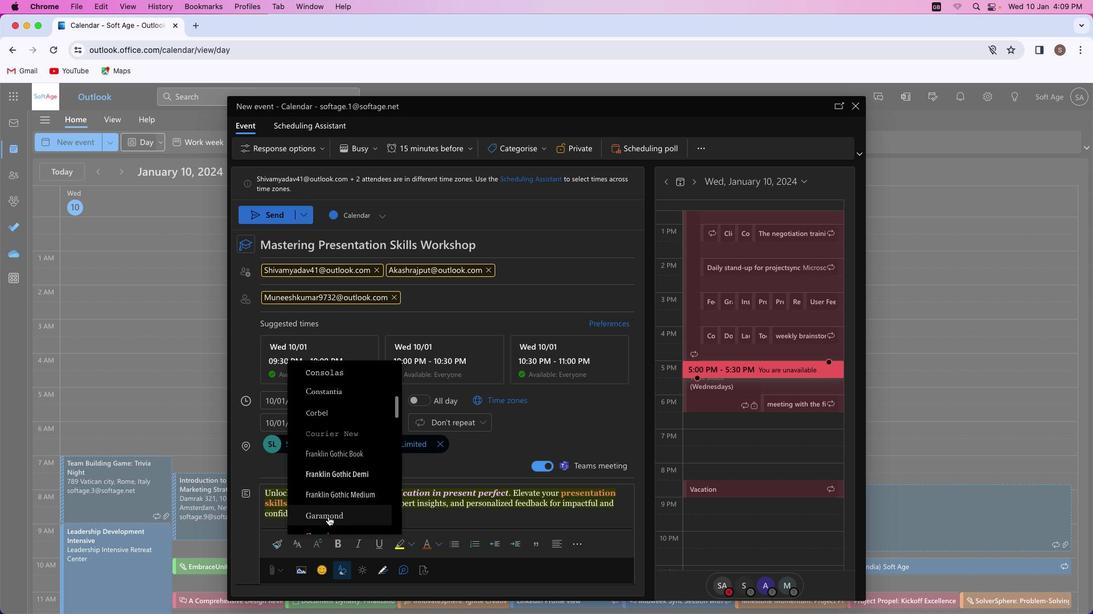 
Action: Mouse pressed left at (329, 517)
Screenshot: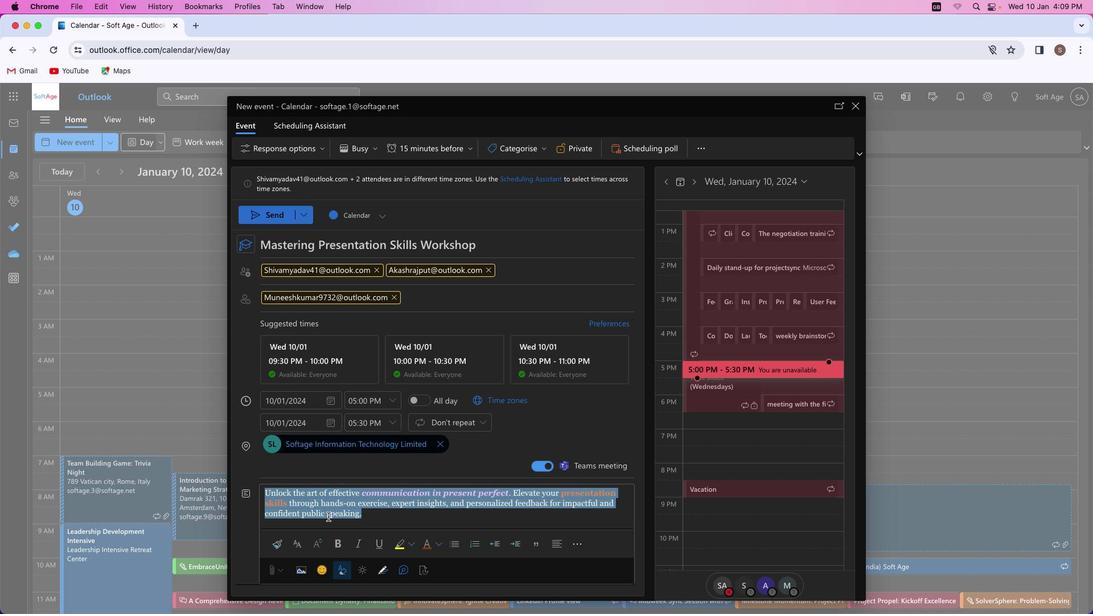 
Action: Mouse moved to (320, 541)
Screenshot: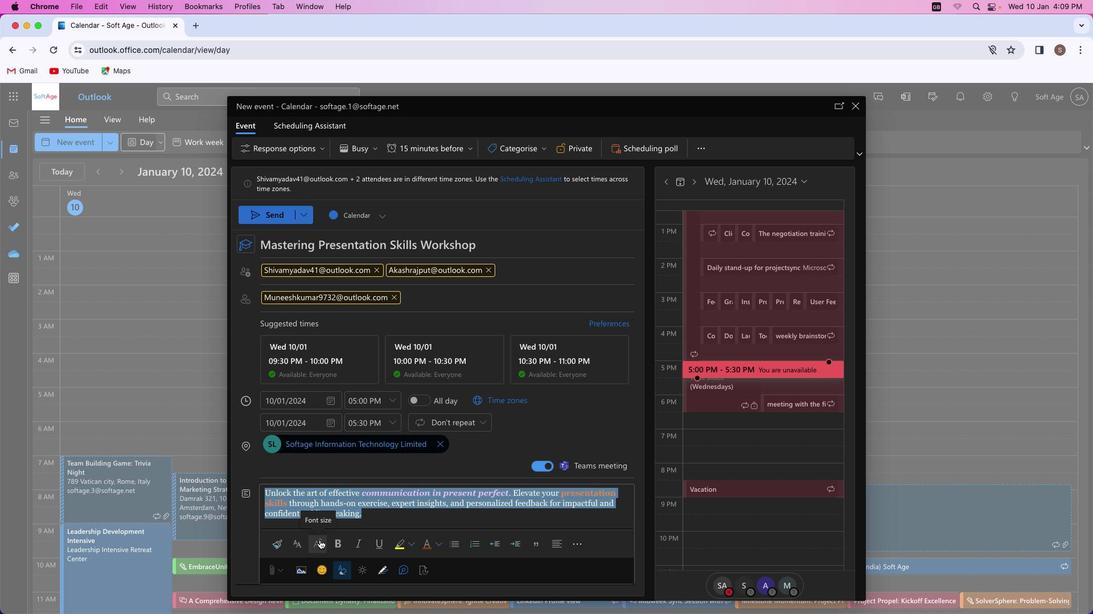 
Action: Mouse pressed left at (320, 541)
Screenshot: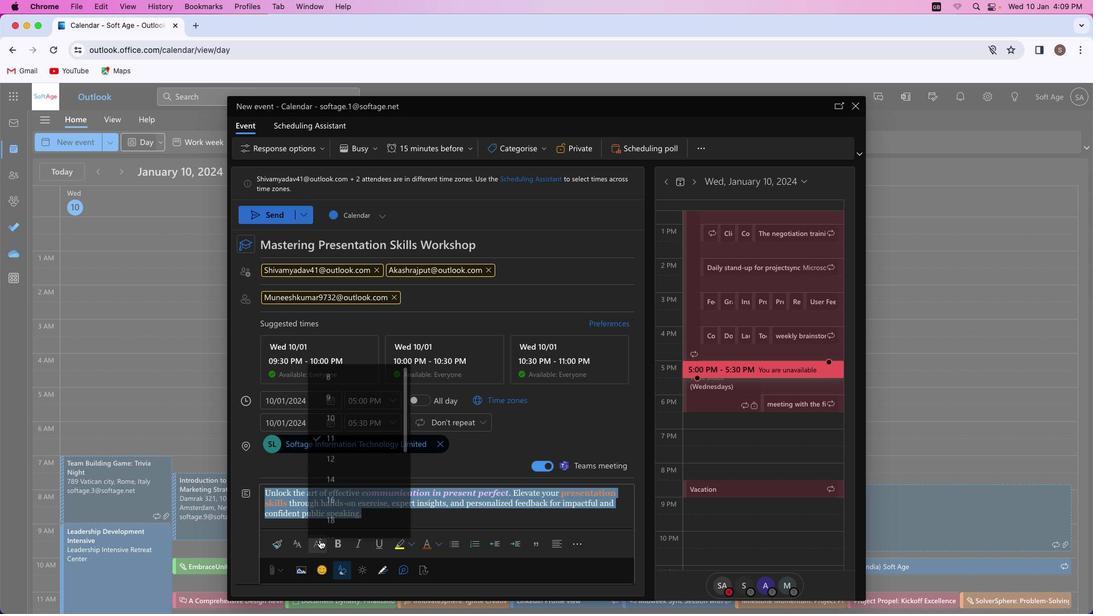 
Action: Mouse moved to (327, 426)
Screenshot: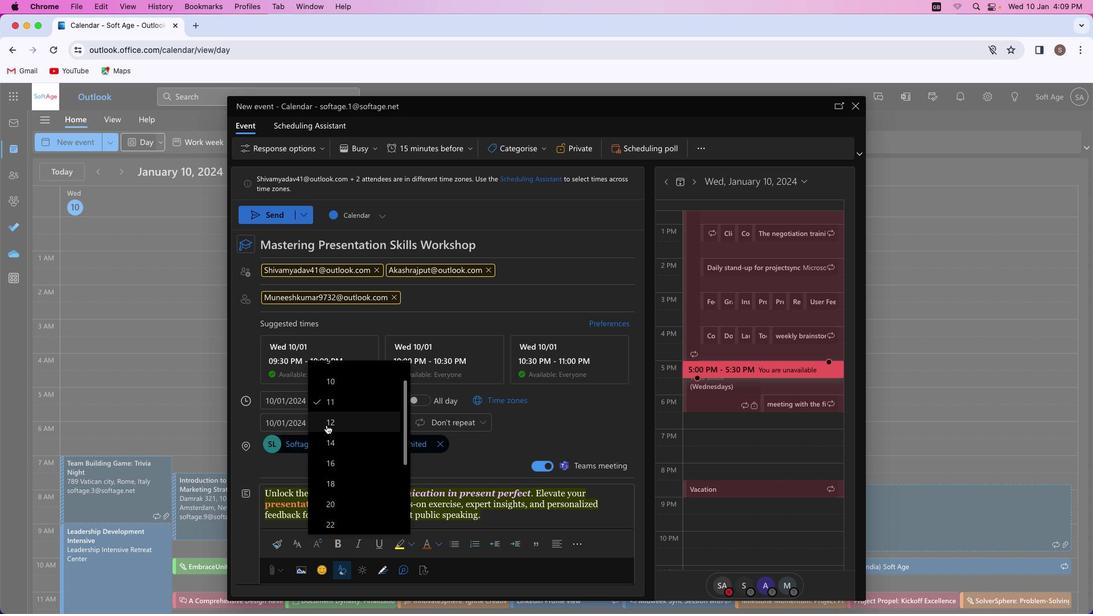 
Action: Mouse pressed left at (327, 426)
Screenshot: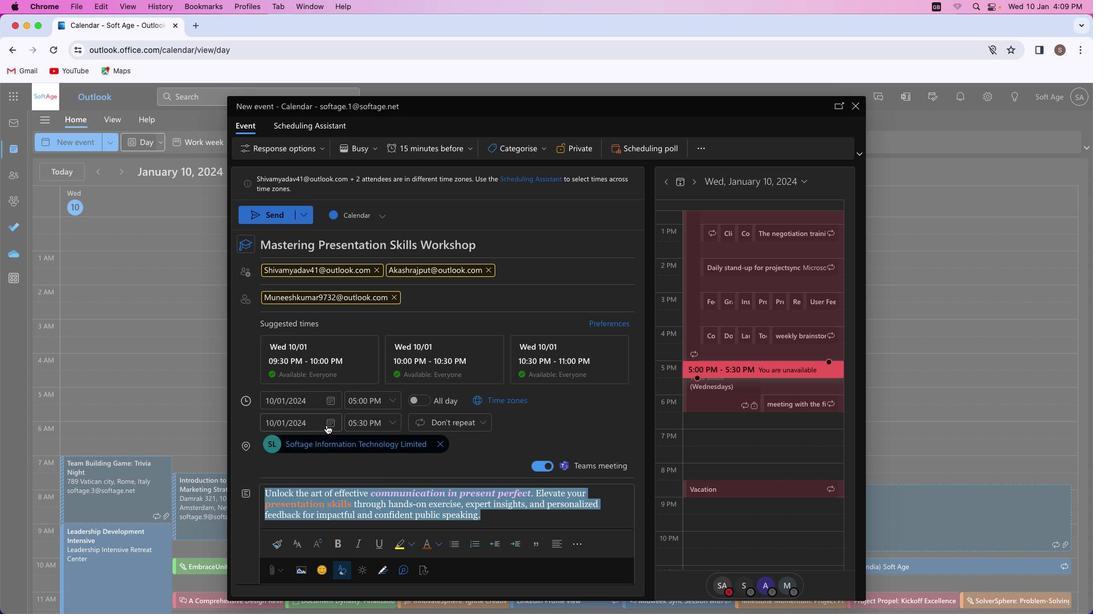 
Action: Mouse moved to (498, 519)
Screenshot: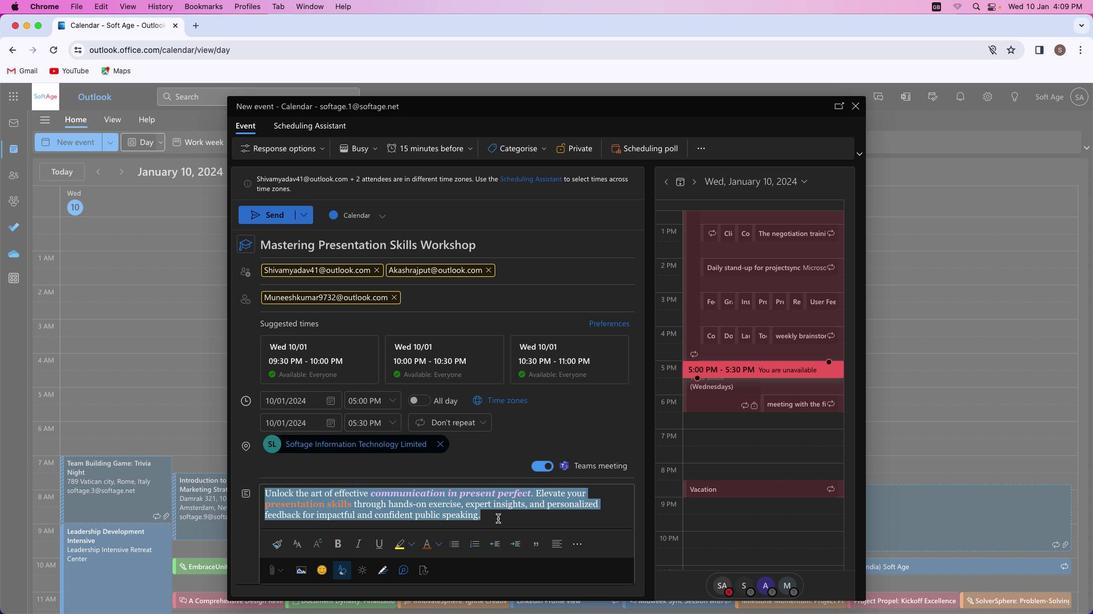 
Action: Mouse pressed left at (498, 519)
Screenshot: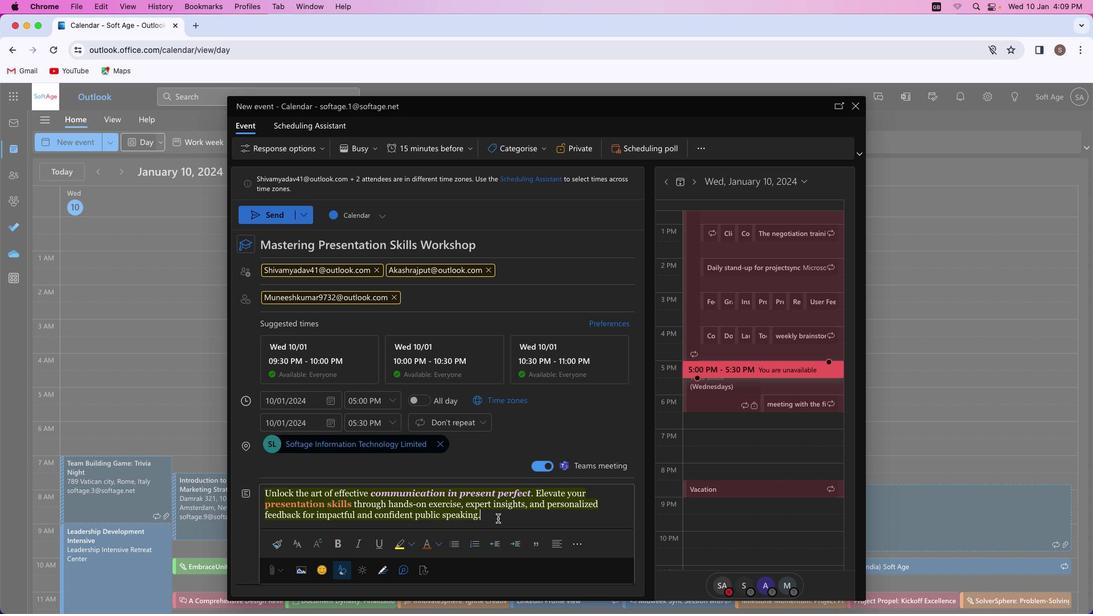 
Action: Mouse moved to (538, 152)
Screenshot: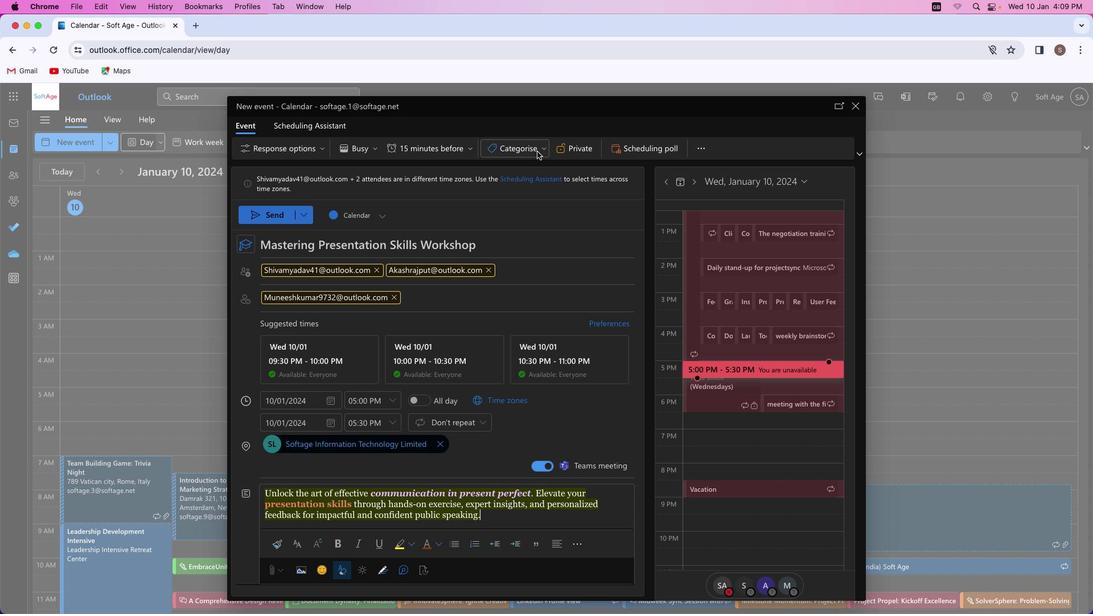 
Action: Mouse pressed left at (538, 152)
Screenshot: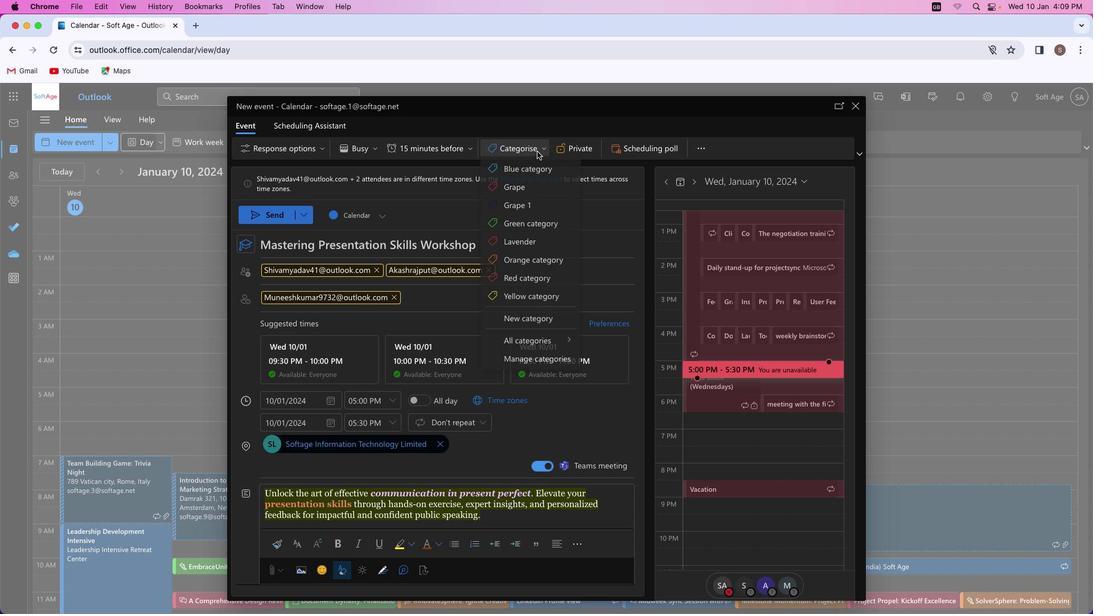 
Action: Mouse moved to (513, 223)
Screenshot: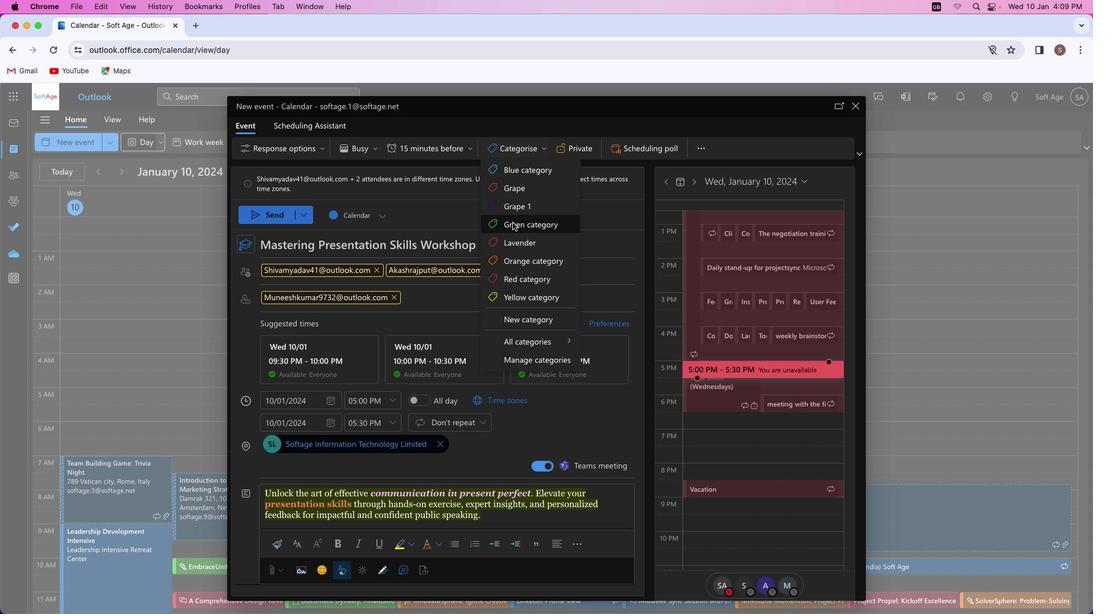
Action: Mouse pressed left at (513, 223)
Screenshot: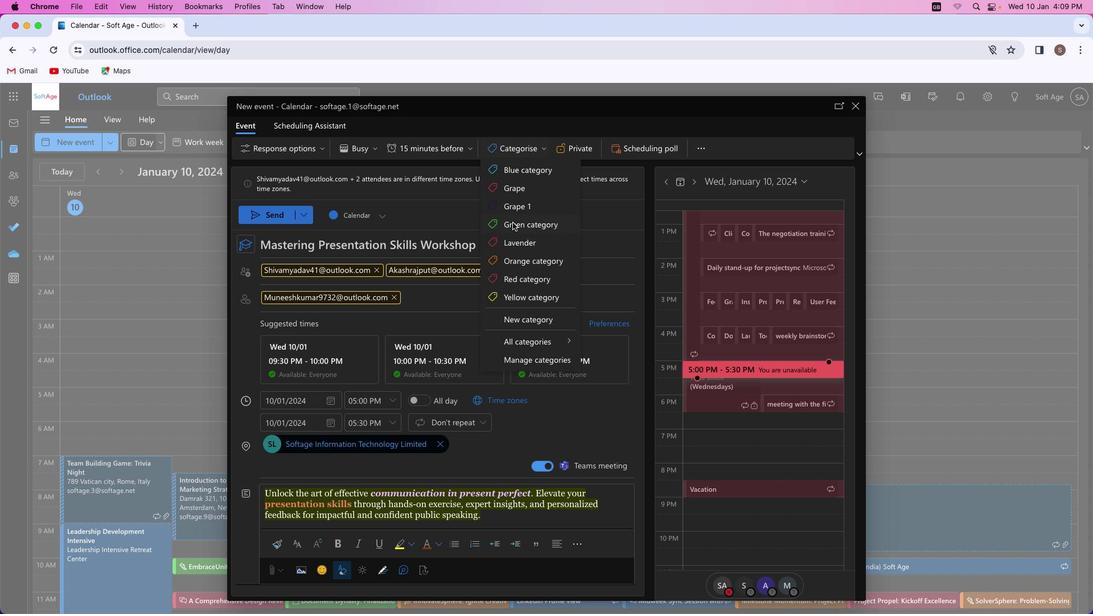 
Action: Mouse moved to (274, 216)
Screenshot: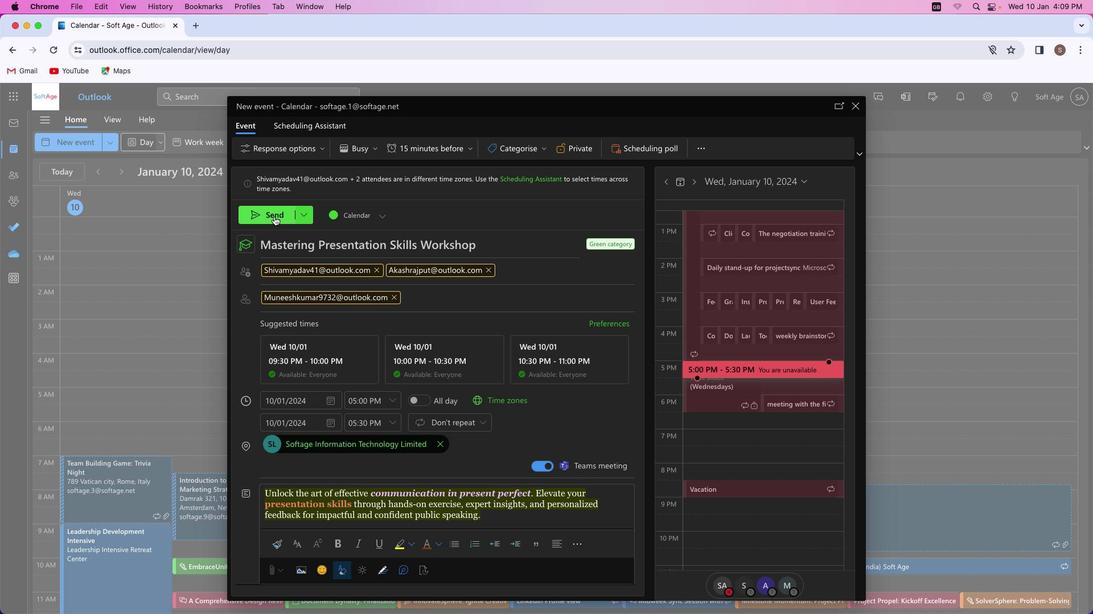 
Action: Mouse pressed left at (274, 216)
Screenshot: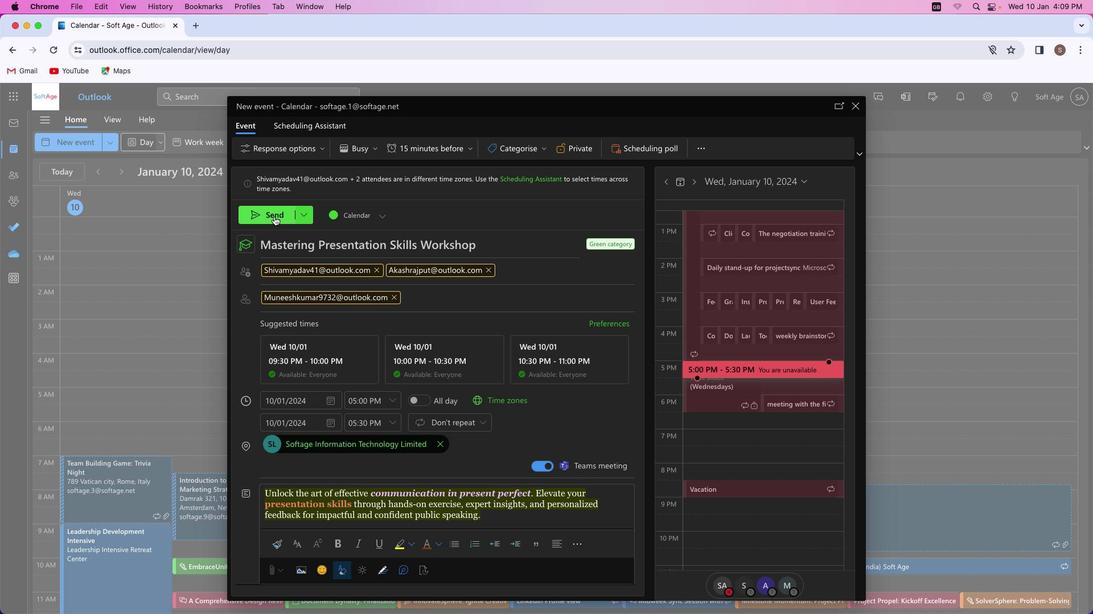 
Action: Mouse moved to (555, 379)
Screenshot: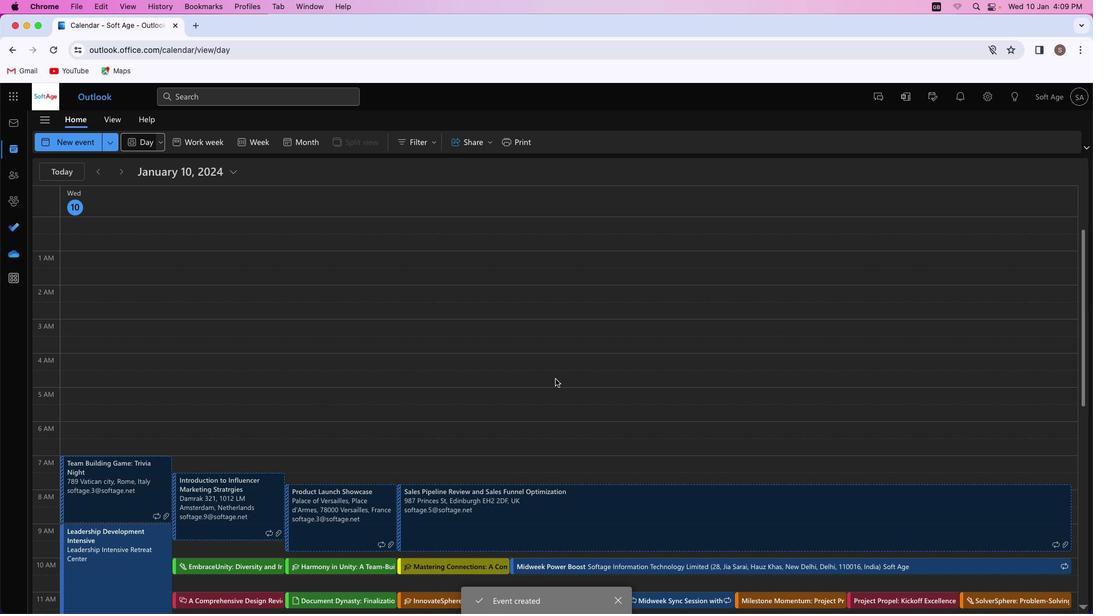 
